 Task: Find a flat in Wels, Austria for 8 guests from July 12 to July 16 with smoking allowed, self check-in, Wifi, free parking, TV, and a price range of 10,000 to 16,000.
Action: Mouse moved to (403, 175)
Screenshot: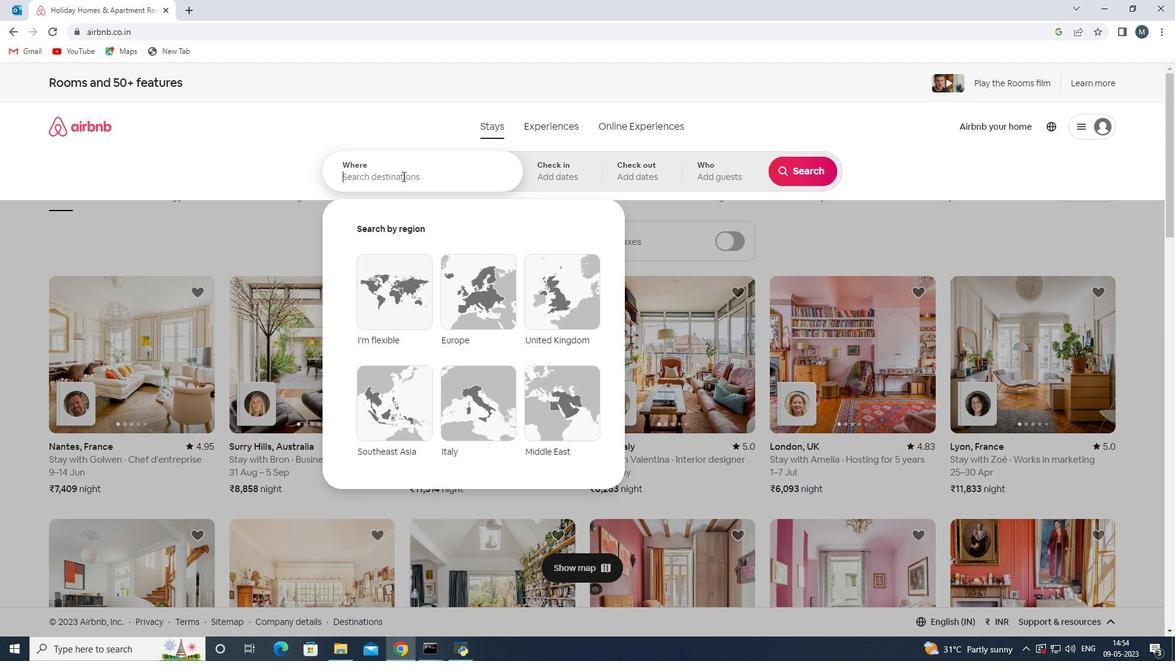 
Action: Mouse pressed left at (403, 175)
Screenshot: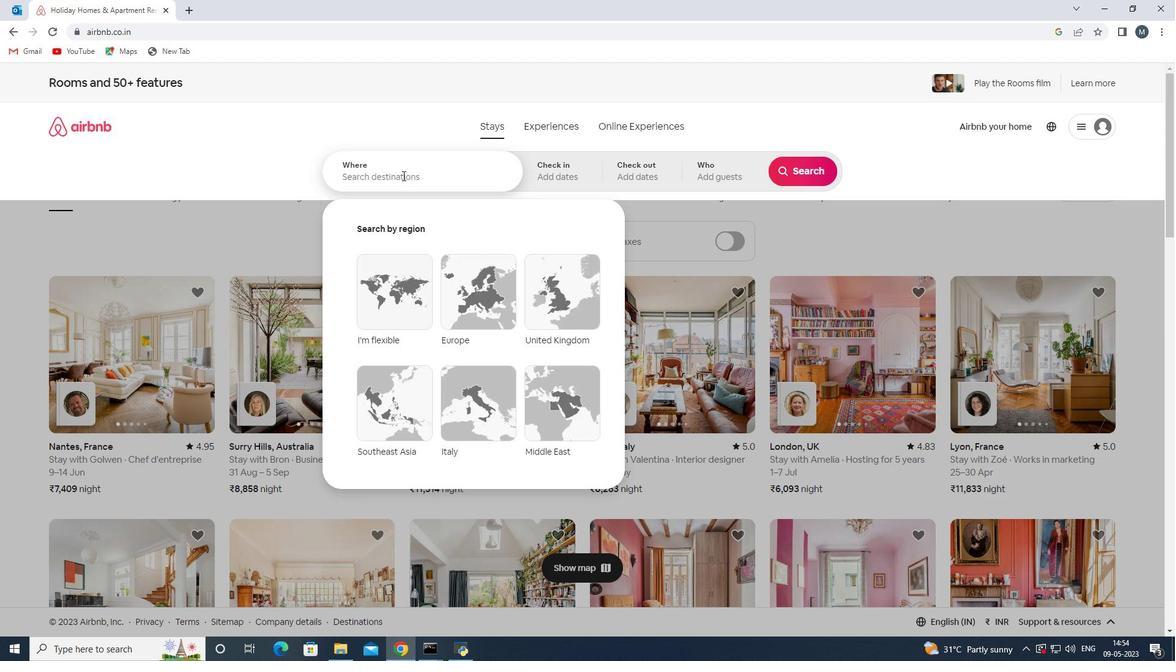 
Action: Key pressed <Key.shift><Key.shift><Key.shift><Key.shift><Key.shift><Key.shift><Key.shift>Wr<Key.backspace>els,<Key.shift>Austria
Screenshot: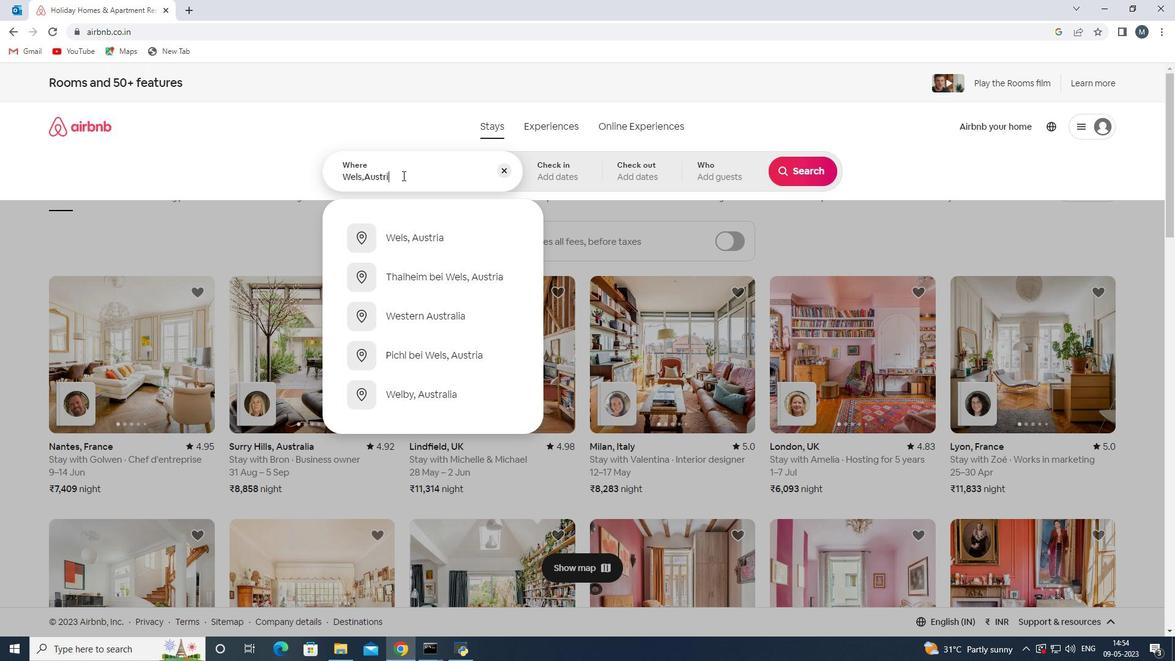 
Action: Mouse moved to (444, 233)
Screenshot: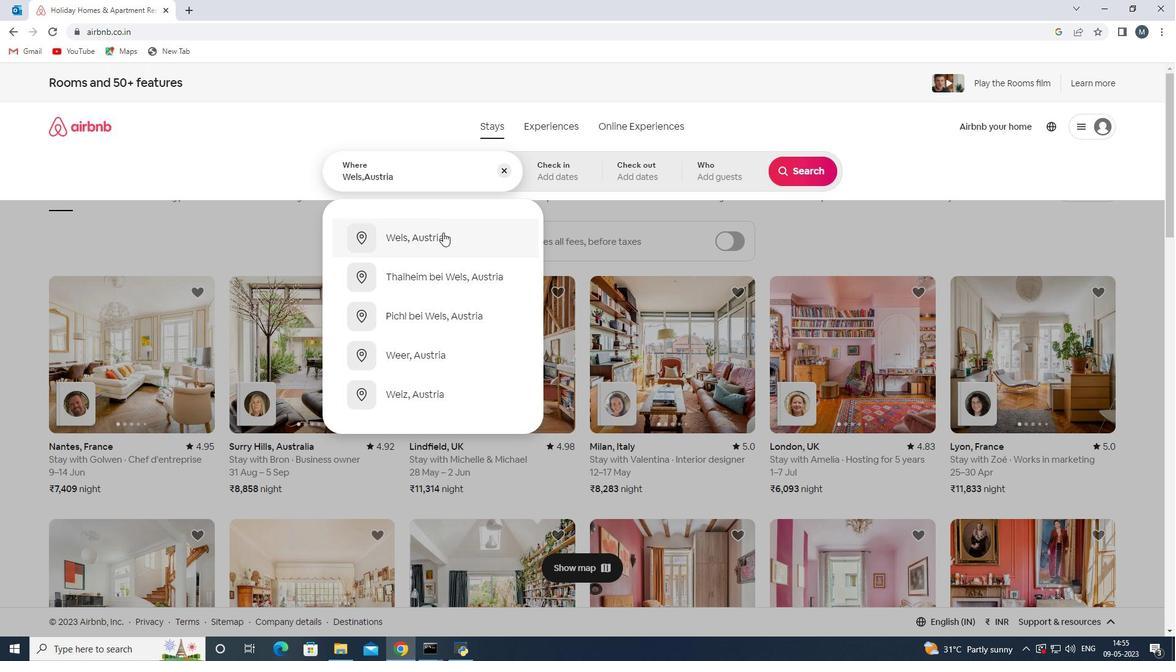 
Action: Mouse pressed left at (444, 233)
Screenshot: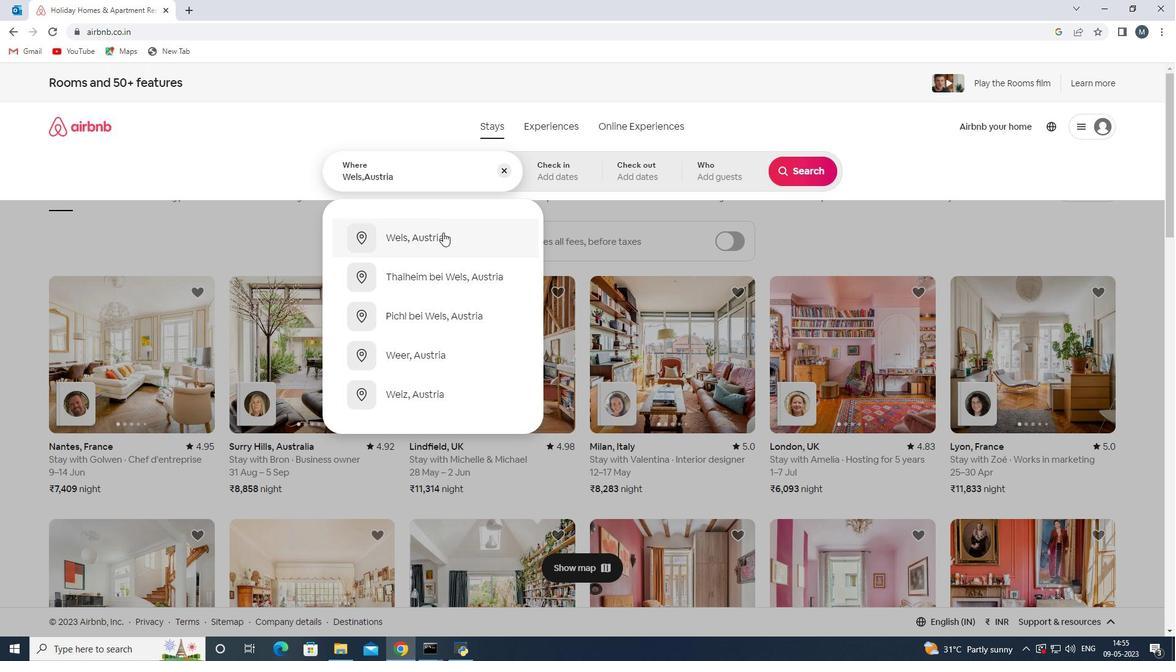 
Action: Mouse moved to (799, 270)
Screenshot: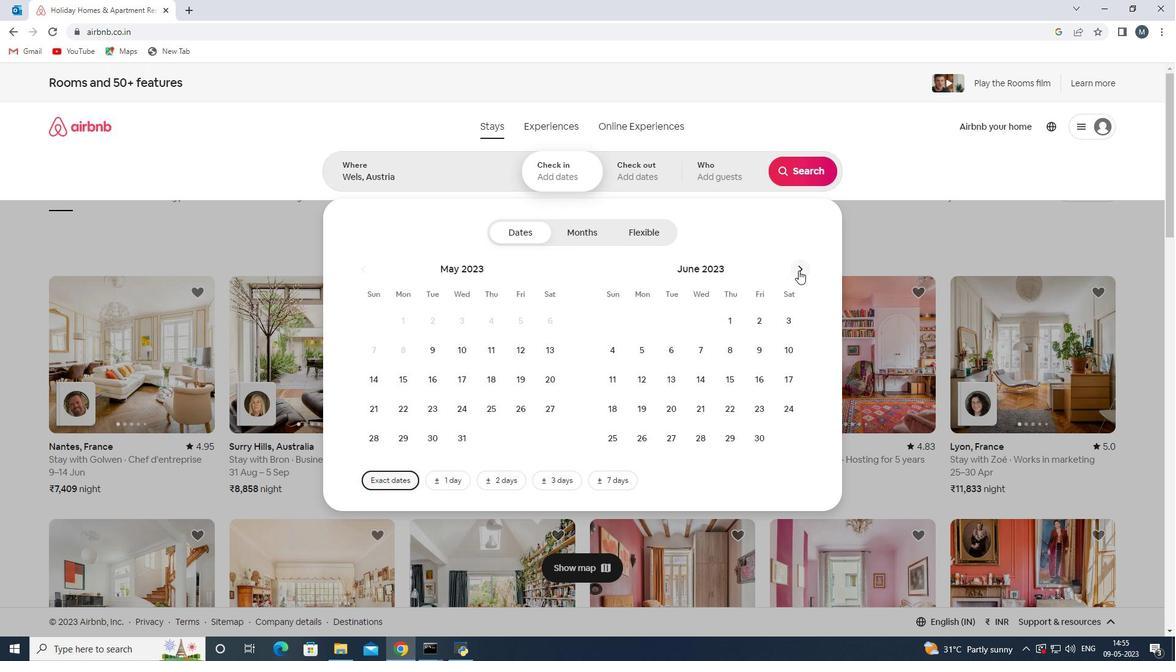 
Action: Mouse pressed left at (799, 270)
Screenshot: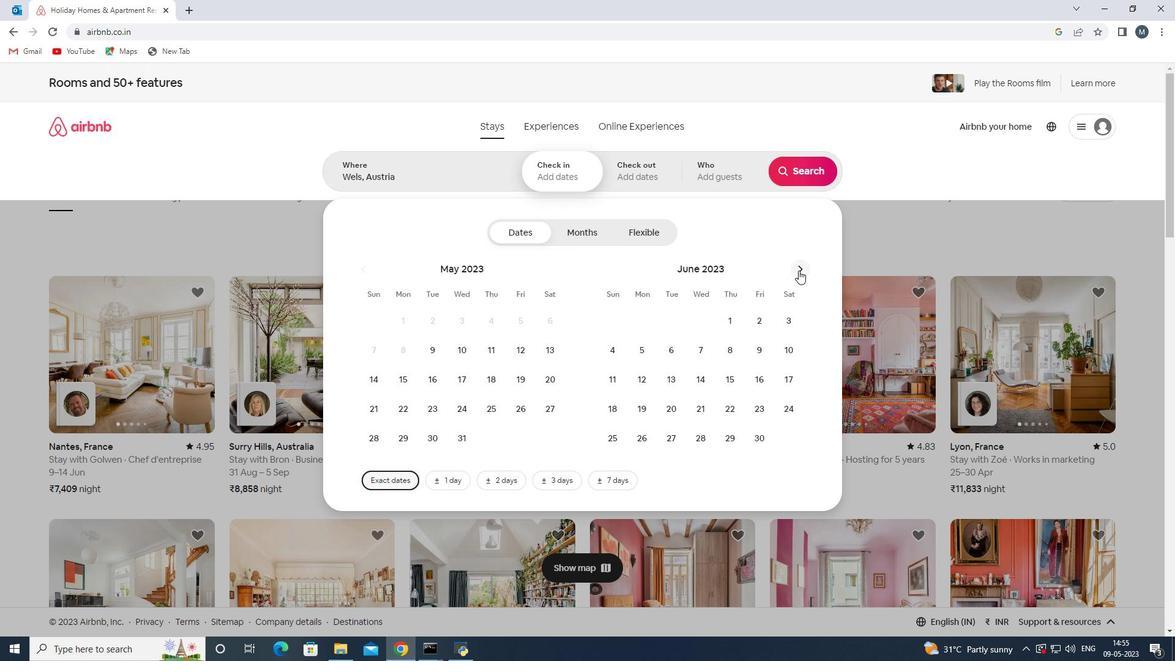 
Action: Mouse moved to (708, 373)
Screenshot: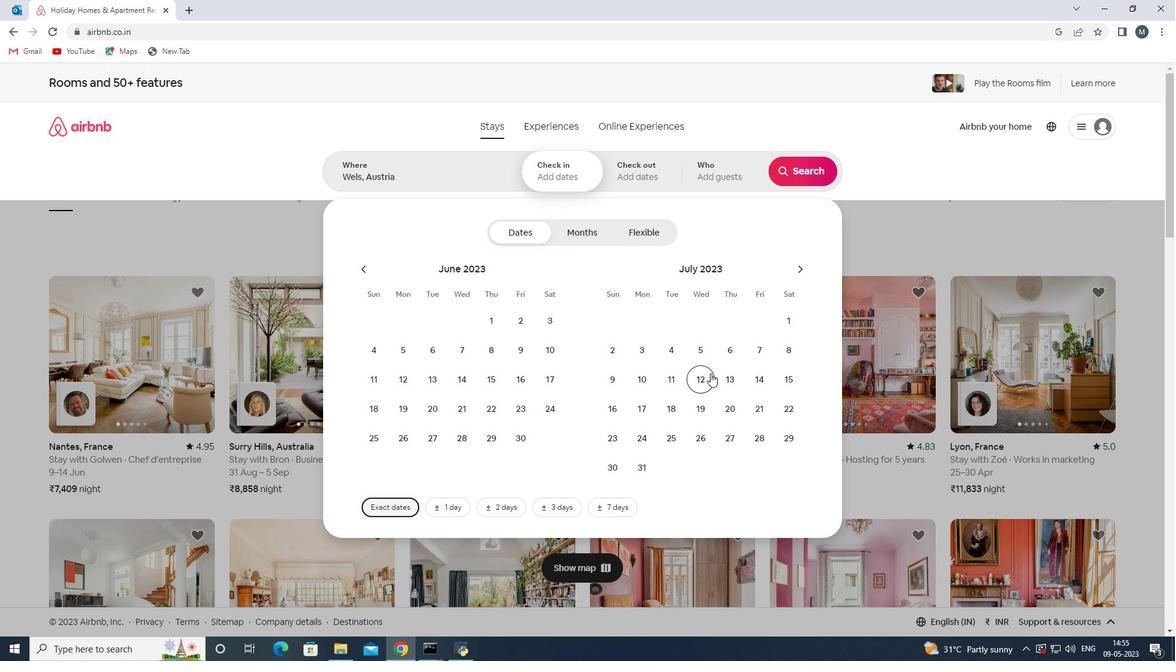 
Action: Mouse pressed left at (708, 373)
Screenshot: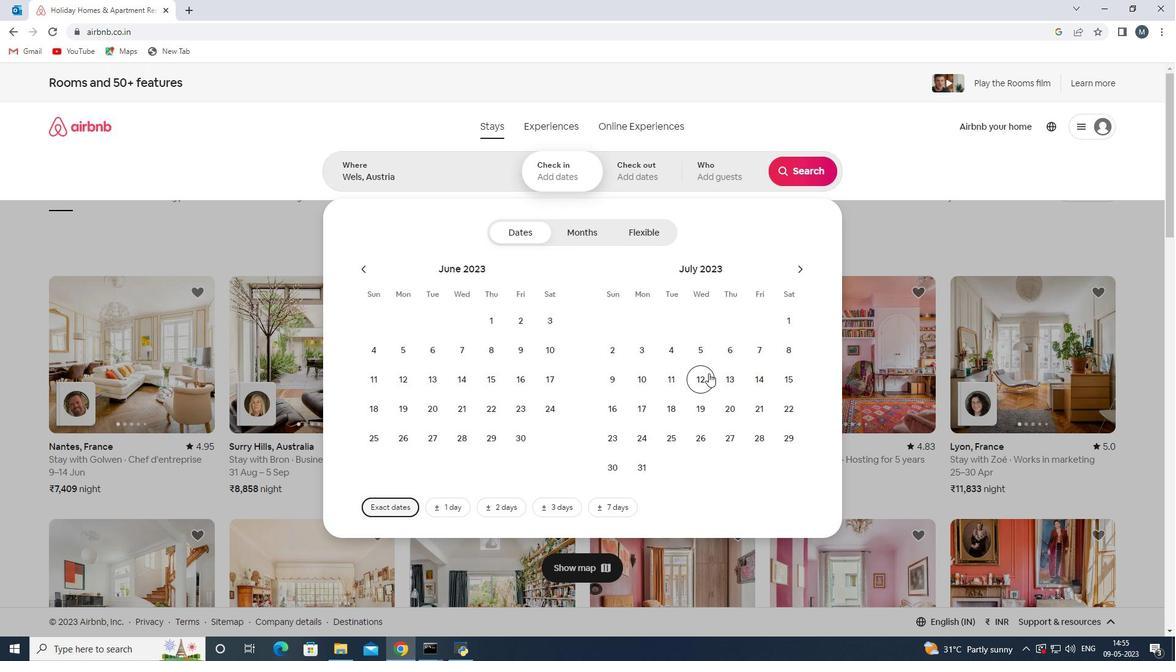 
Action: Mouse moved to (619, 399)
Screenshot: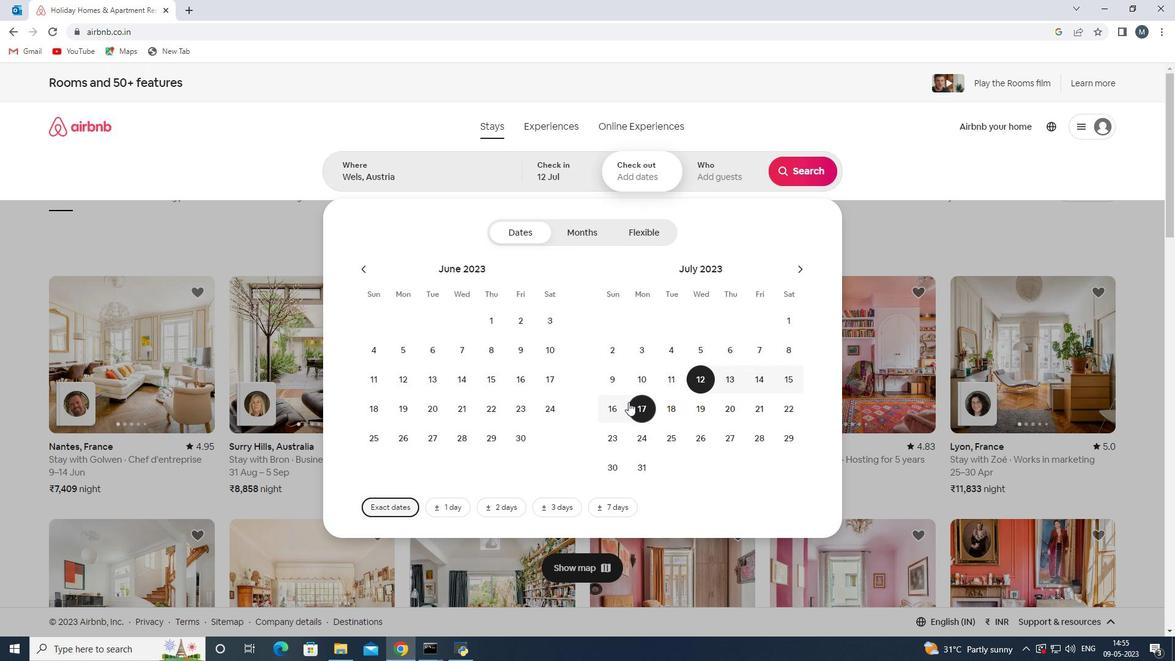 
Action: Mouse pressed left at (619, 399)
Screenshot: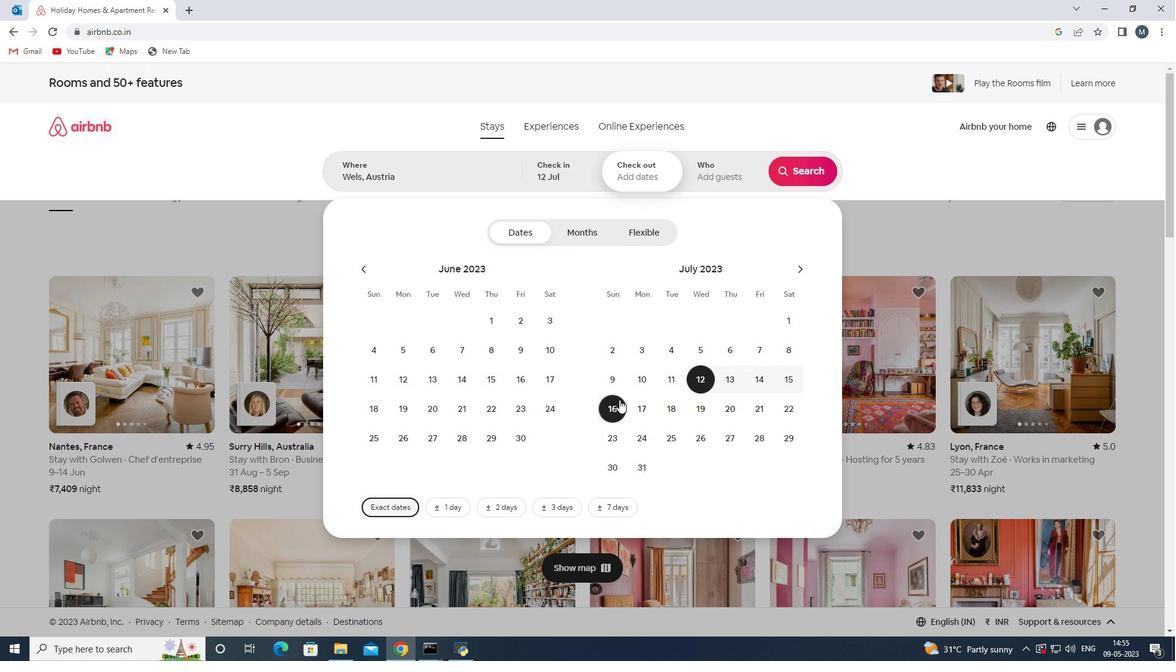 
Action: Mouse moved to (720, 180)
Screenshot: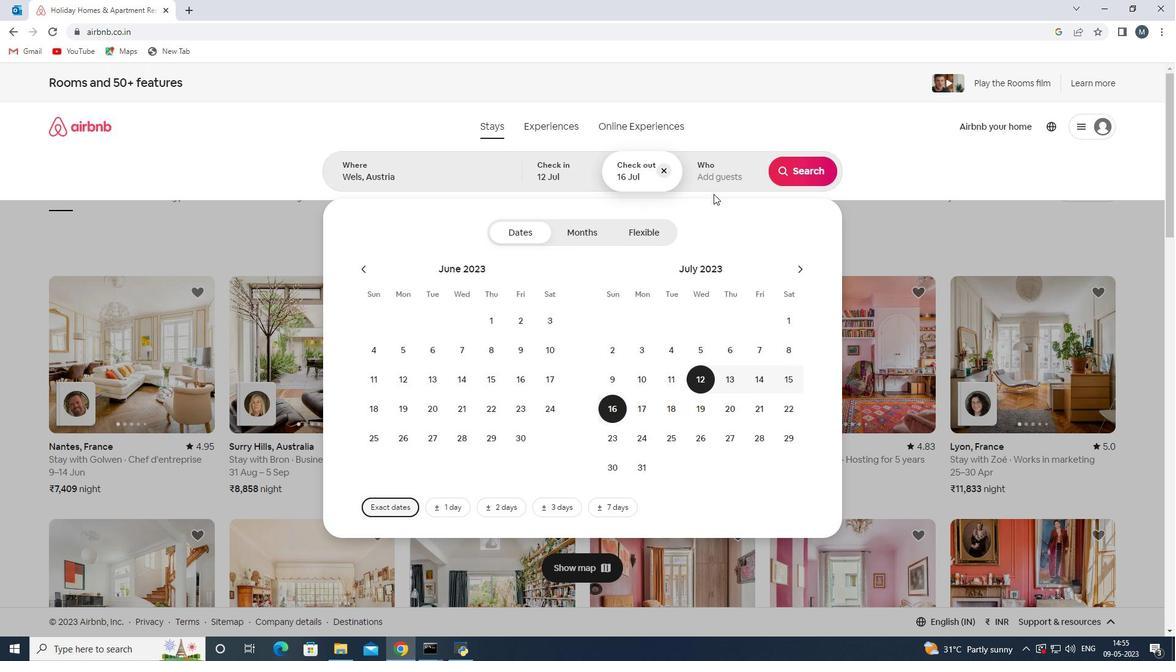 
Action: Mouse pressed left at (720, 180)
Screenshot: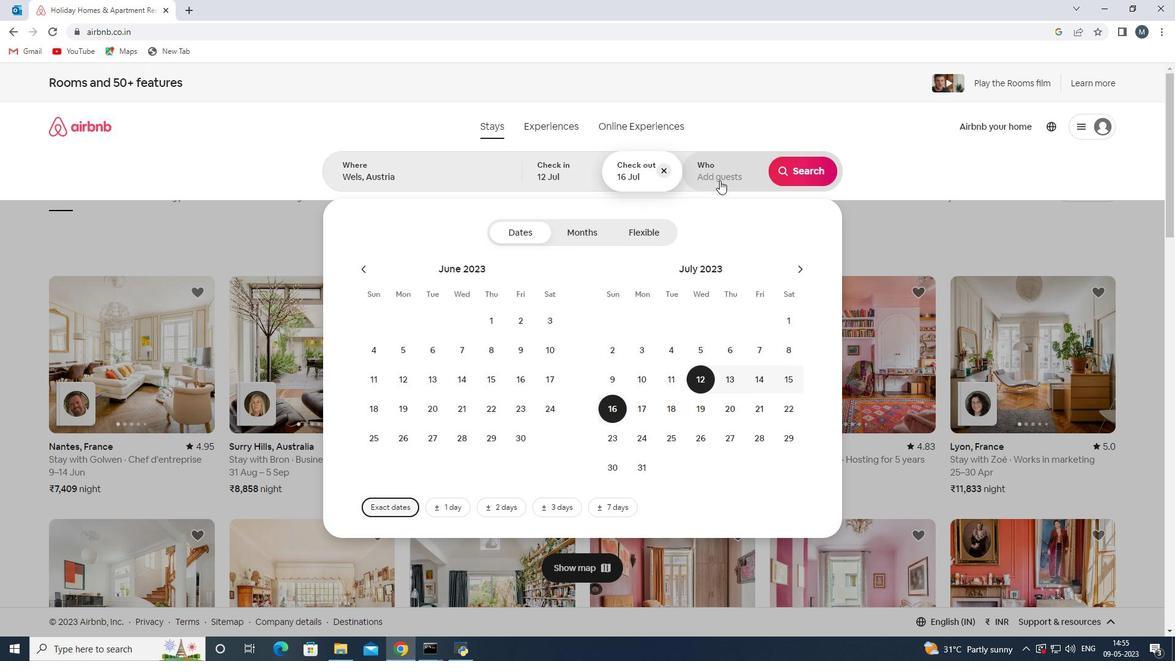 
Action: Mouse moved to (801, 230)
Screenshot: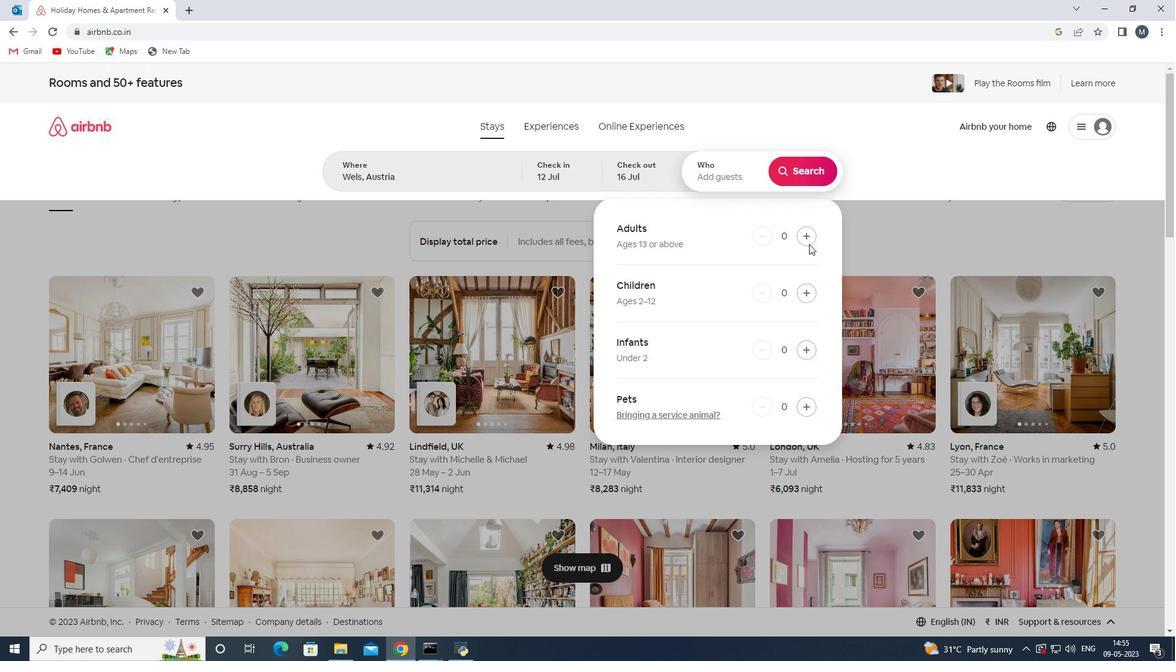 
Action: Mouse pressed left at (801, 230)
Screenshot: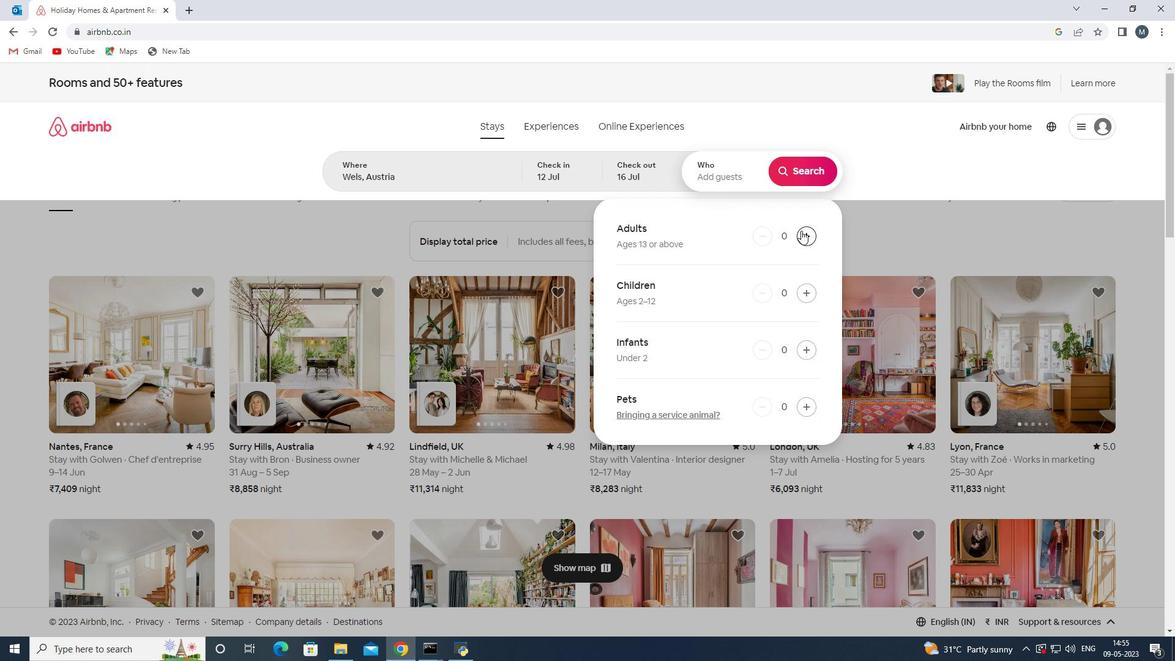 
Action: Mouse moved to (802, 230)
Screenshot: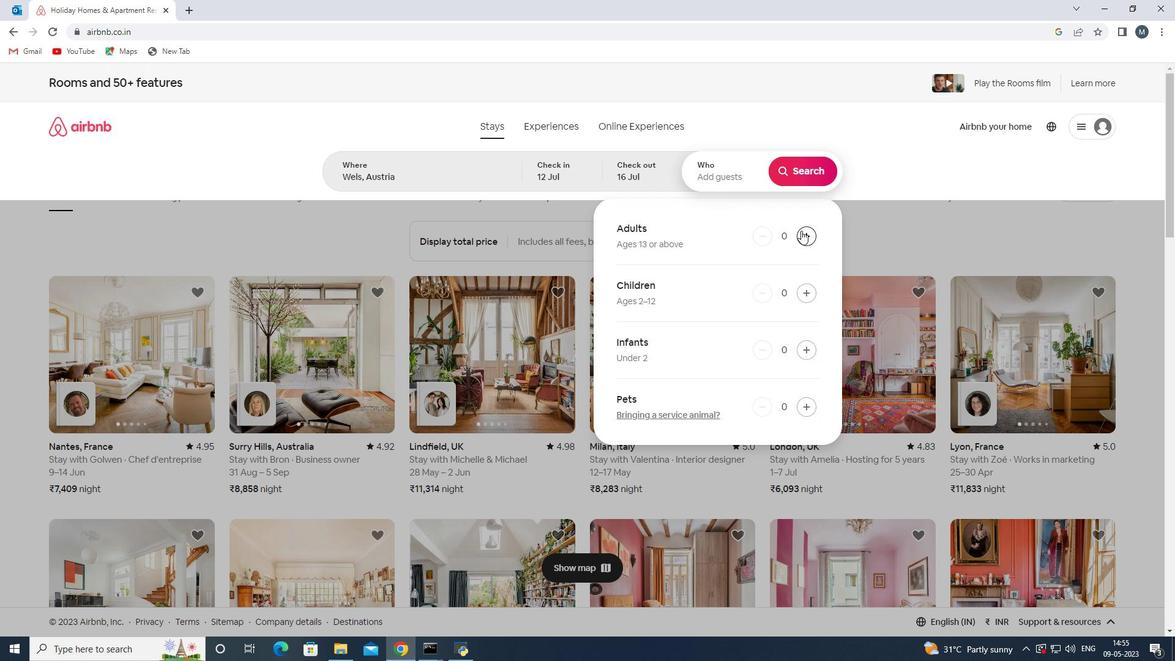 
Action: Mouse pressed left at (802, 230)
Screenshot: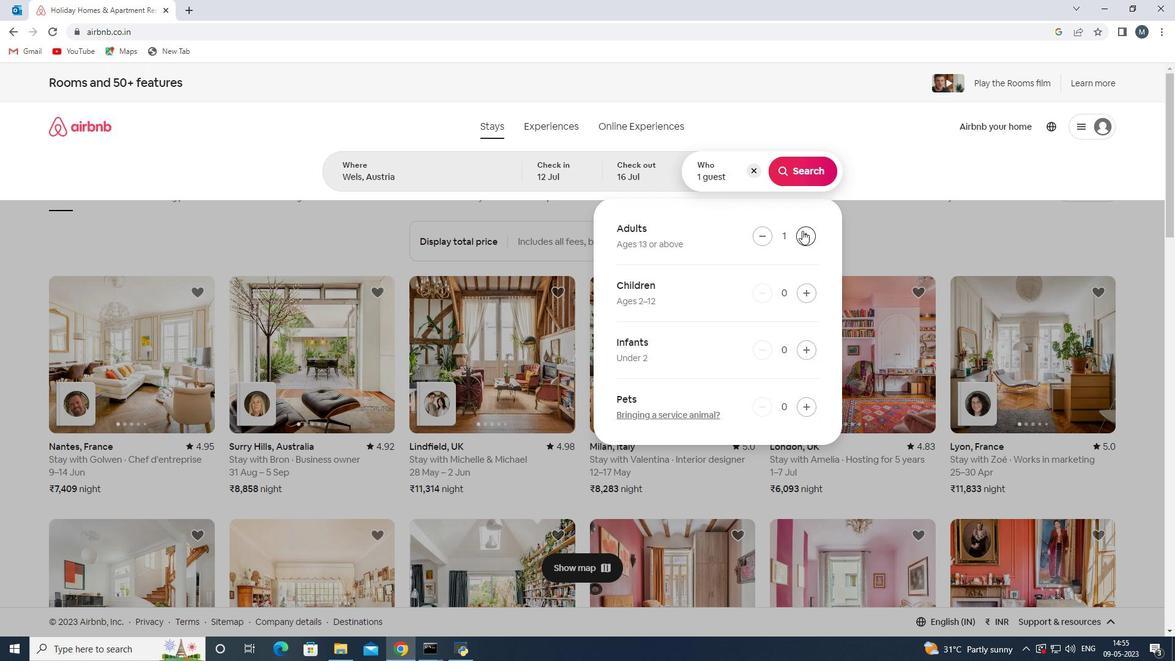 
Action: Mouse moved to (803, 230)
Screenshot: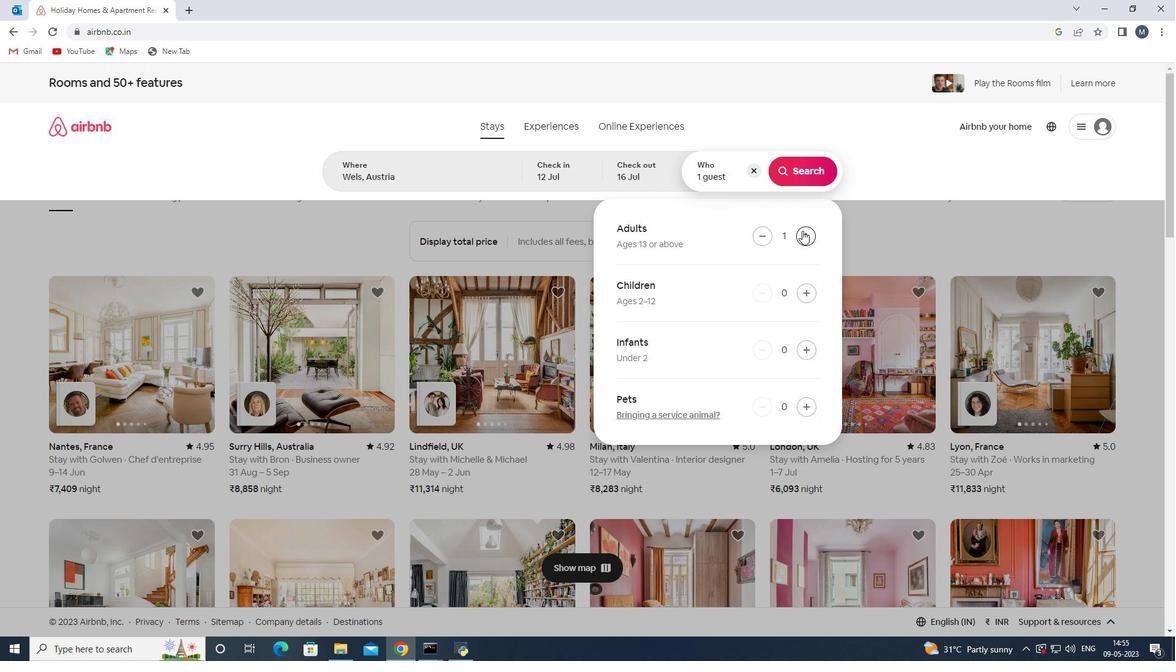 
Action: Mouse pressed left at (803, 230)
Screenshot: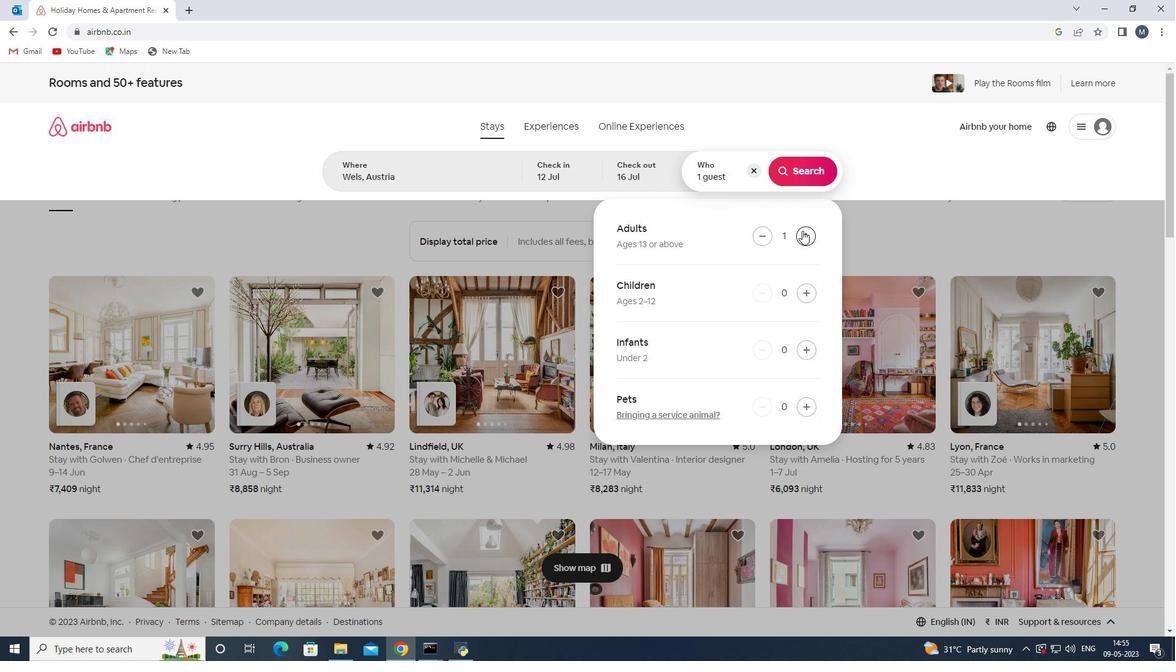 
Action: Mouse moved to (805, 230)
Screenshot: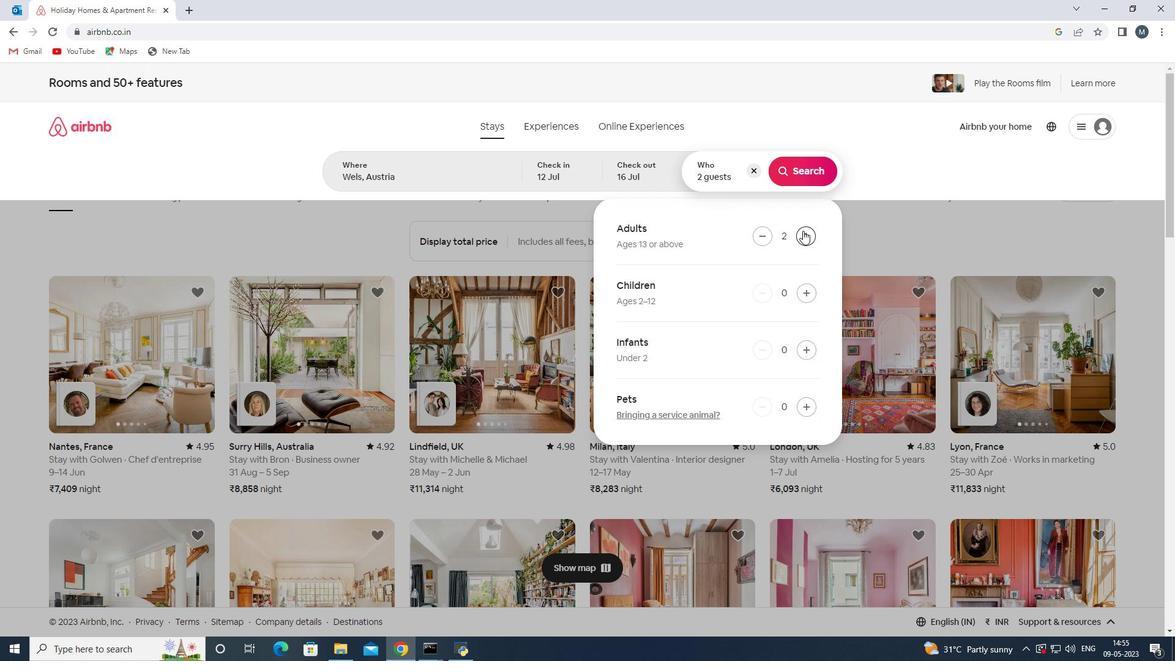 
Action: Mouse pressed left at (805, 230)
Screenshot: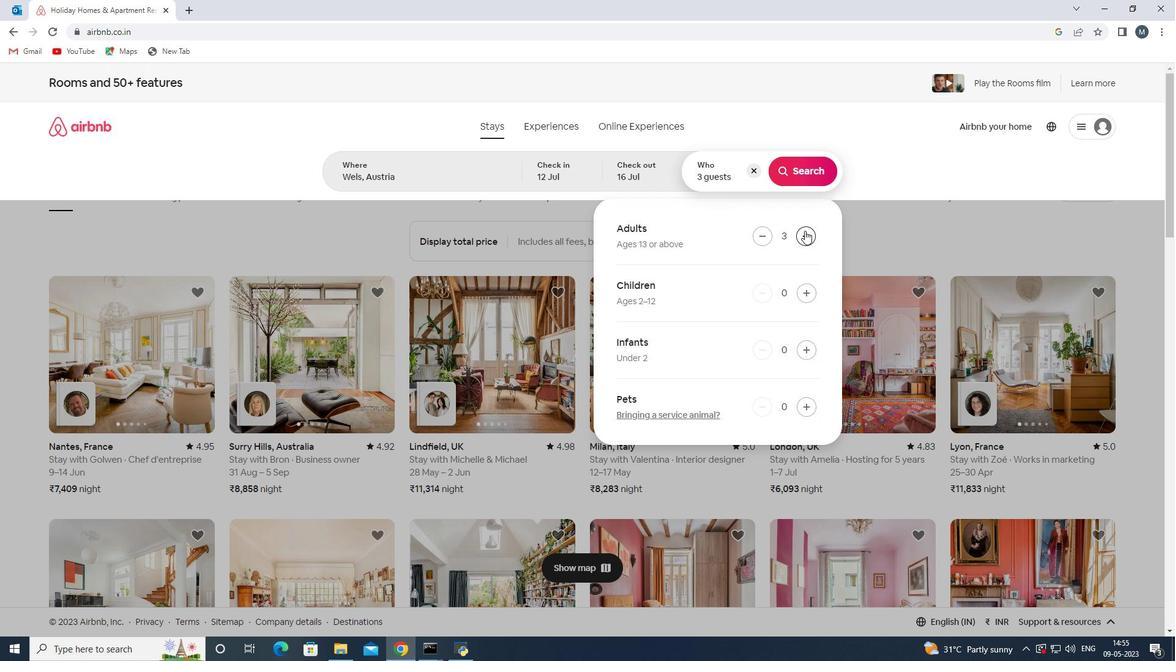 
Action: Mouse moved to (808, 233)
Screenshot: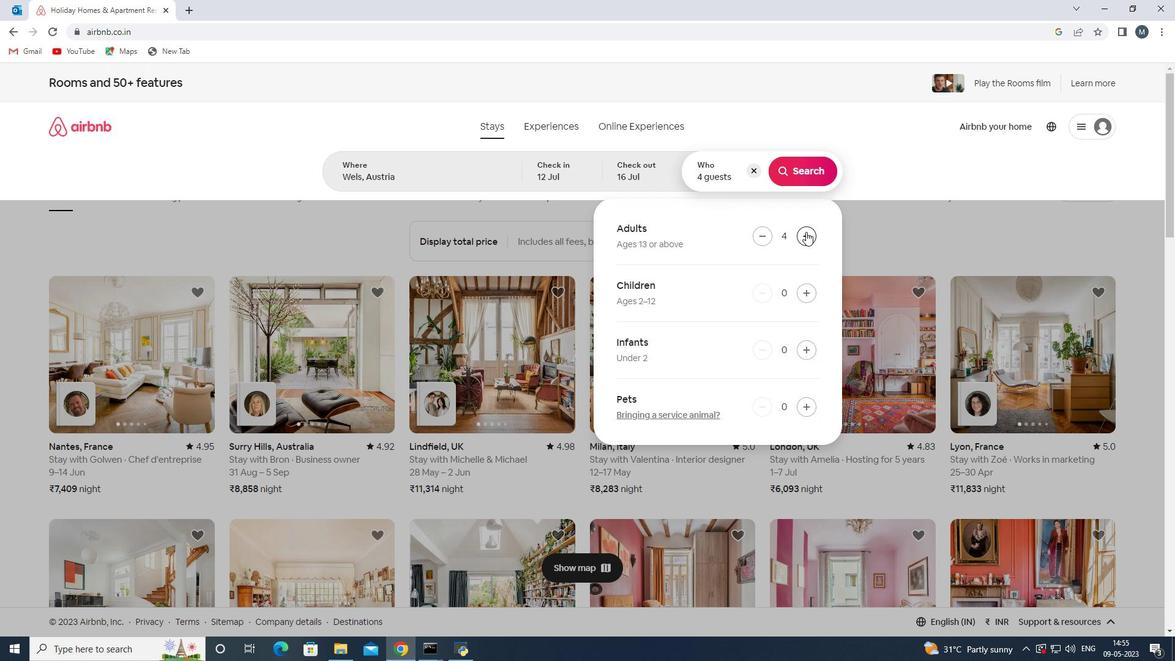 
Action: Mouse pressed left at (808, 233)
Screenshot: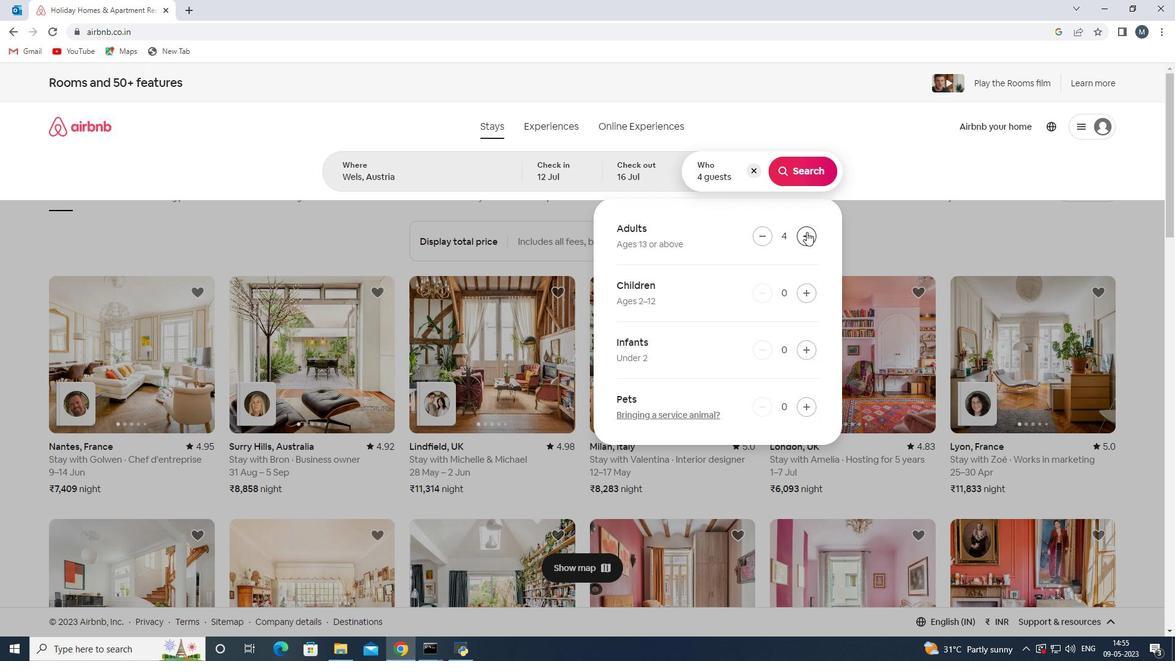 
Action: Mouse moved to (808, 234)
Screenshot: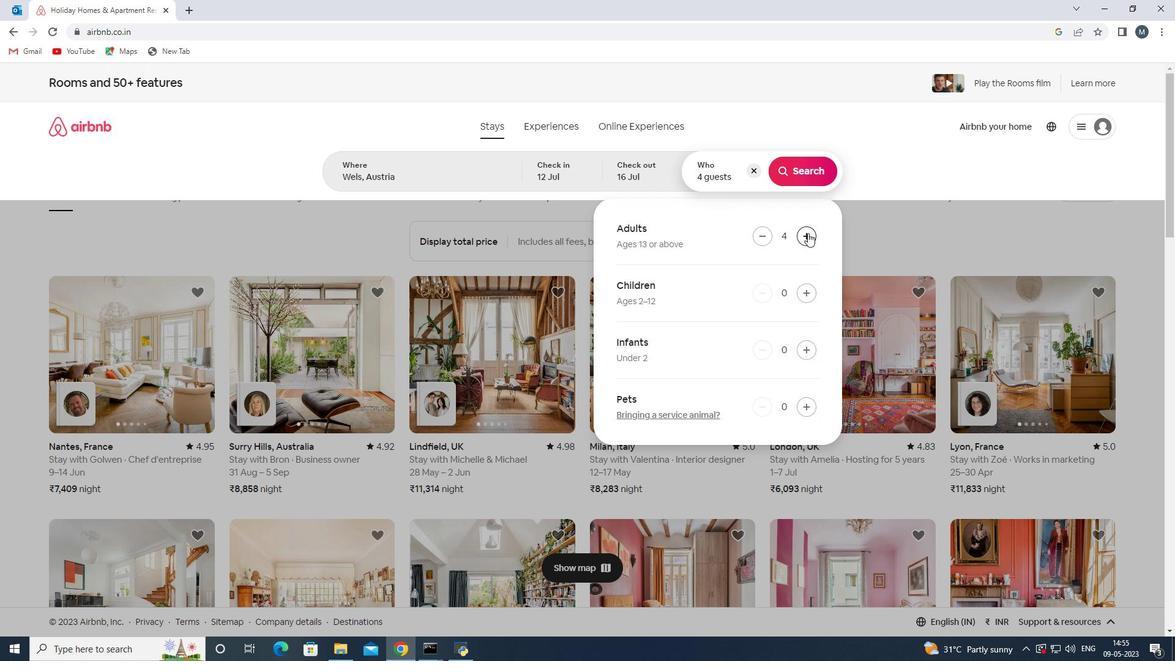 
Action: Mouse pressed left at (808, 234)
Screenshot: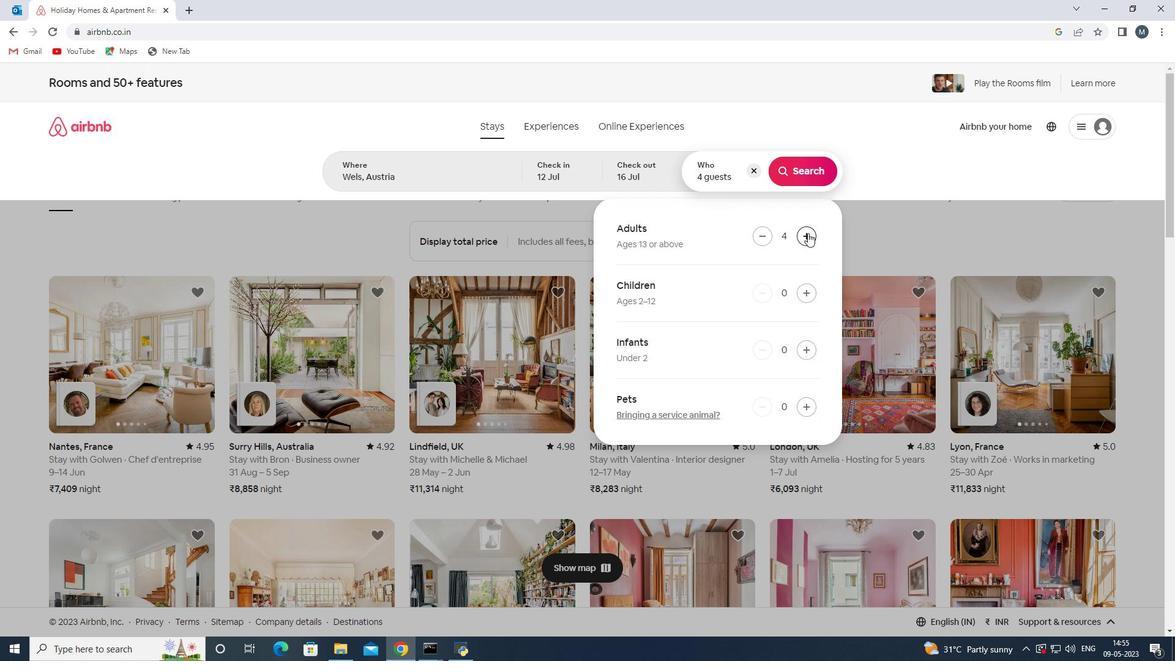 
Action: Mouse pressed left at (808, 234)
Screenshot: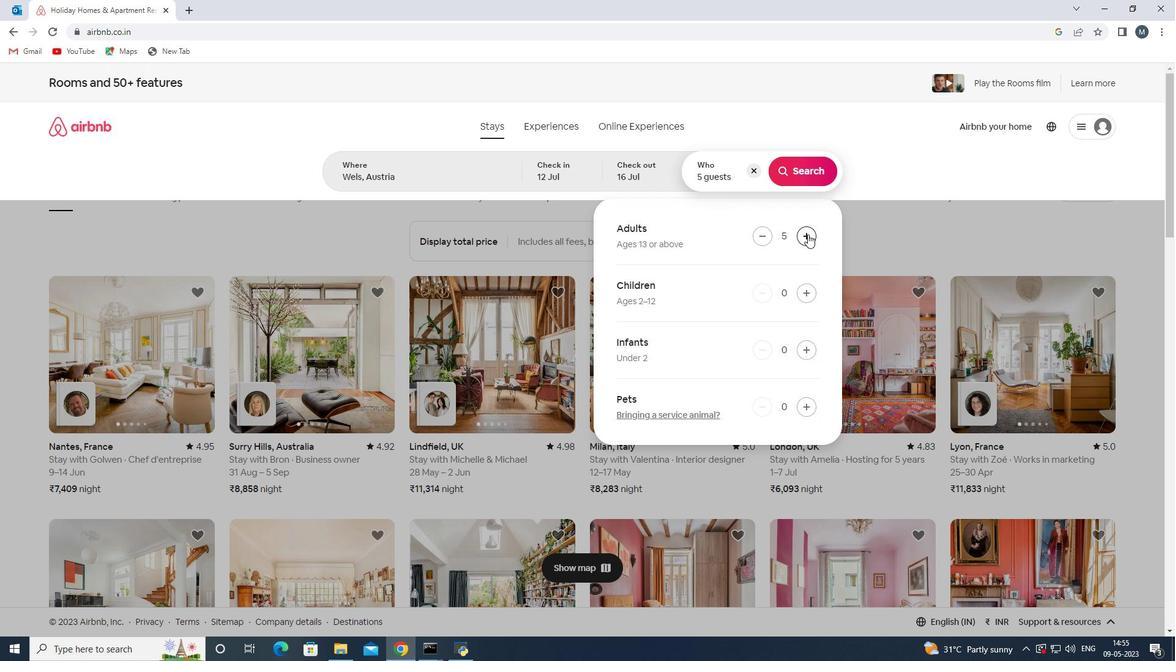 
Action: Mouse moved to (809, 235)
Screenshot: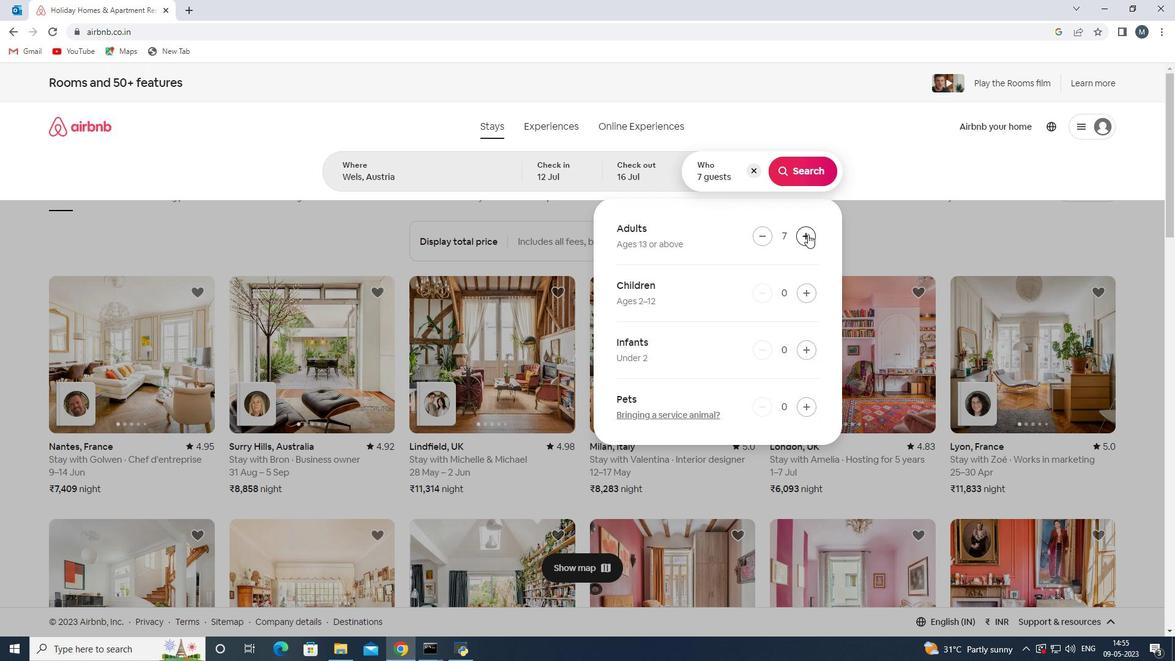 
Action: Mouse pressed left at (809, 235)
Screenshot: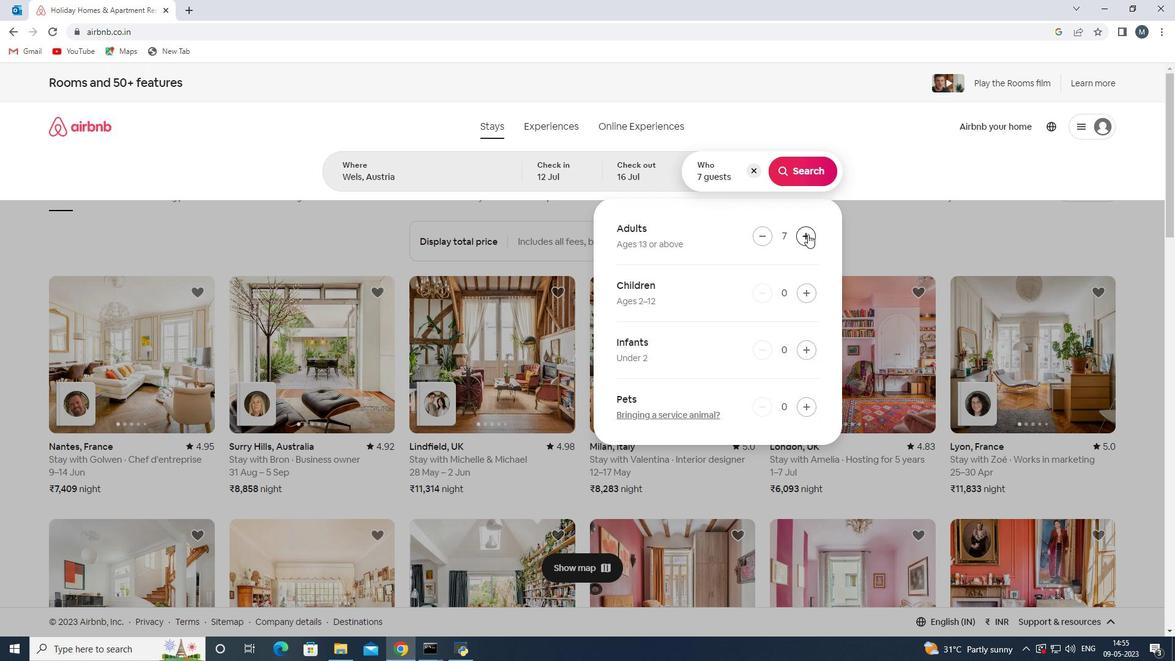 
Action: Mouse moved to (812, 174)
Screenshot: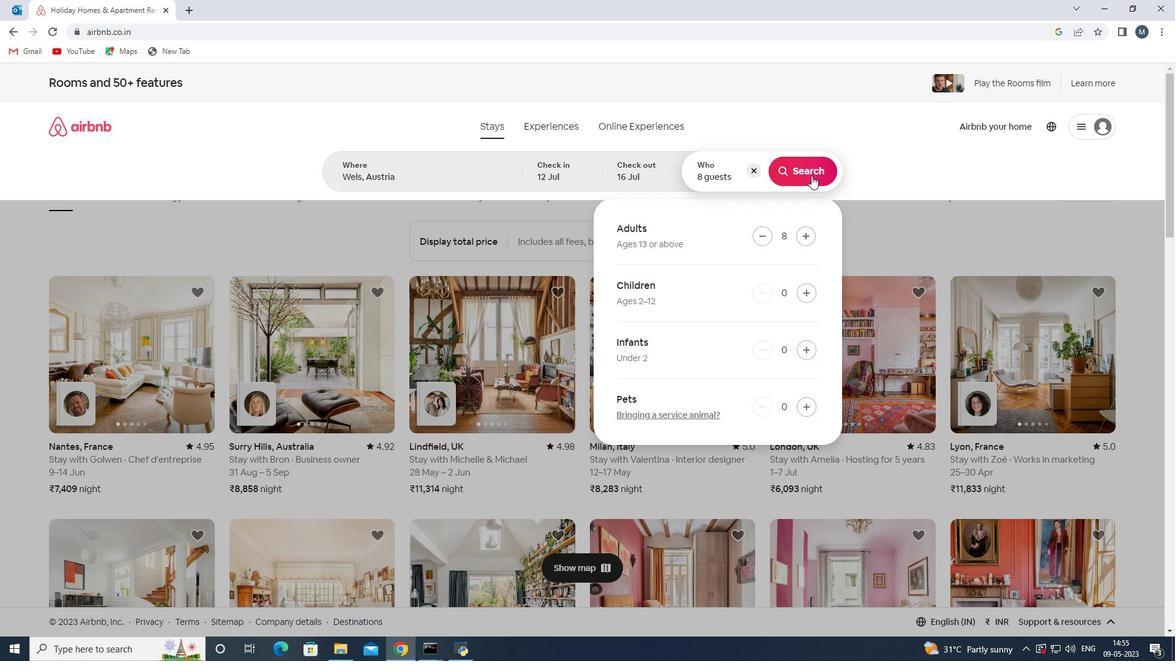 
Action: Mouse pressed left at (812, 174)
Screenshot: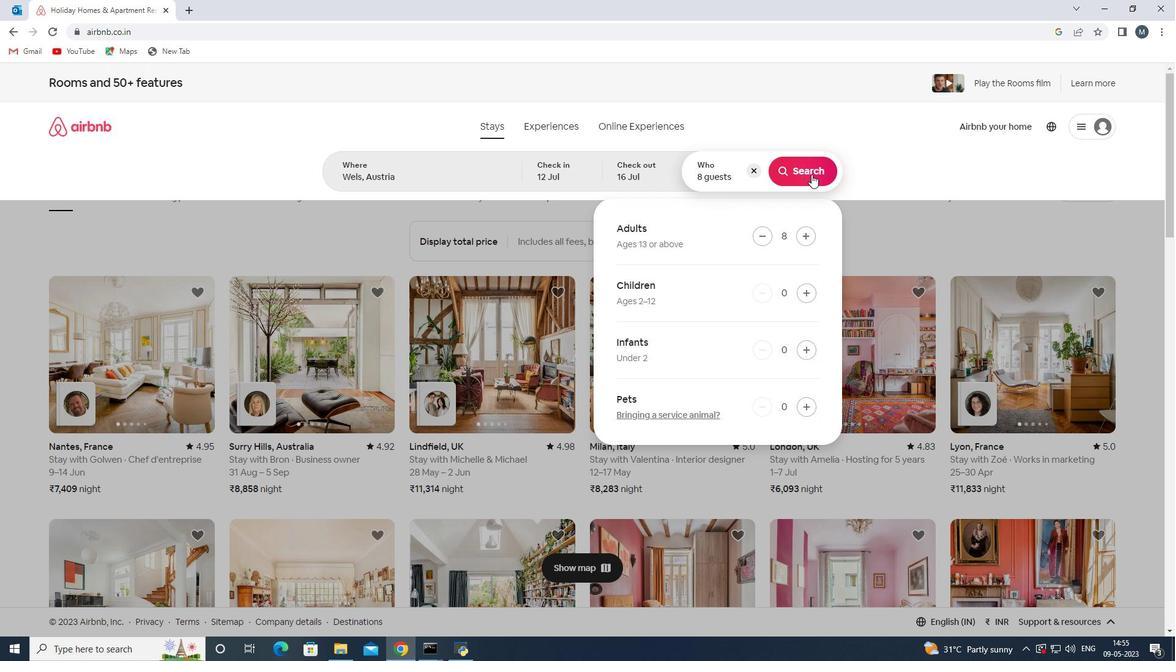 
Action: Mouse moved to (1114, 140)
Screenshot: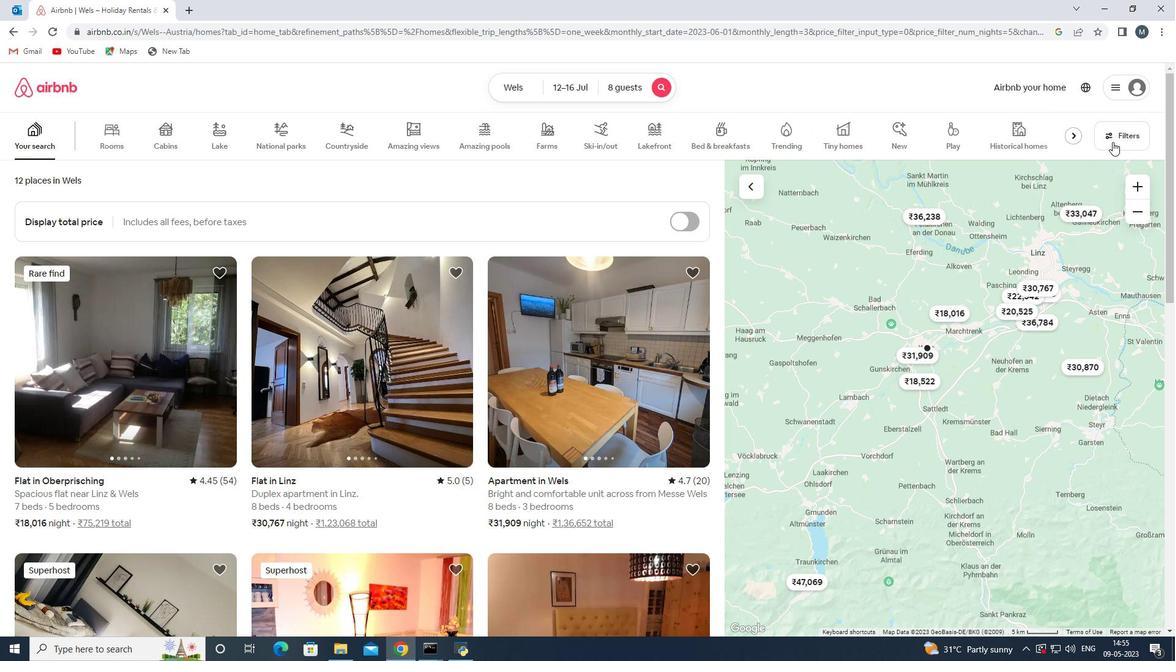 
Action: Mouse pressed left at (1114, 140)
Screenshot: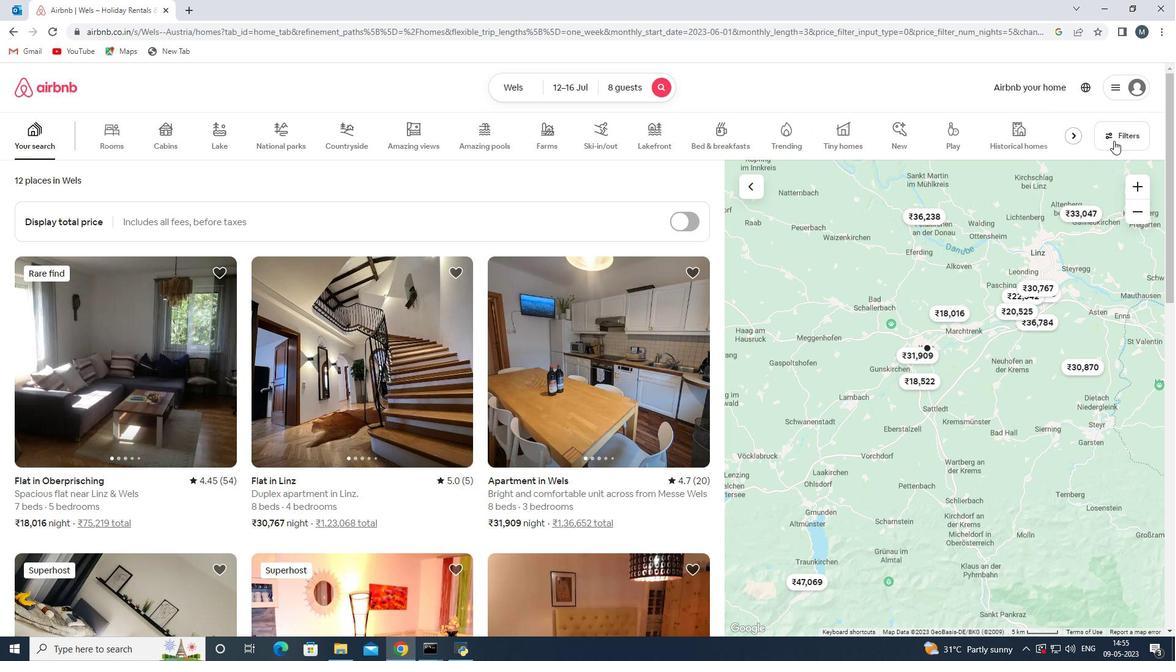 
Action: Mouse moved to (478, 393)
Screenshot: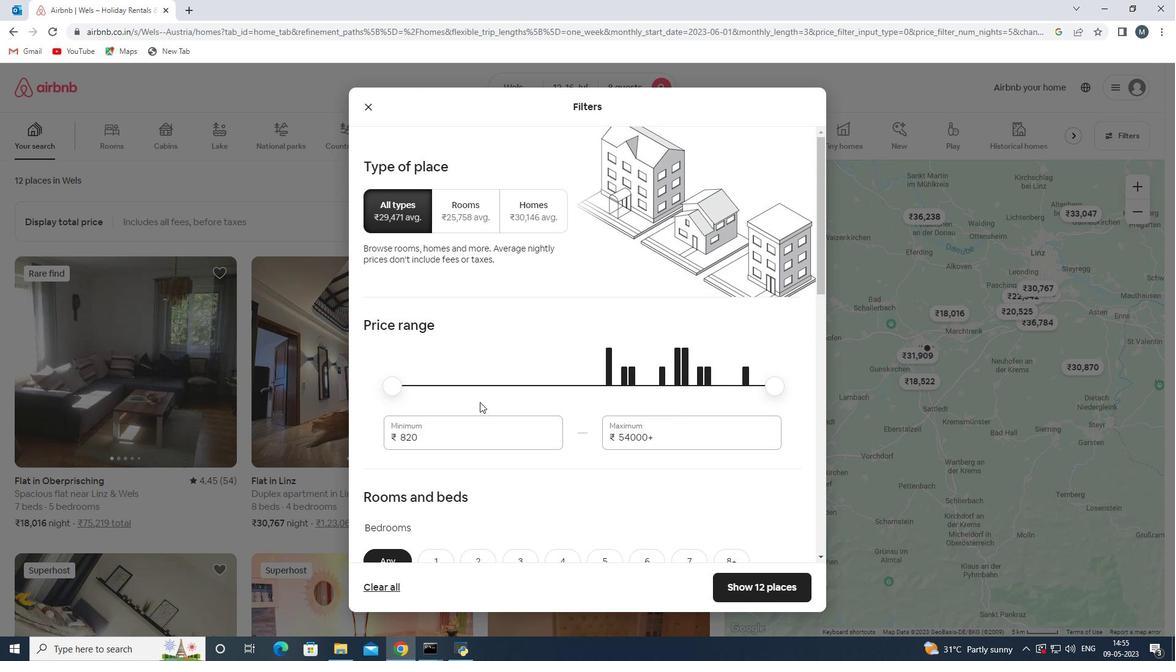 
Action: Mouse scrolled (478, 392) with delta (0, 0)
Screenshot: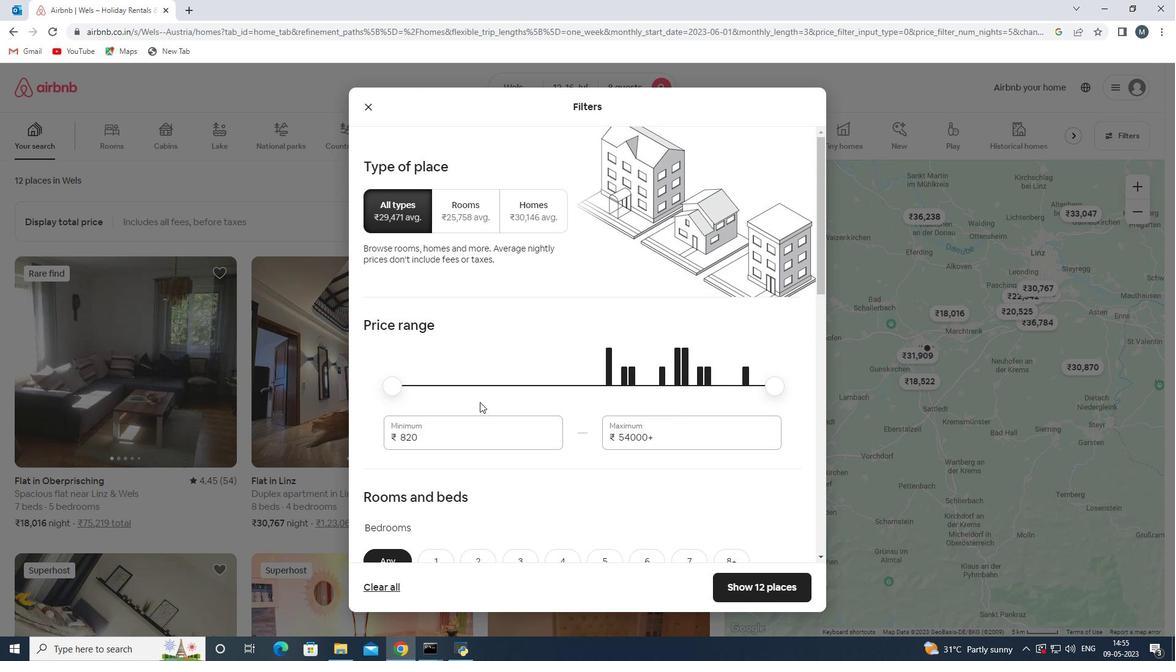 
Action: Mouse moved to (477, 373)
Screenshot: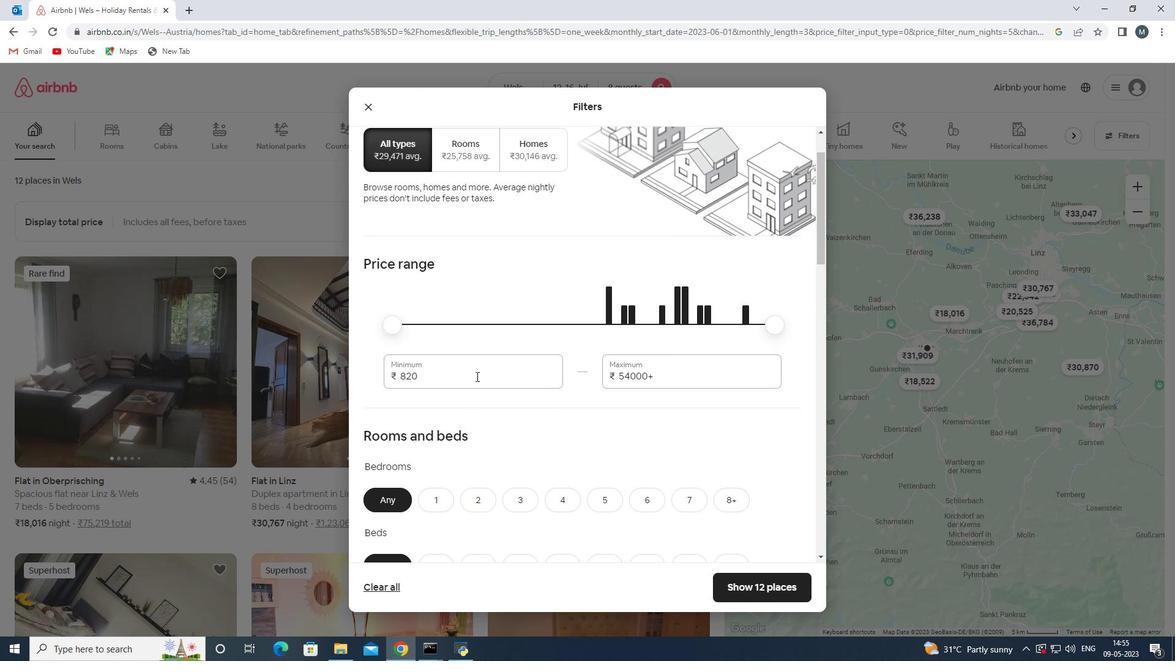 
Action: Mouse pressed left at (477, 373)
Screenshot: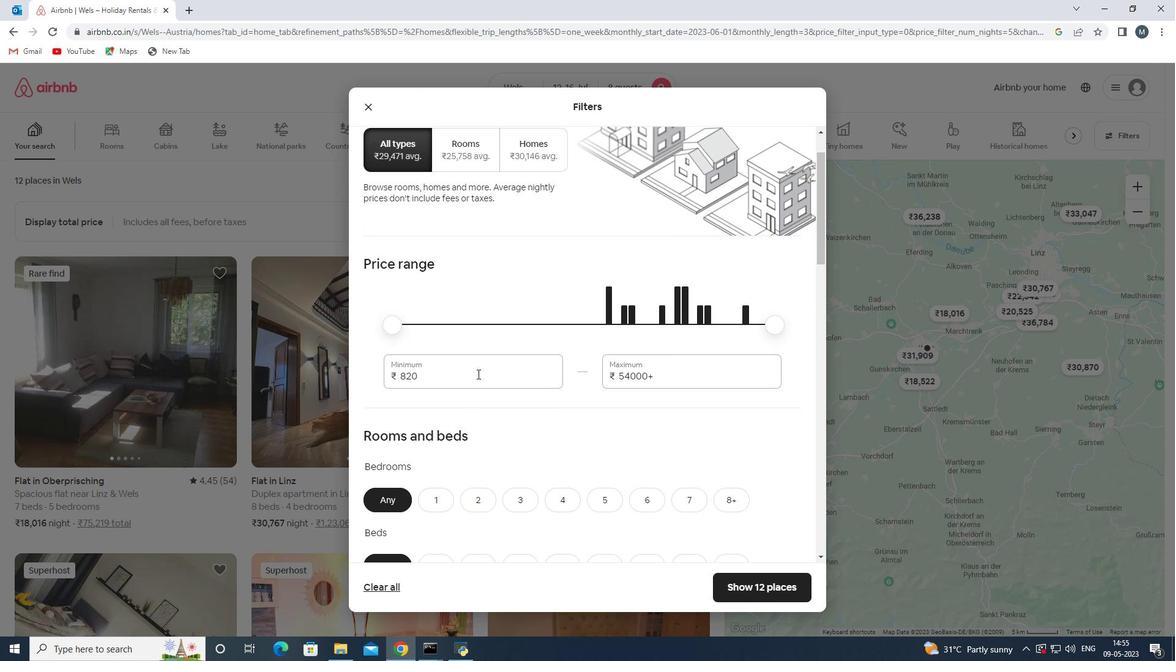 
Action: Mouse moved to (472, 374)
Screenshot: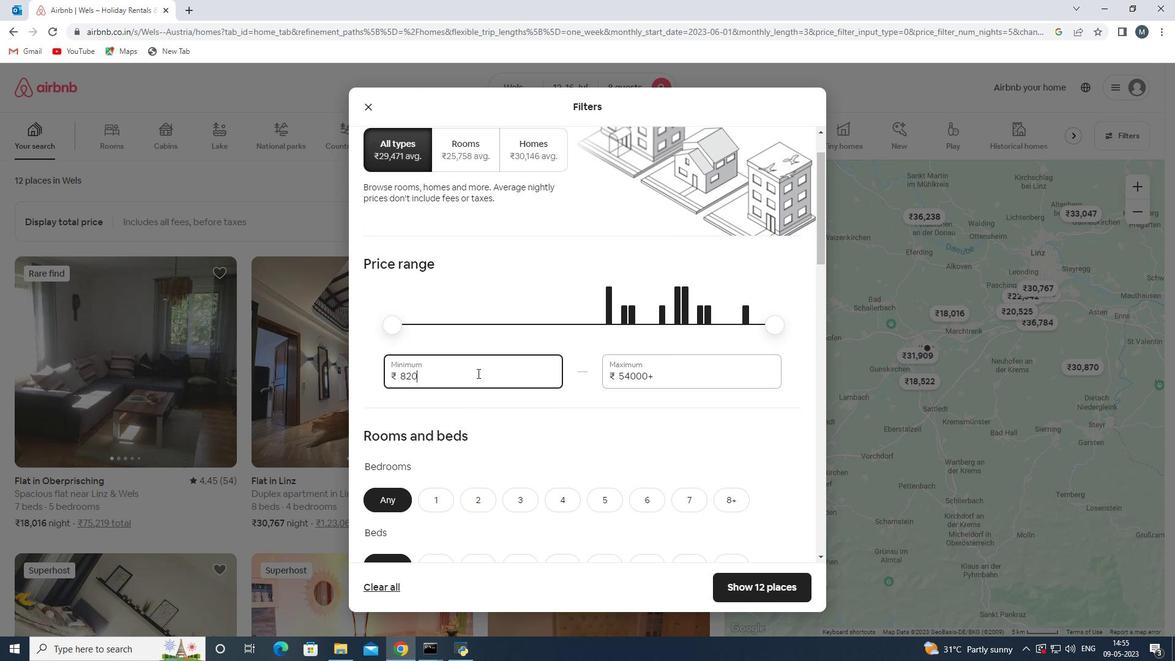 
Action: Mouse pressed left at (472, 374)
Screenshot: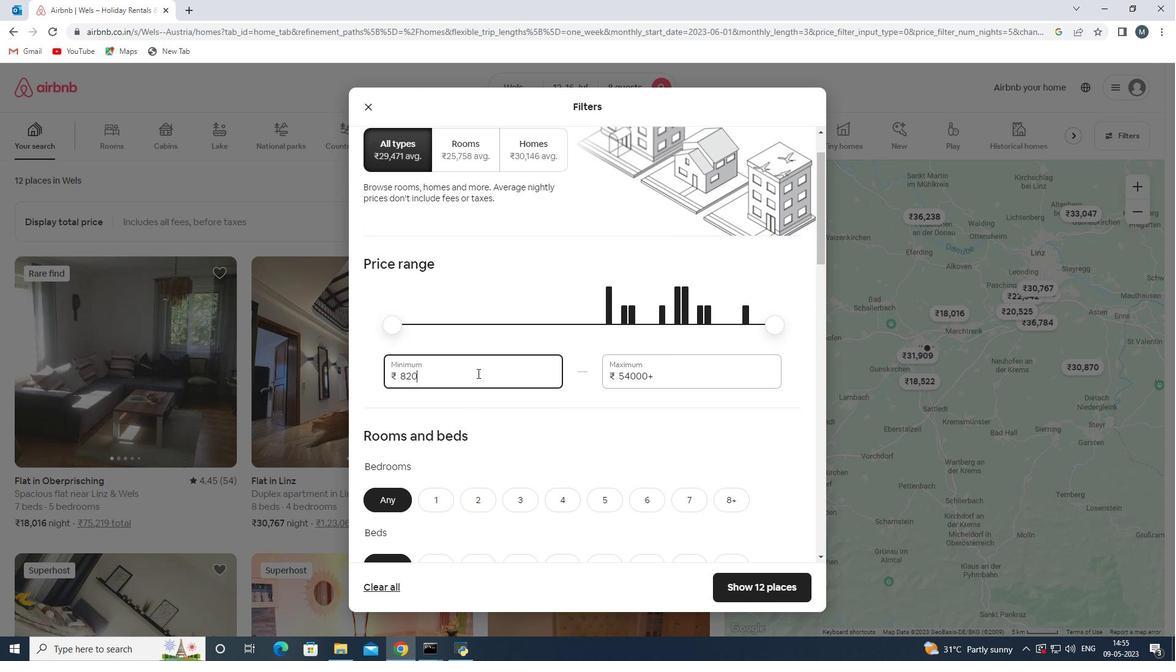 
Action: Mouse moved to (478, 384)
Screenshot: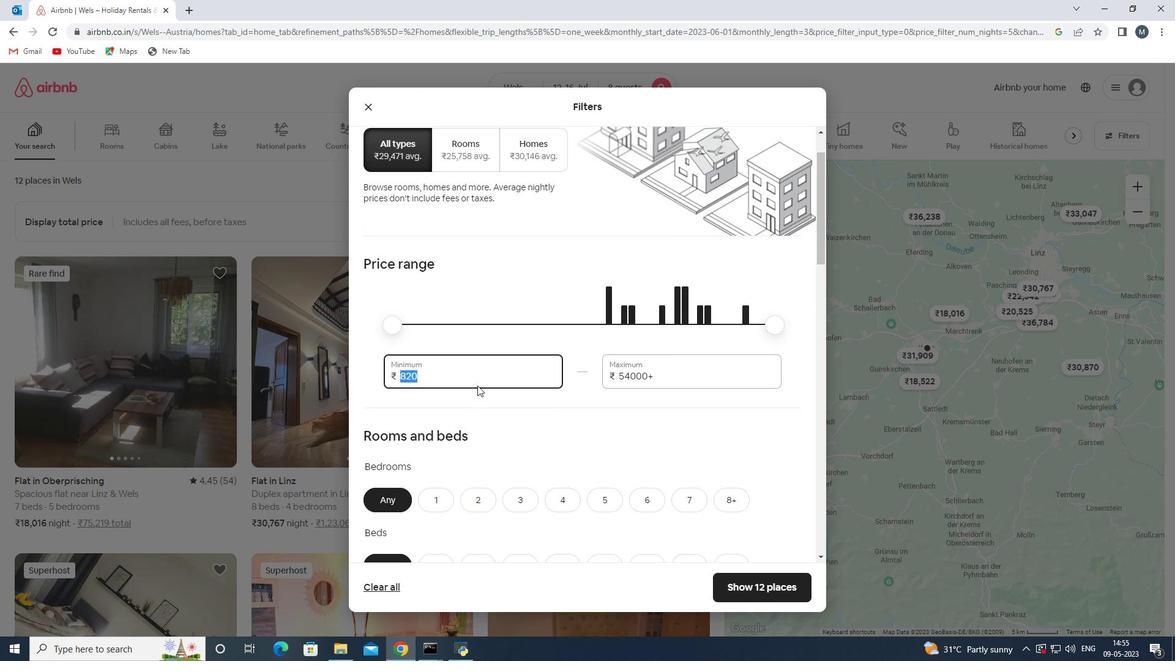 
Action: Key pressed 10
Screenshot: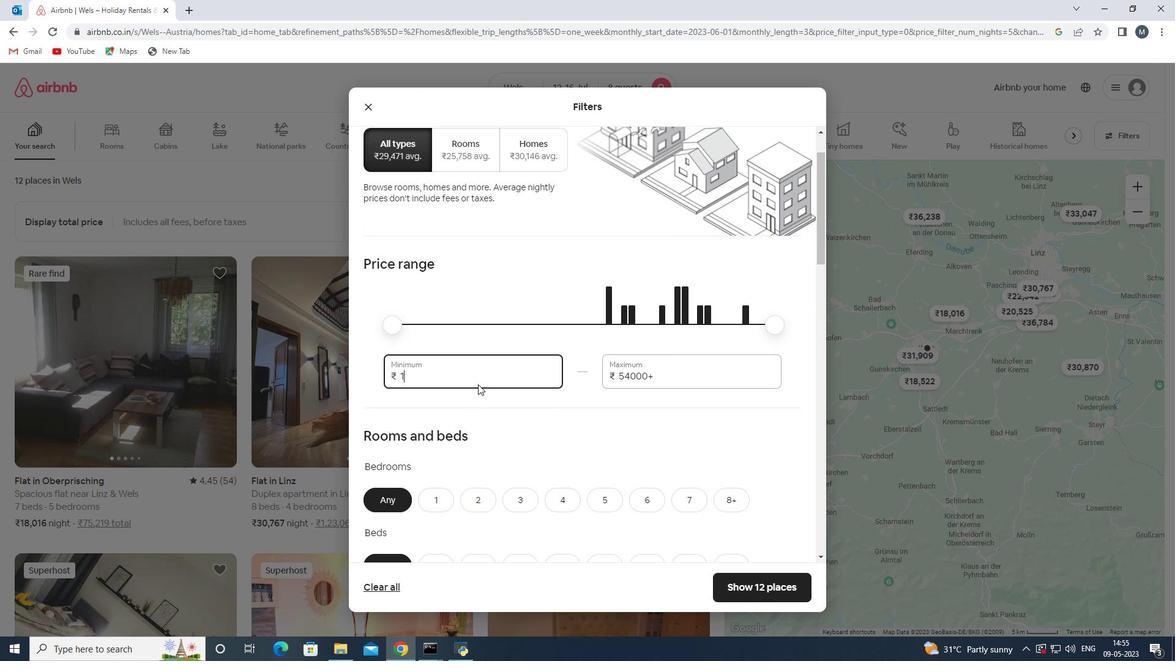 
Action: Mouse moved to (477, 384)
Screenshot: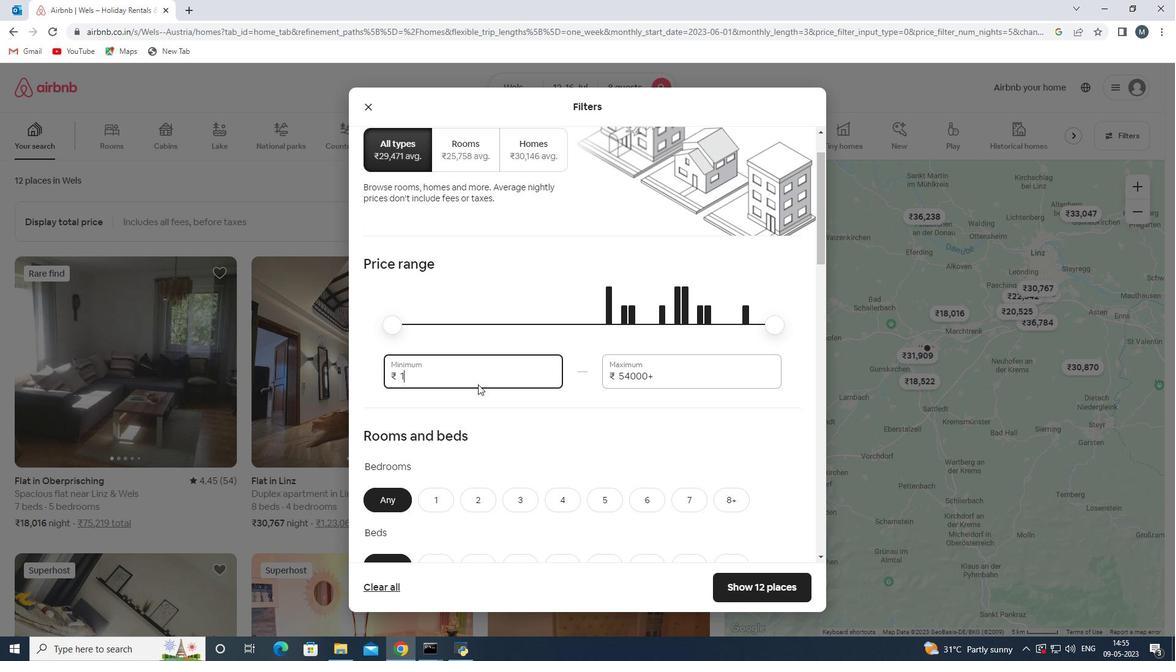 
Action: Key pressed 000
Screenshot: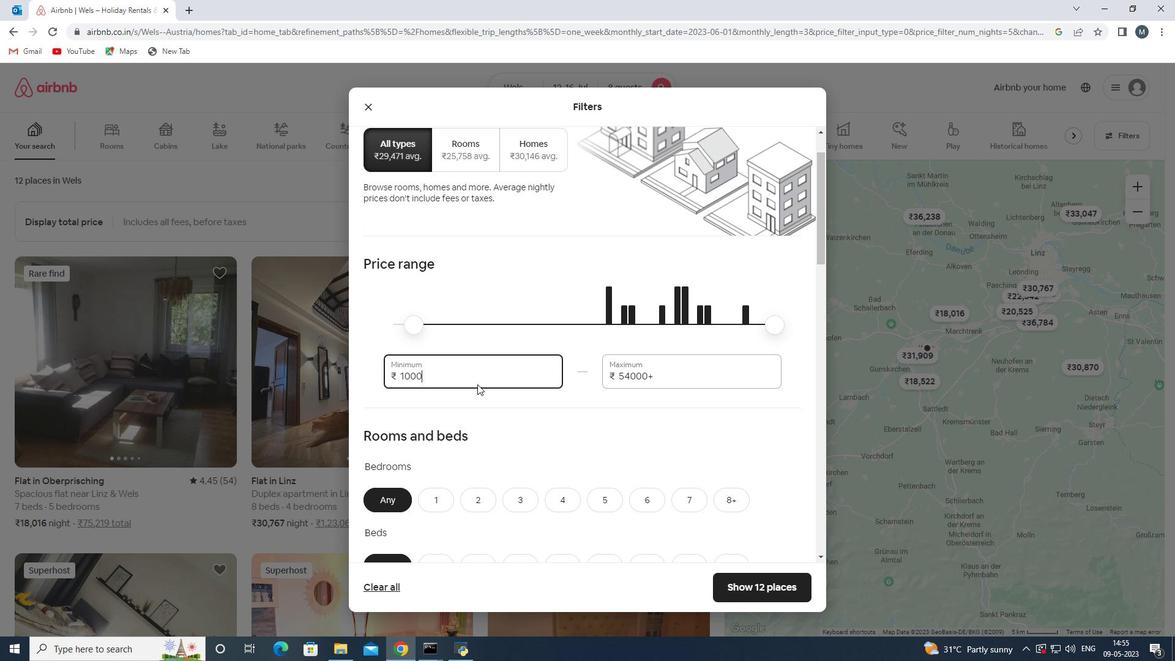 
Action: Mouse moved to (673, 373)
Screenshot: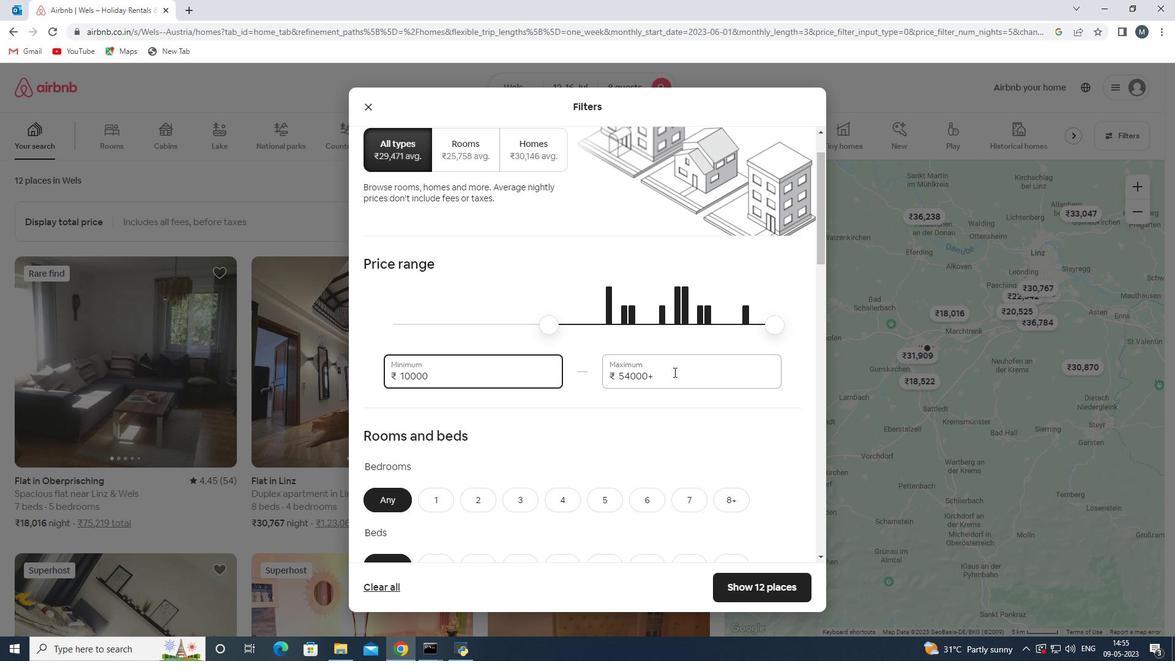 
Action: Mouse pressed left at (673, 373)
Screenshot: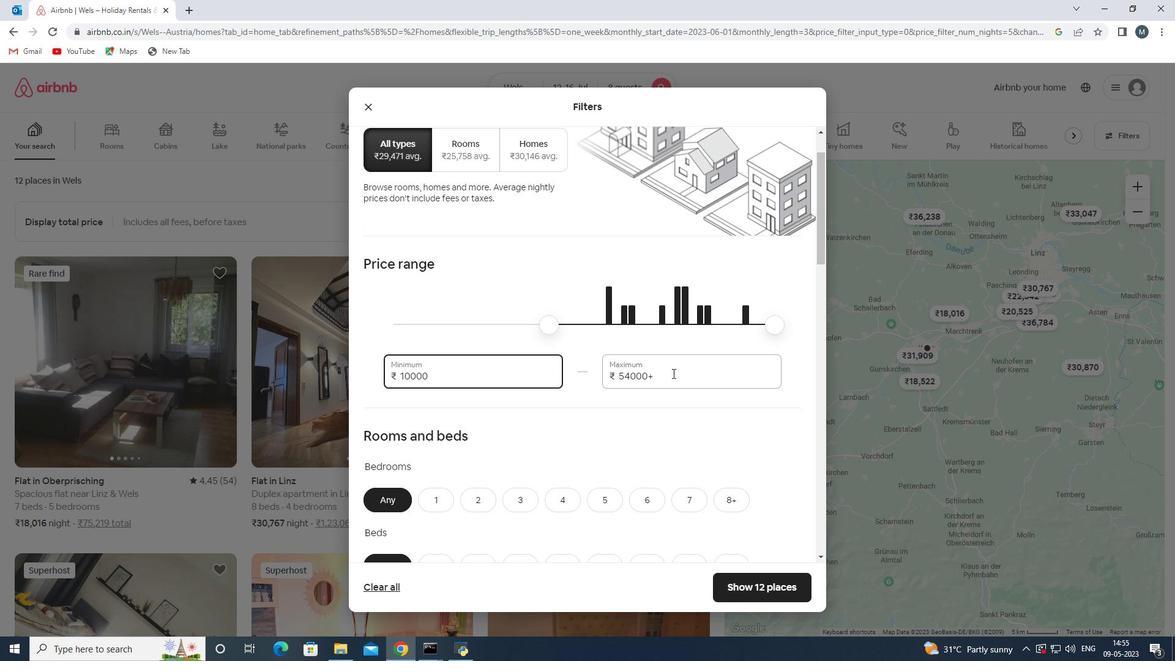
Action: Mouse moved to (564, 369)
Screenshot: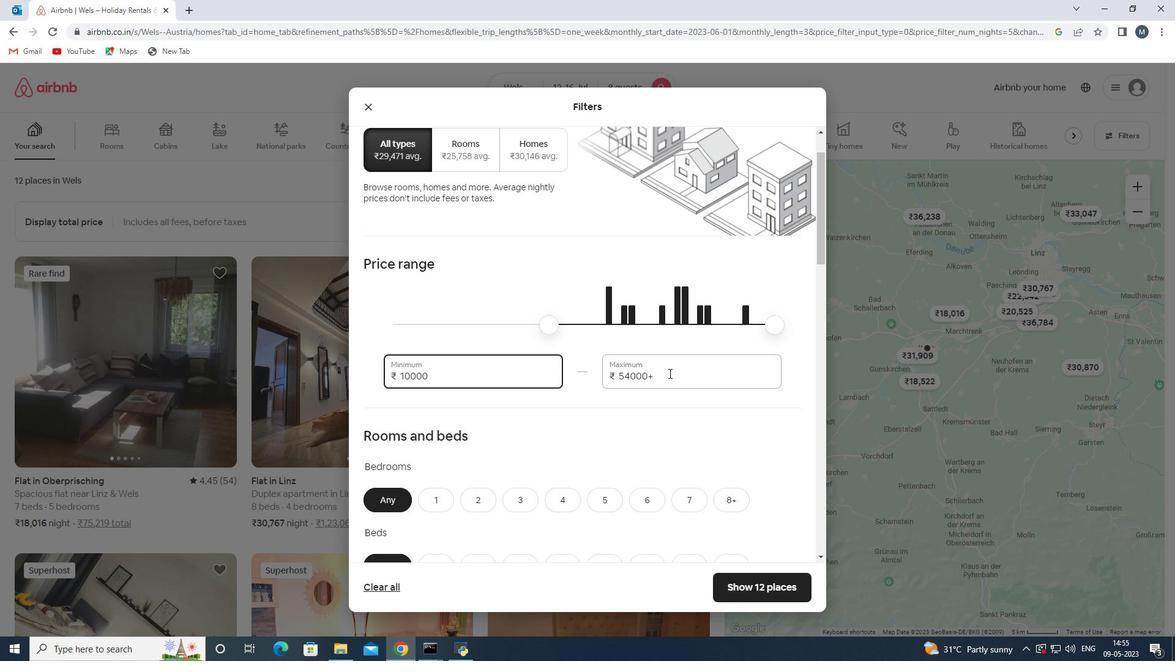 
Action: Key pressed 16000
Screenshot: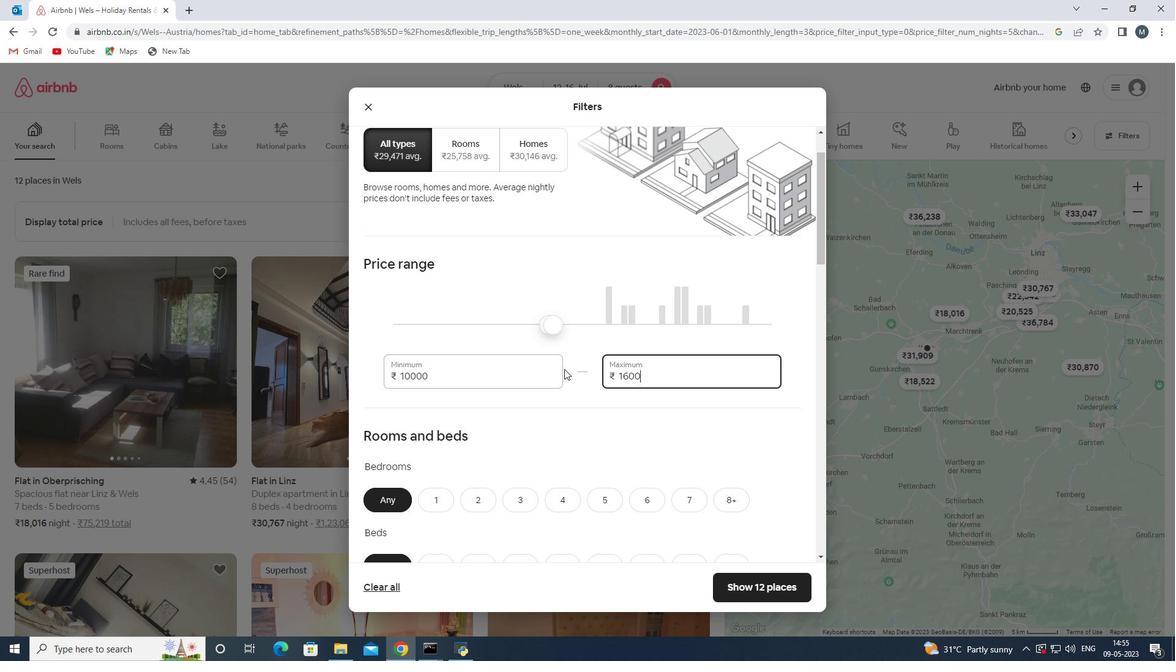 
Action: Mouse moved to (575, 331)
Screenshot: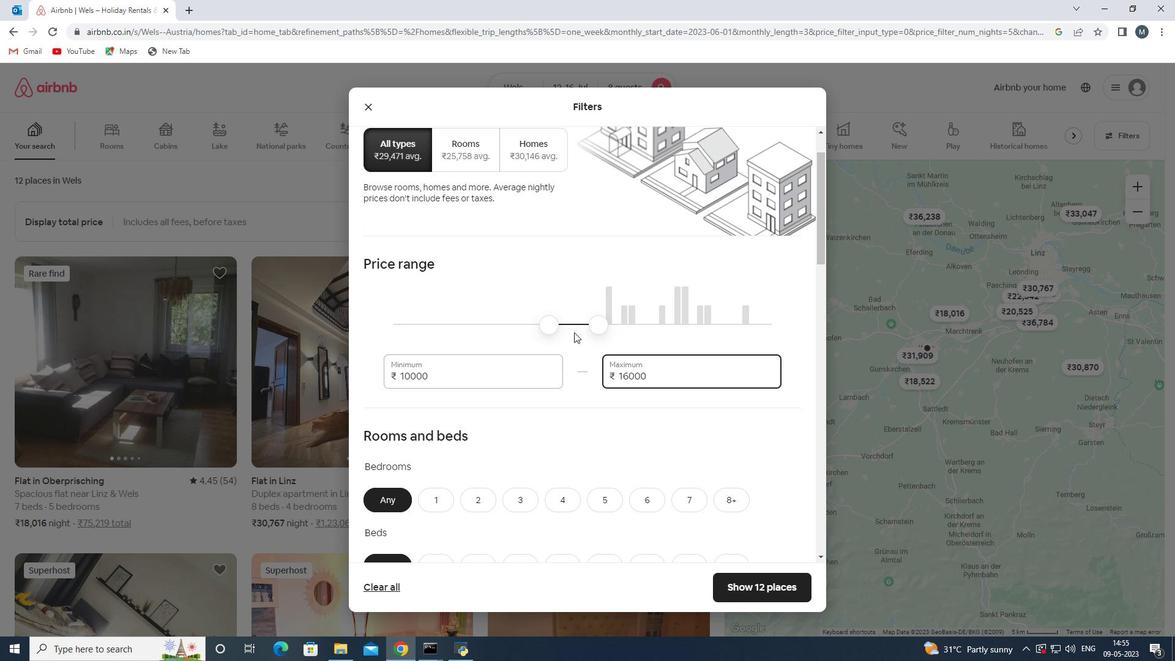 
Action: Mouse scrolled (575, 330) with delta (0, 0)
Screenshot: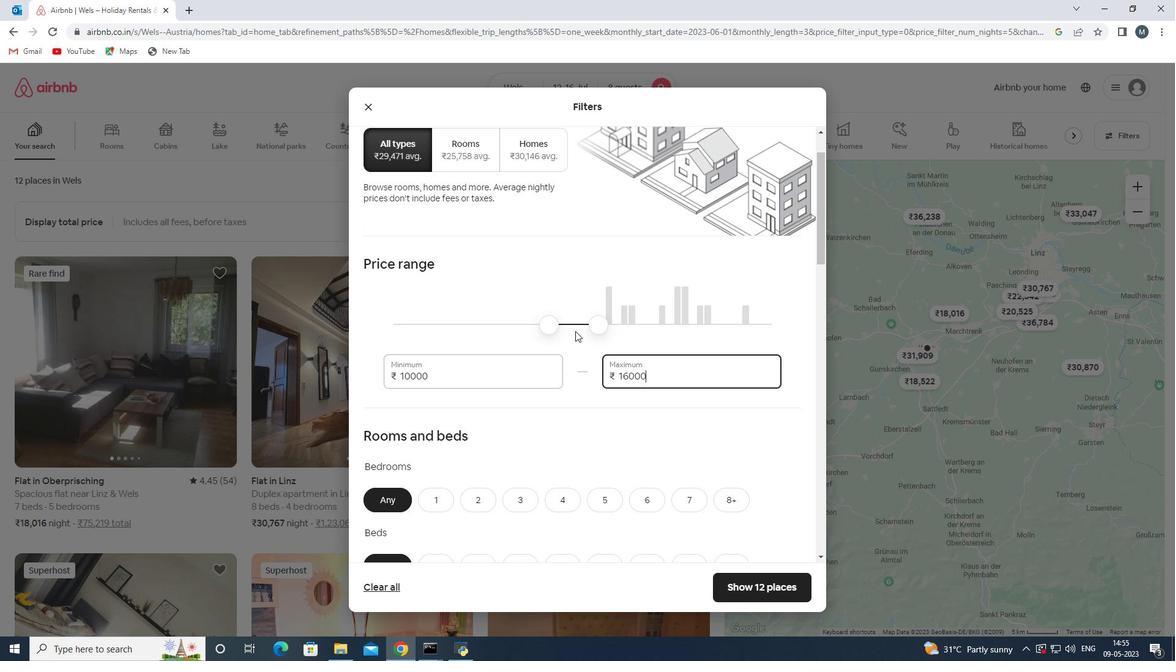 
Action: Mouse moved to (558, 330)
Screenshot: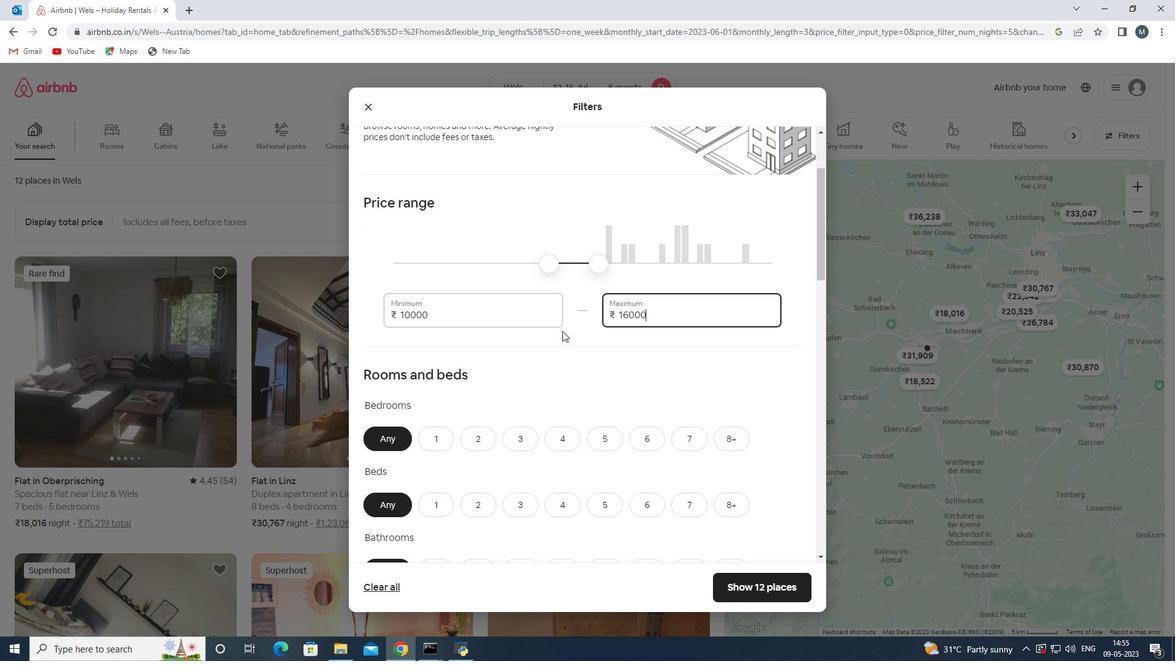 
Action: Mouse scrolled (558, 330) with delta (0, 0)
Screenshot: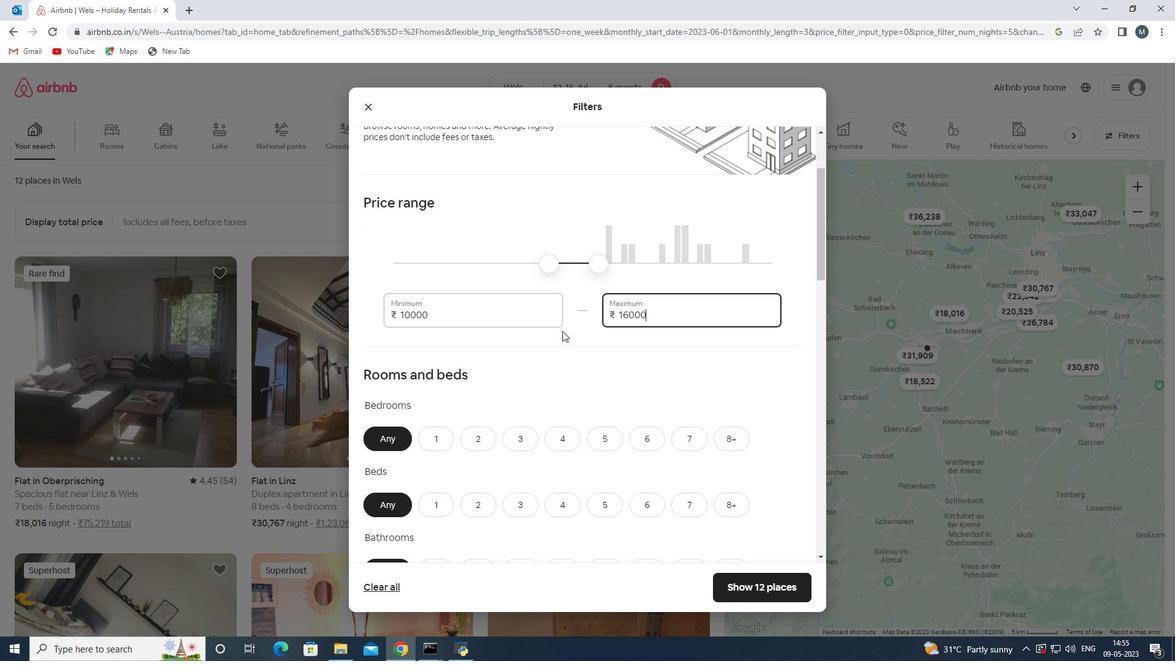 
Action: Mouse moved to (730, 382)
Screenshot: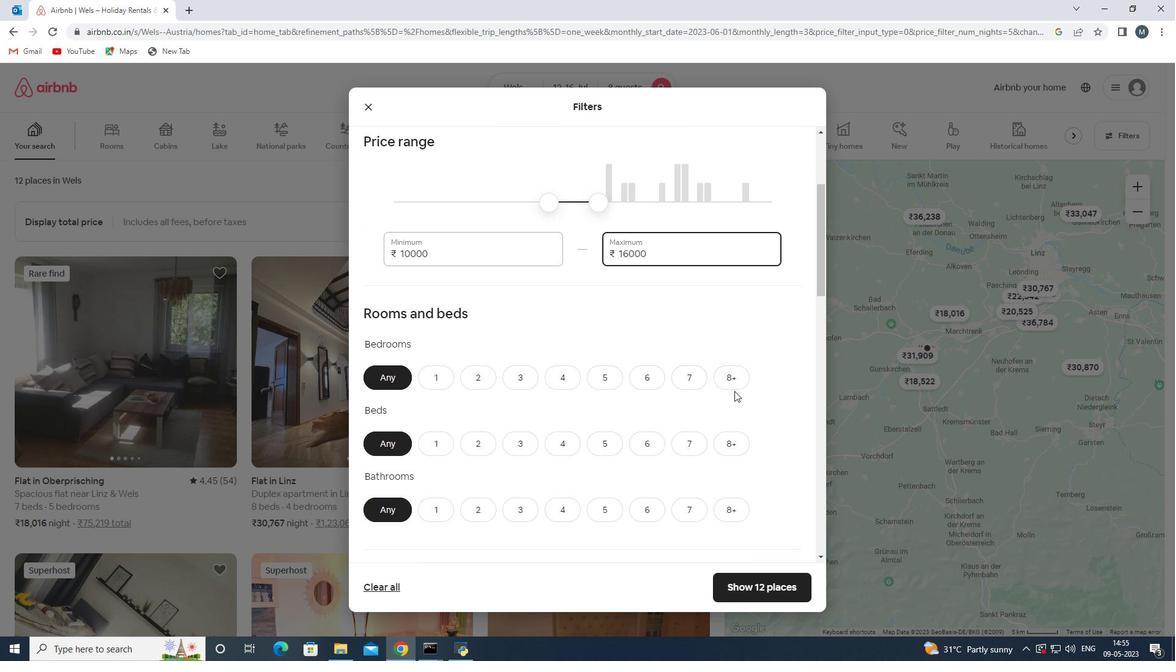 
Action: Mouse pressed left at (730, 382)
Screenshot: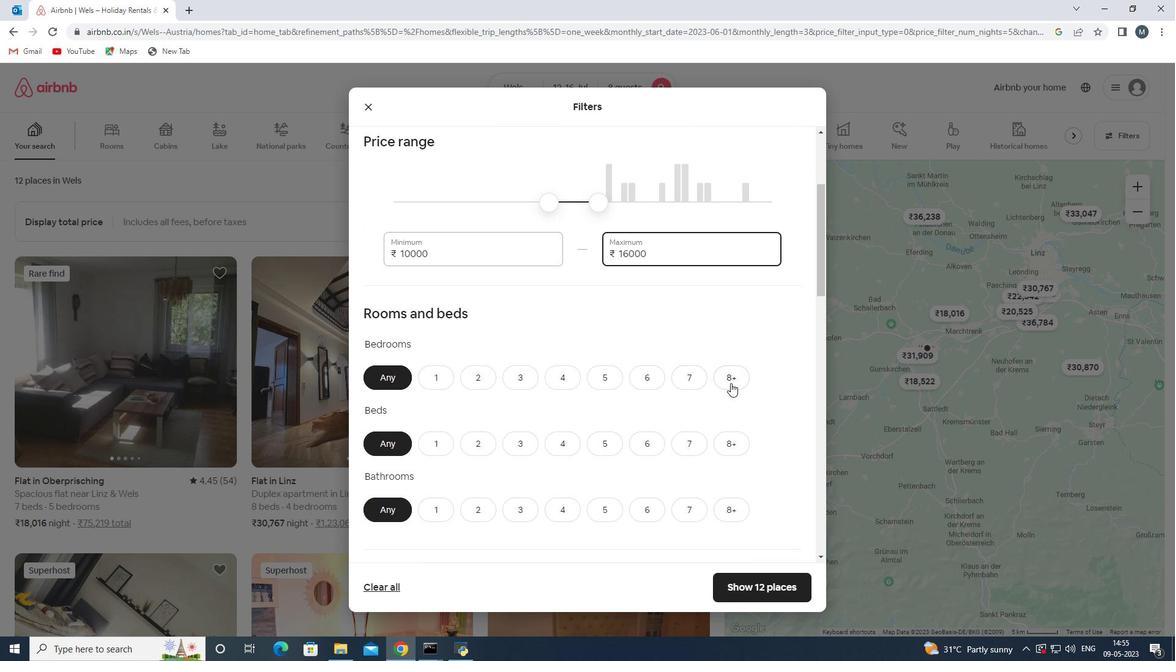 
Action: Mouse moved to (731, 437)
Screenshot: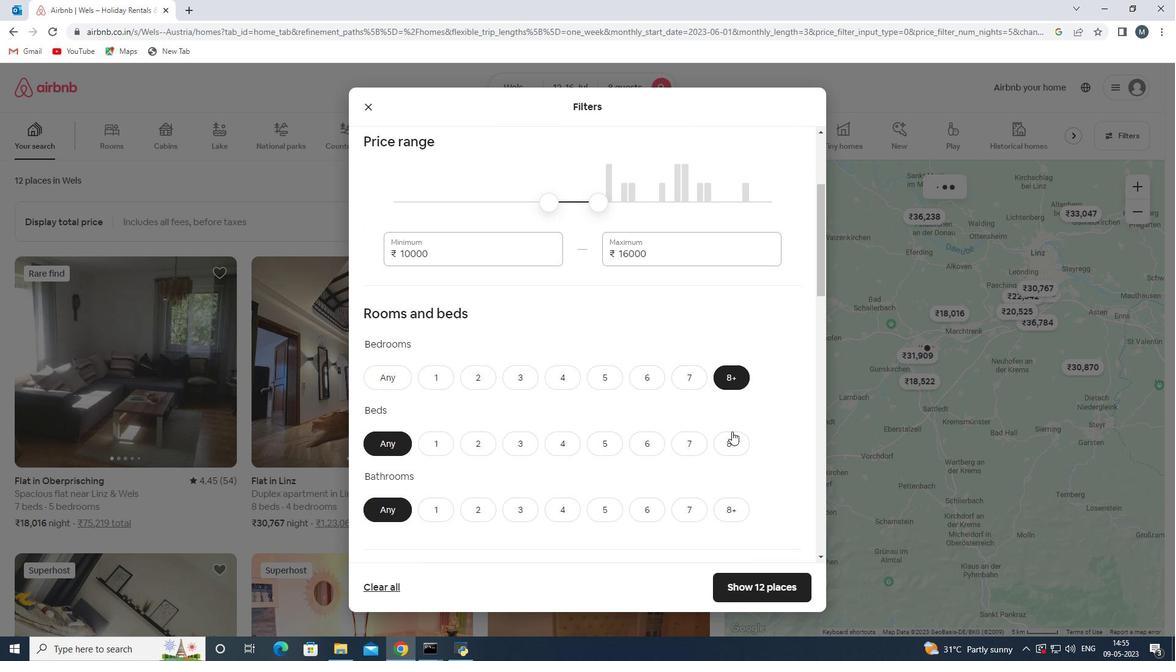 
Action: Mouse pressed left at (731, 437)
Screenshot: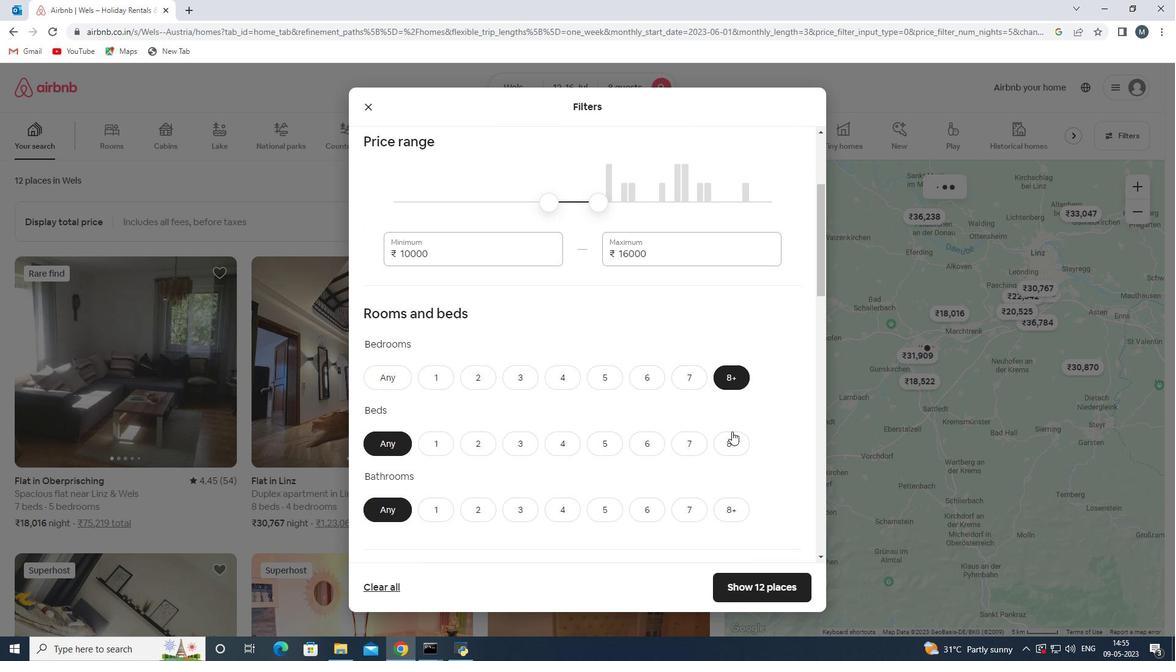
Action: Mouse moved to (717, 386)
Screenshot: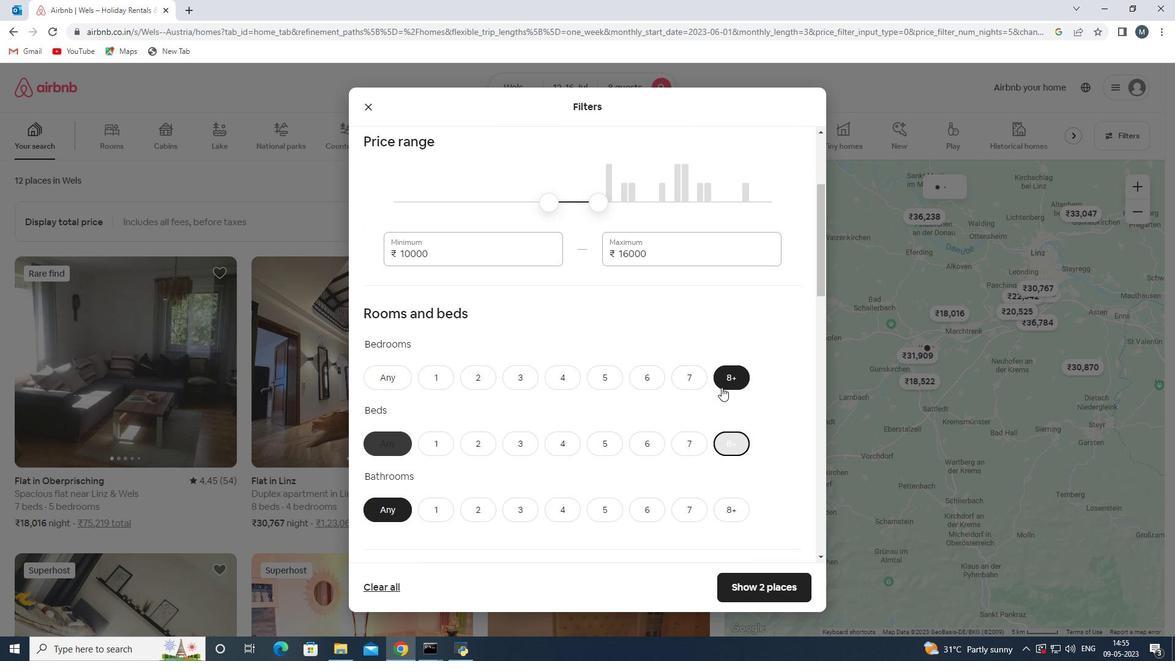 
Action: Mouse scrolled (717, 385) with delta (0, 0)
Screenshot: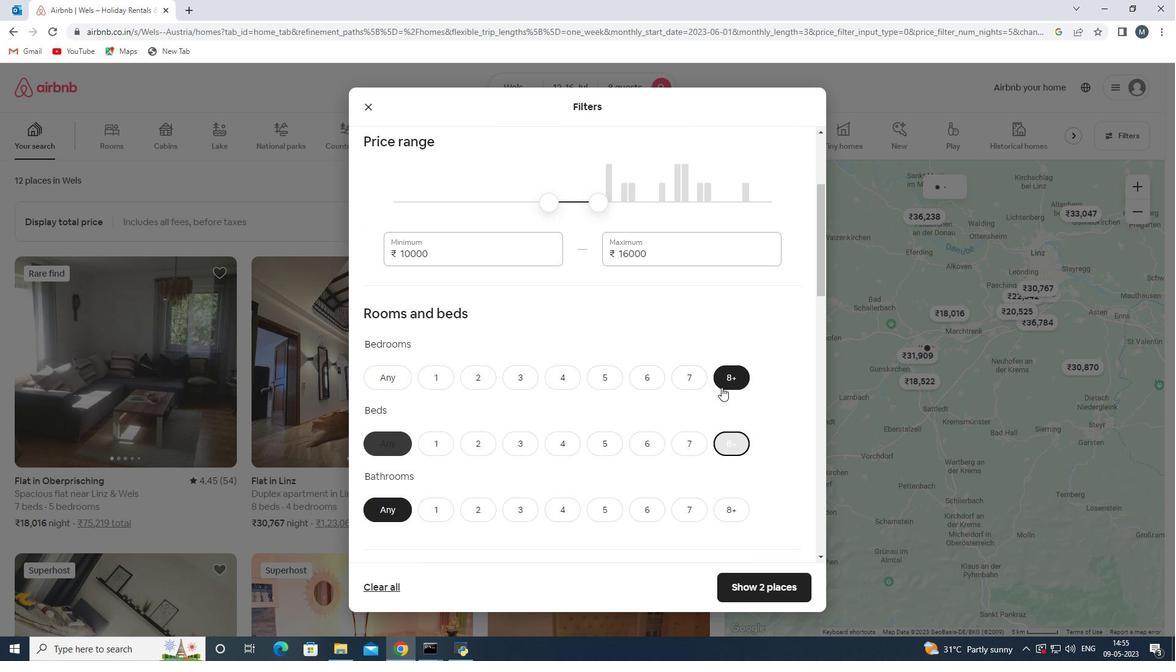 
Action: Mouse moved to (714, 387)
Screenshot: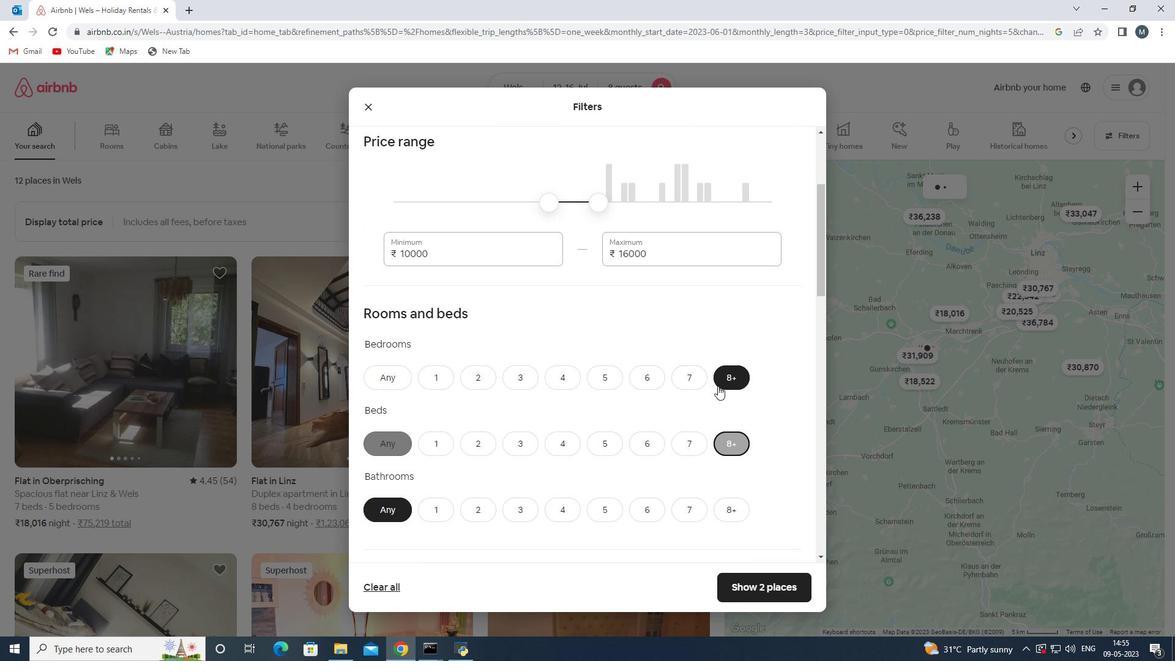 
Action: Mouse scrolled (714, 386) with delta (0, 0)
Screenshot: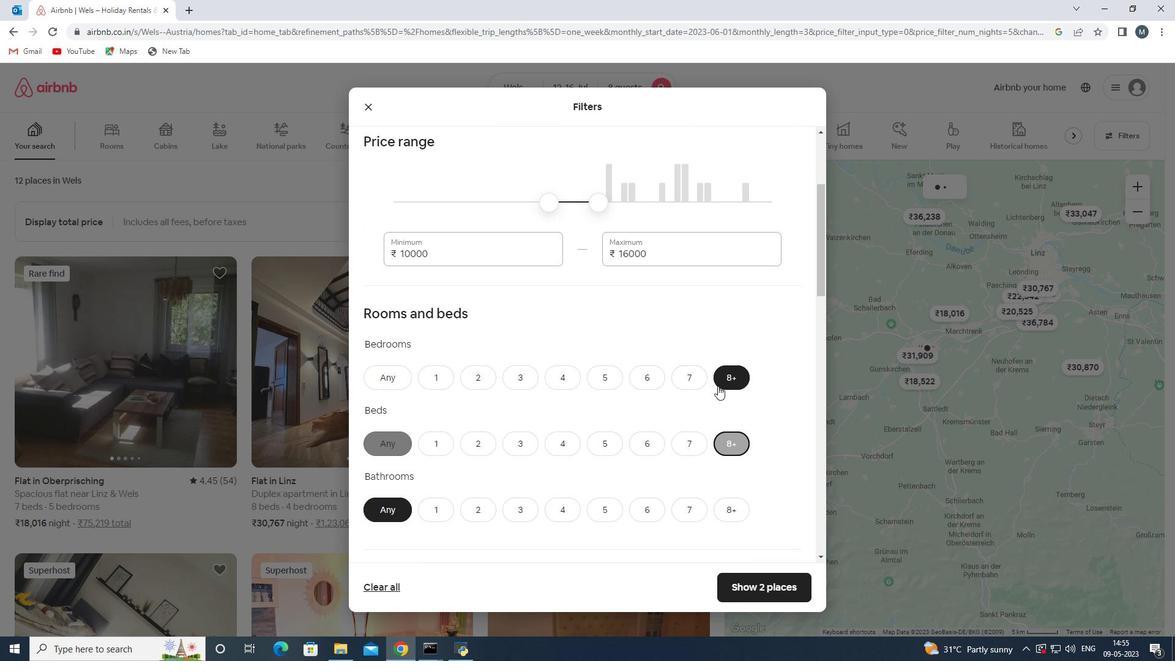 
Action: Mouse moved to (739, 391)
Screenshot: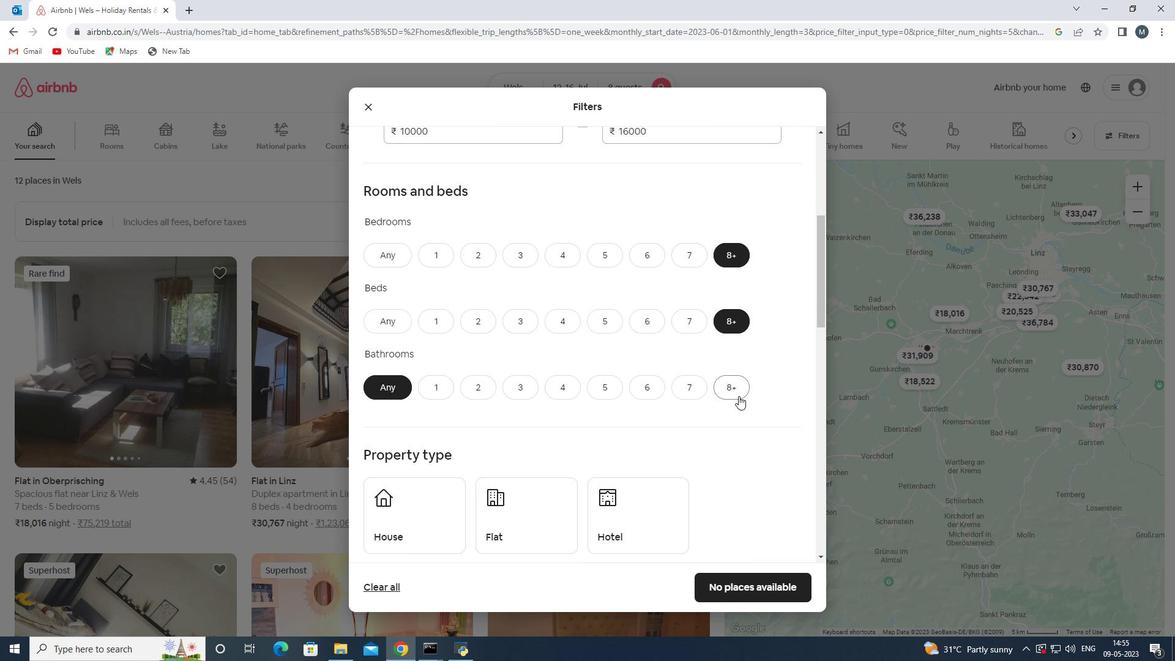 
Action: Mouse pressed left at (739, 391)
Screenshot: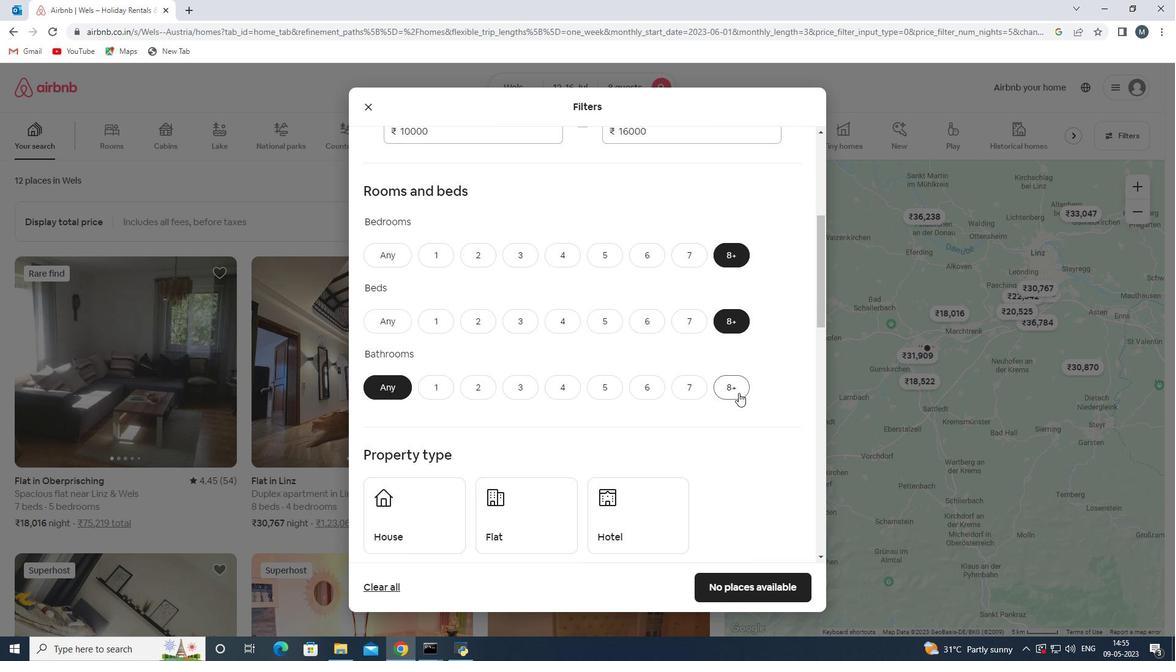 
Action: Mouse moved to (641, 360)
Screenshot: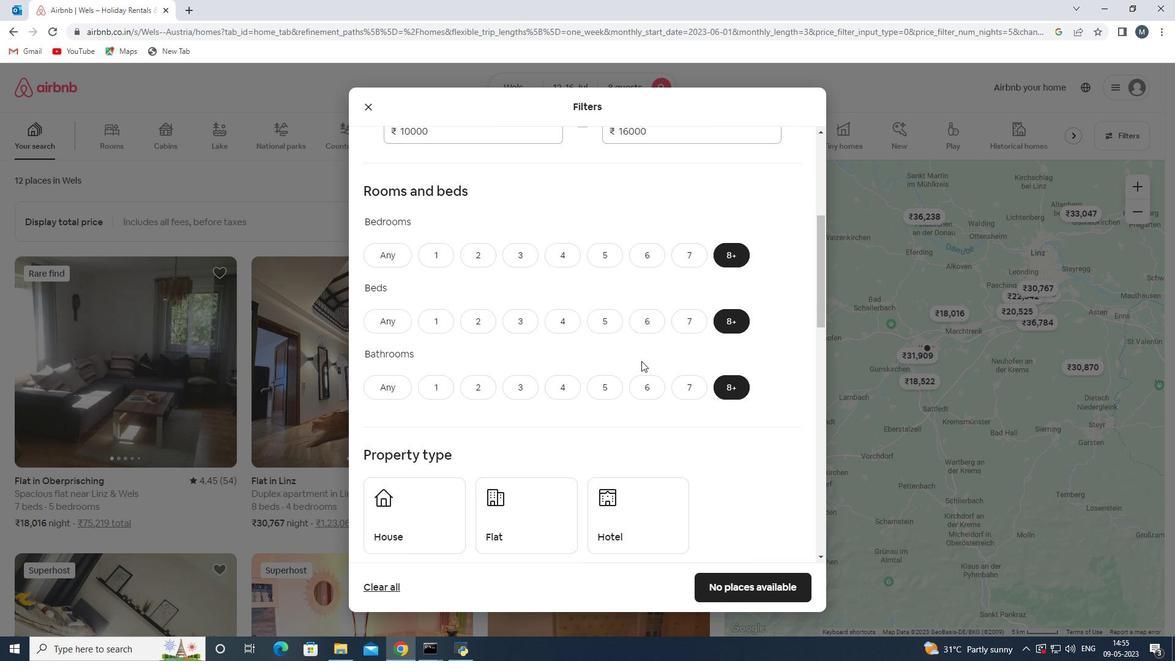 
Action: Mouse scrolled (641, 360) with delta (0, 0)
Screenshot: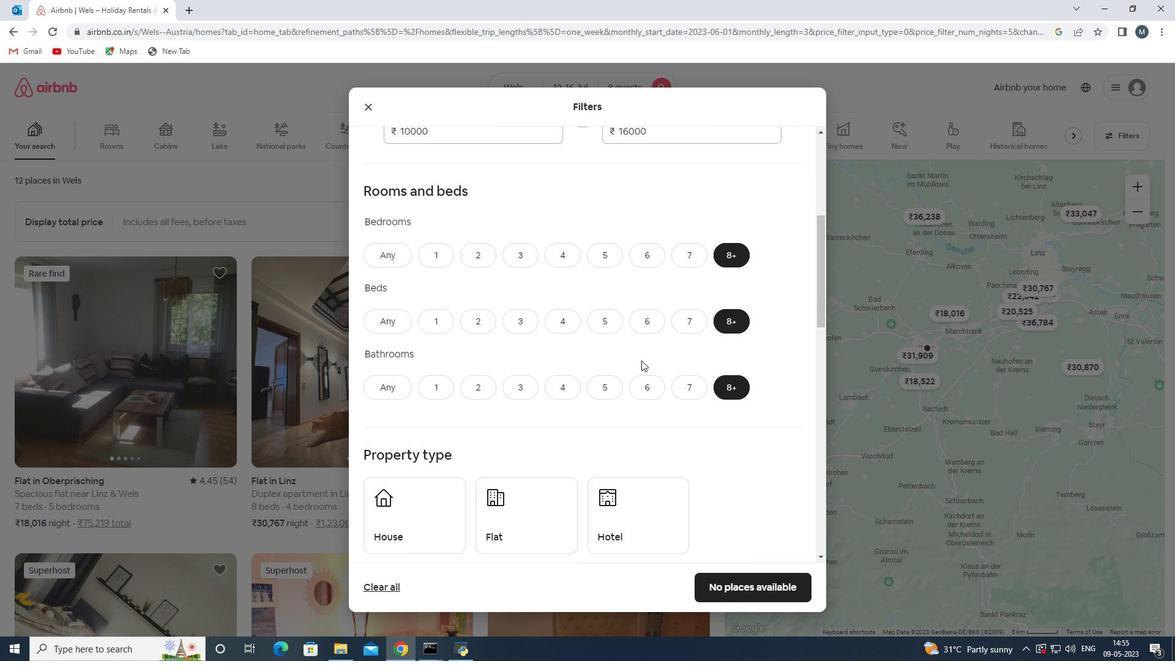 
Action: Mouse moved to (550, 389)
Screenshot: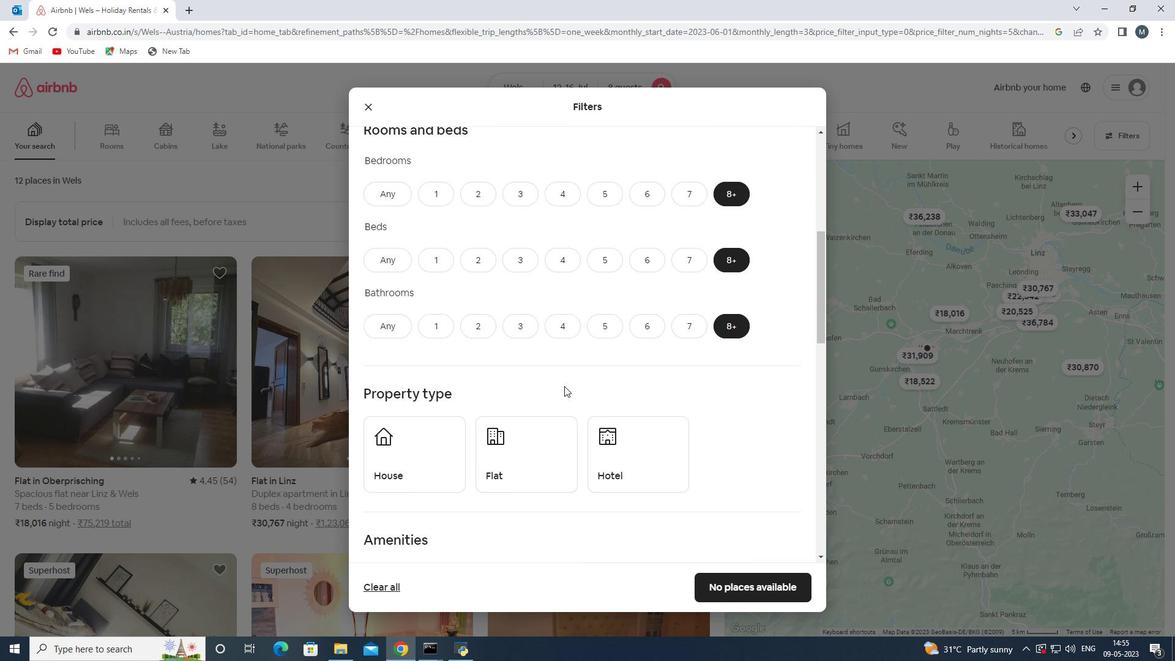 
Action: Mouse scrolled (550, 388) with delta (0, 0)
Screenshot: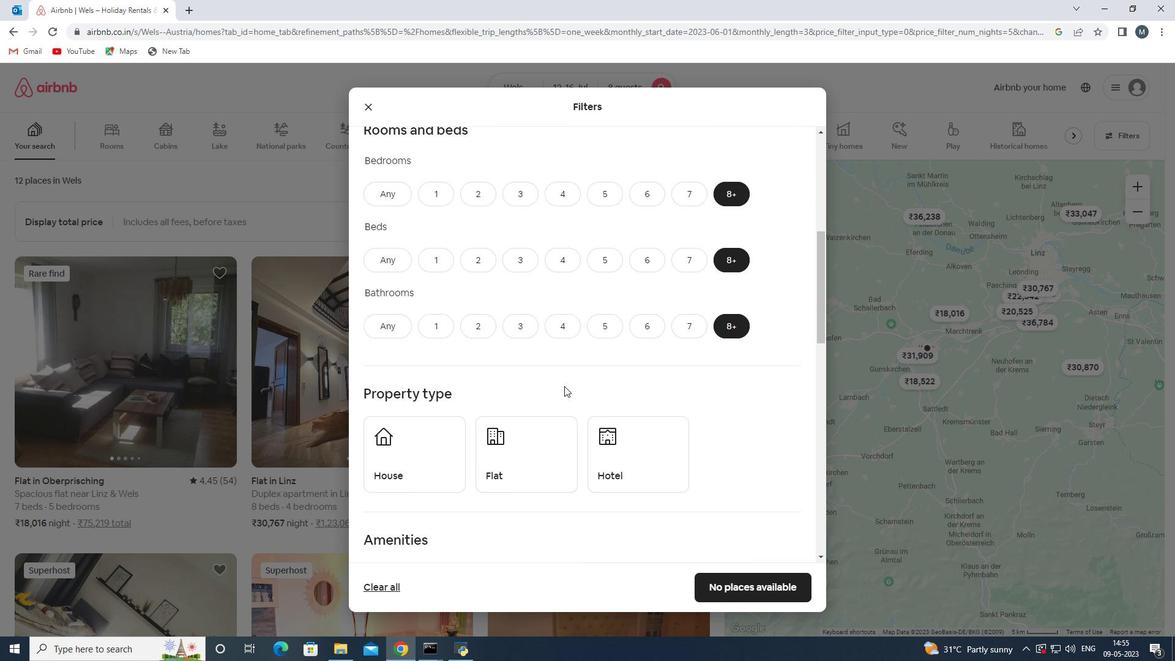 
Action: Mouse moved to (434, 395)
Screenshot: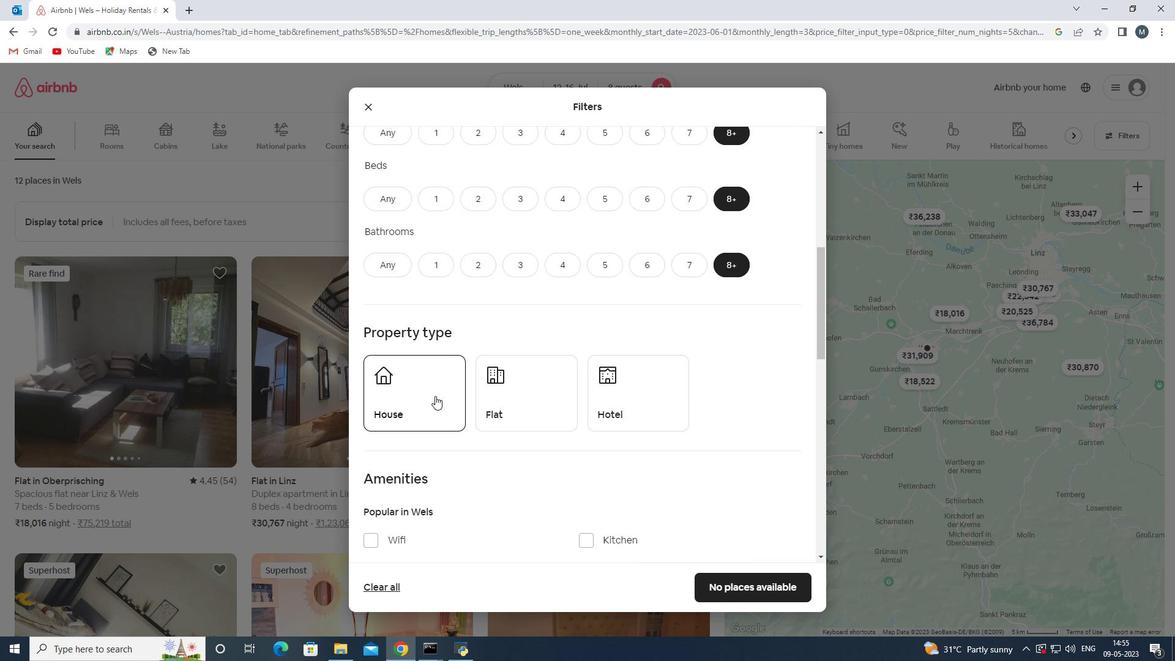 
Action: Mouse pressed left at (434, 395)
Screenshot: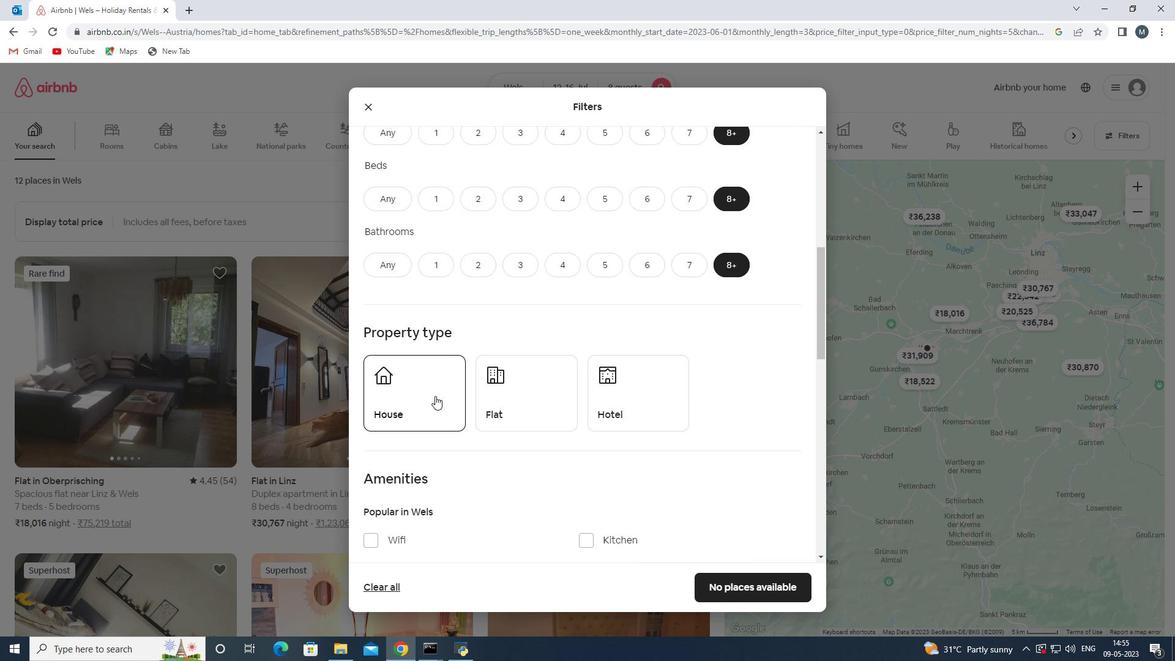 
Action: Mouse moved to (498, 395)
Screenshot: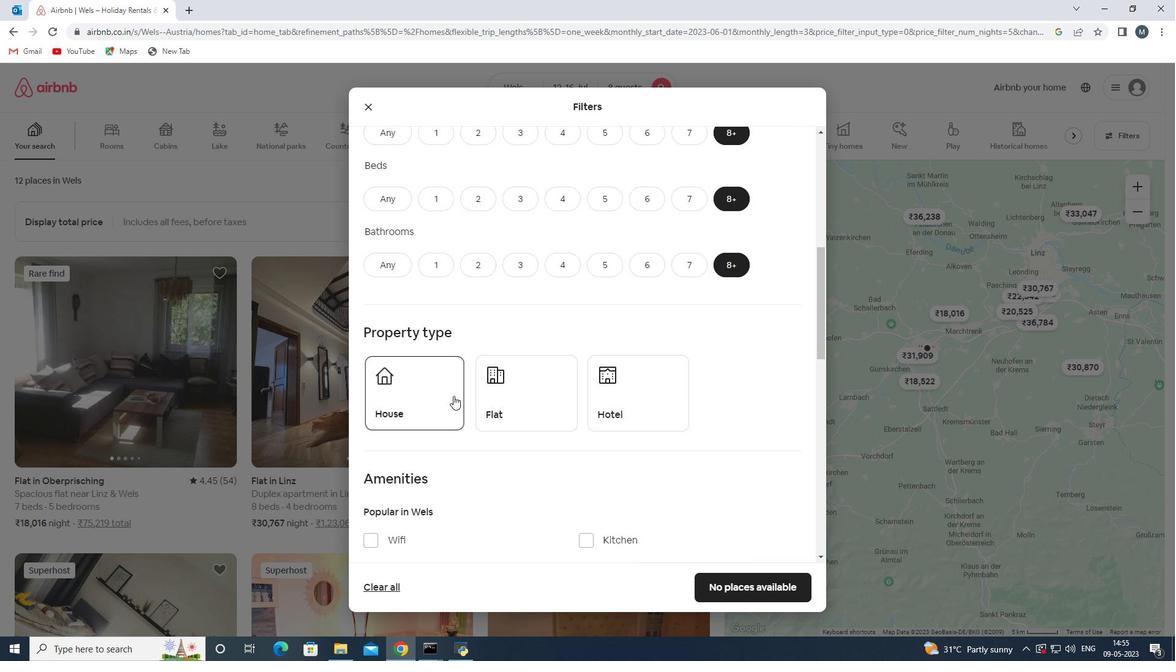 
Action: Mouse pressed left at (498, 395)
Screenshot: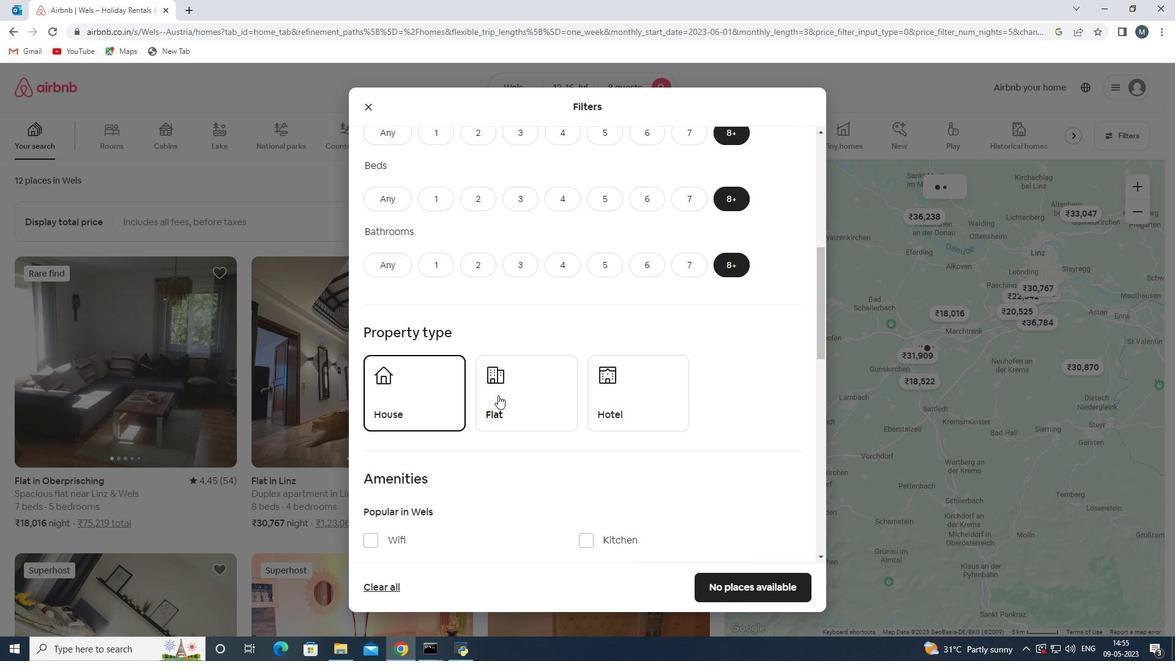 
Action: Mouse moved to (607, 393)
Screenshot: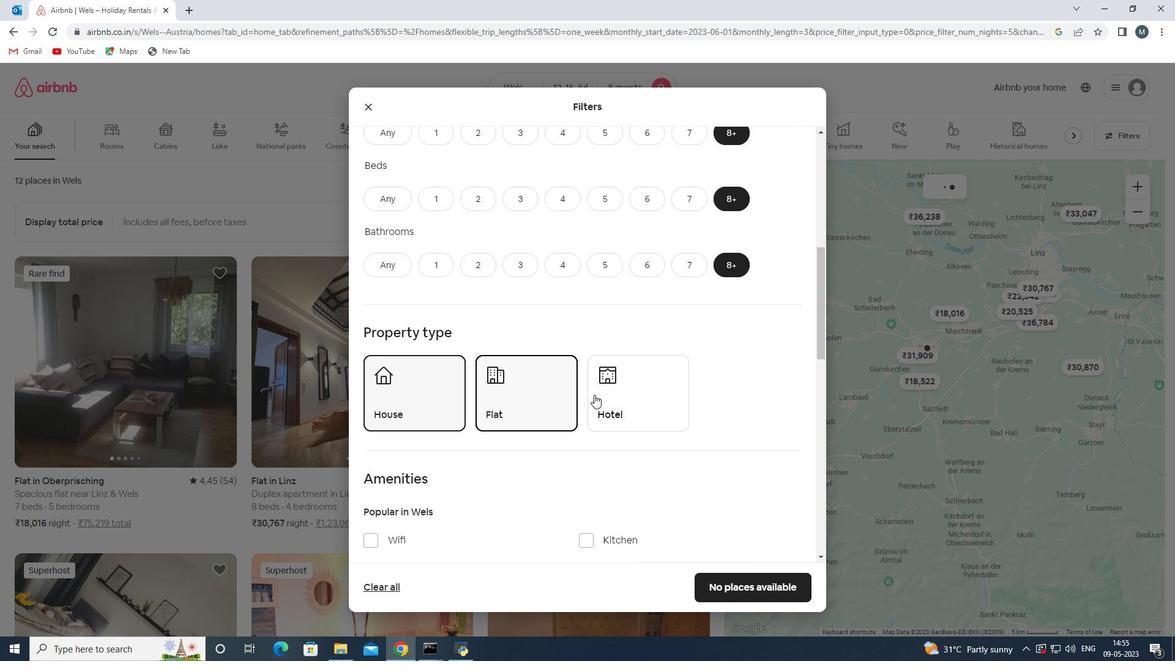 
Action: Mouse pressed left at (607, 393)
Screenshot: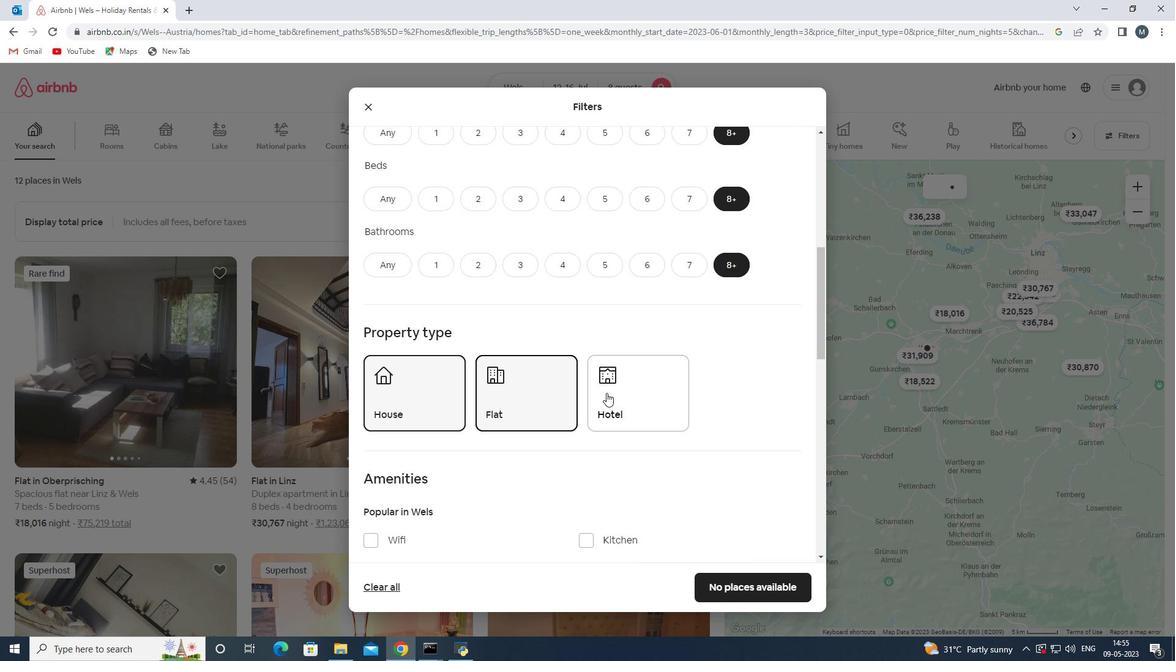 
Action: Mouse moved to (542, 384)
Screenshot: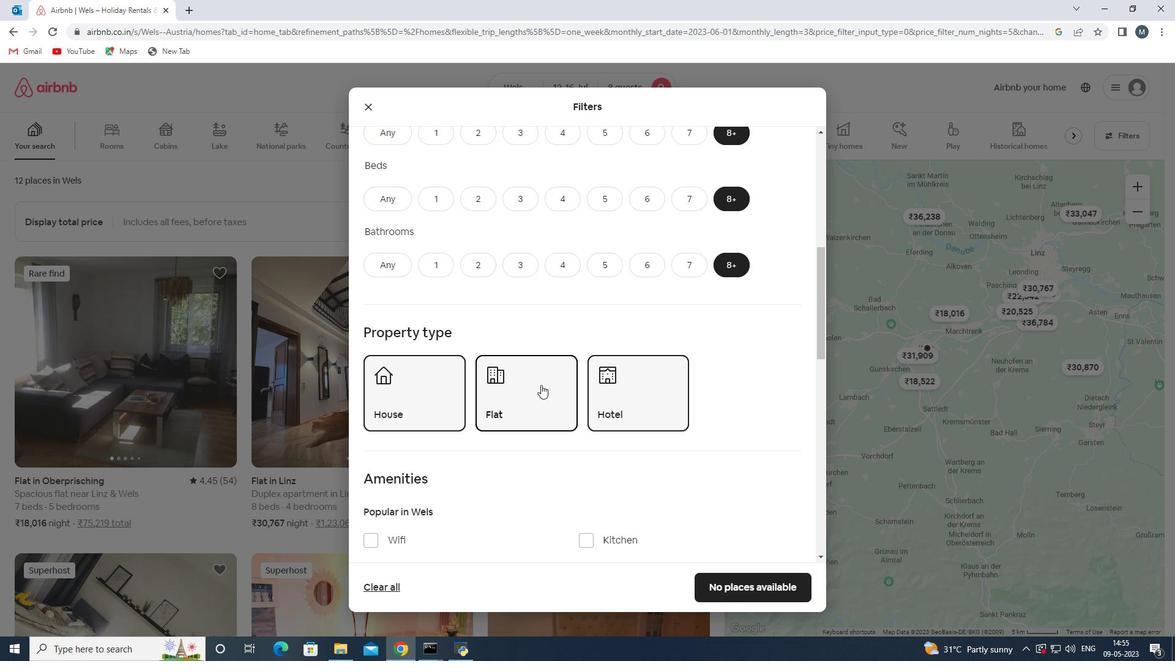 
Action: Mouse scrolled (542, 384) with delta (0, 0)
Screenshot: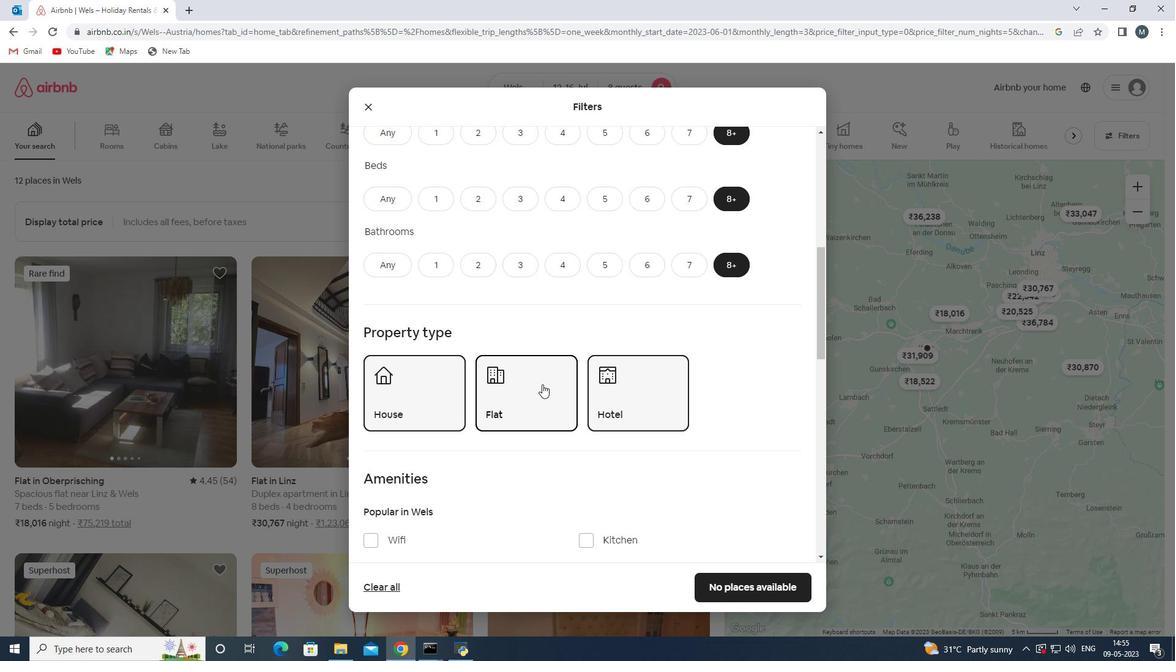 
Action: Mouse moved to (542, 384)
Screenshot: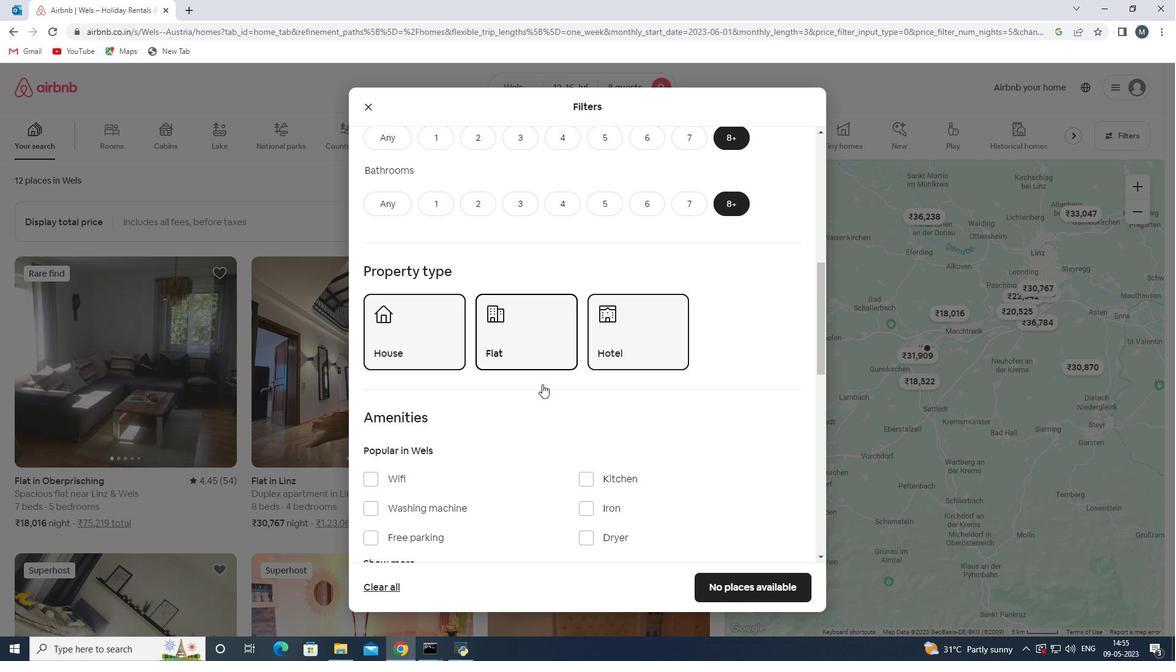 
Action: Mouse scrolled (542, 384) with delta (0, 0)
Screenshot: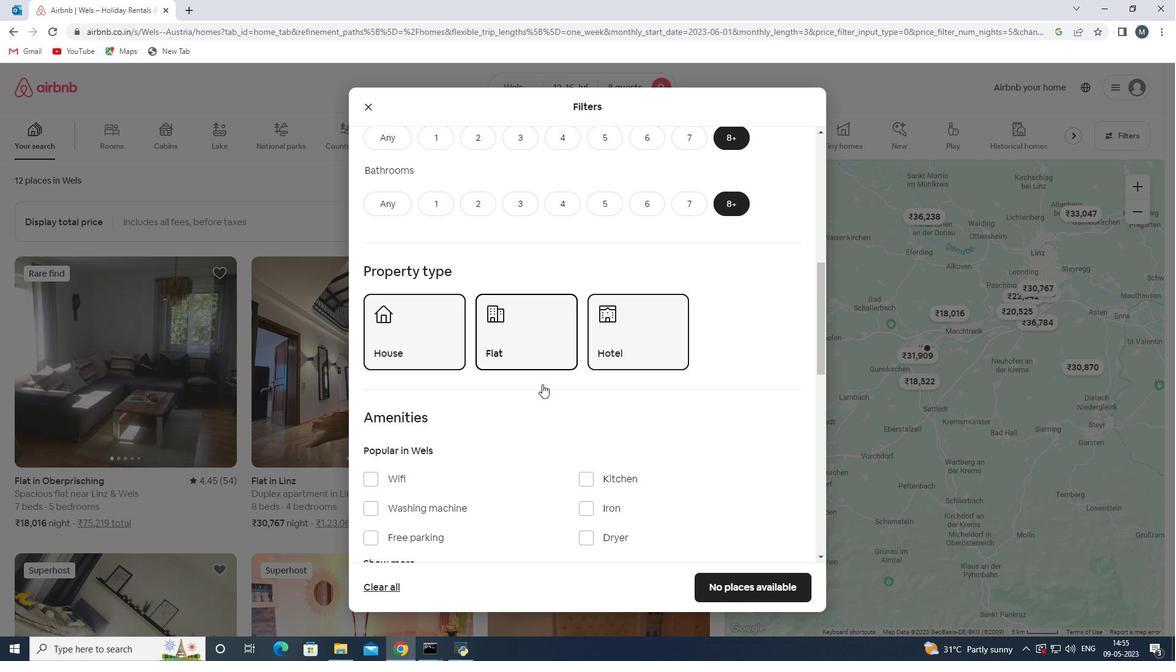 
Action: Mouse moved to (526, 389)
Screenshot: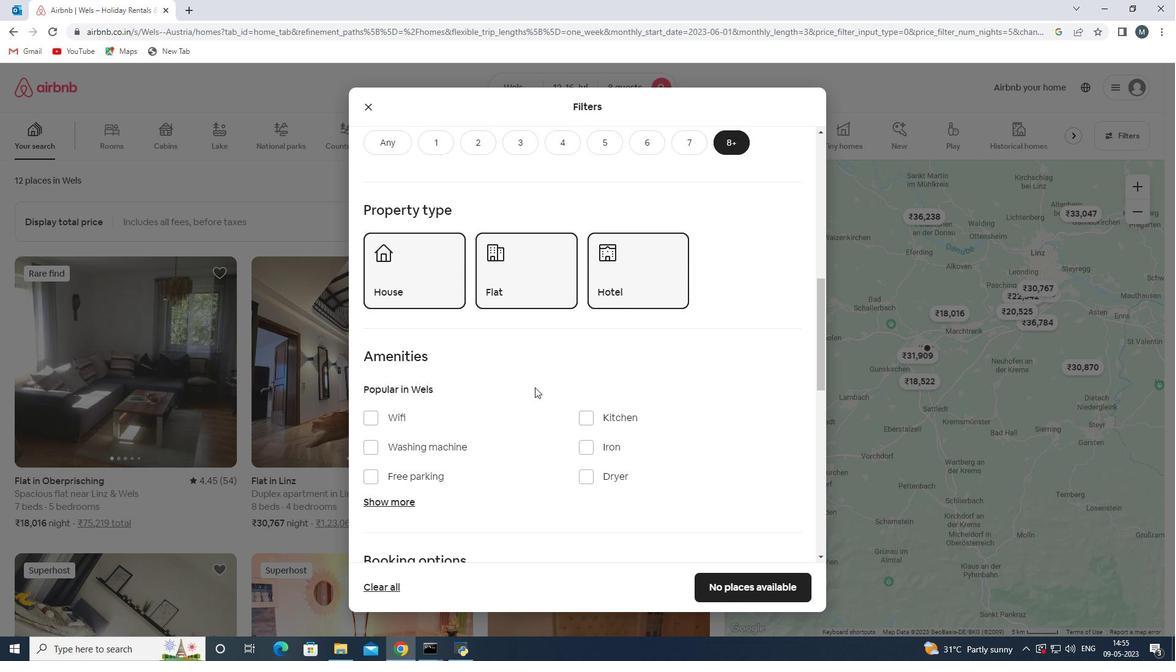 
Action: Mouse scrolled (526, 388) with delta (0, 0)
Screenshot: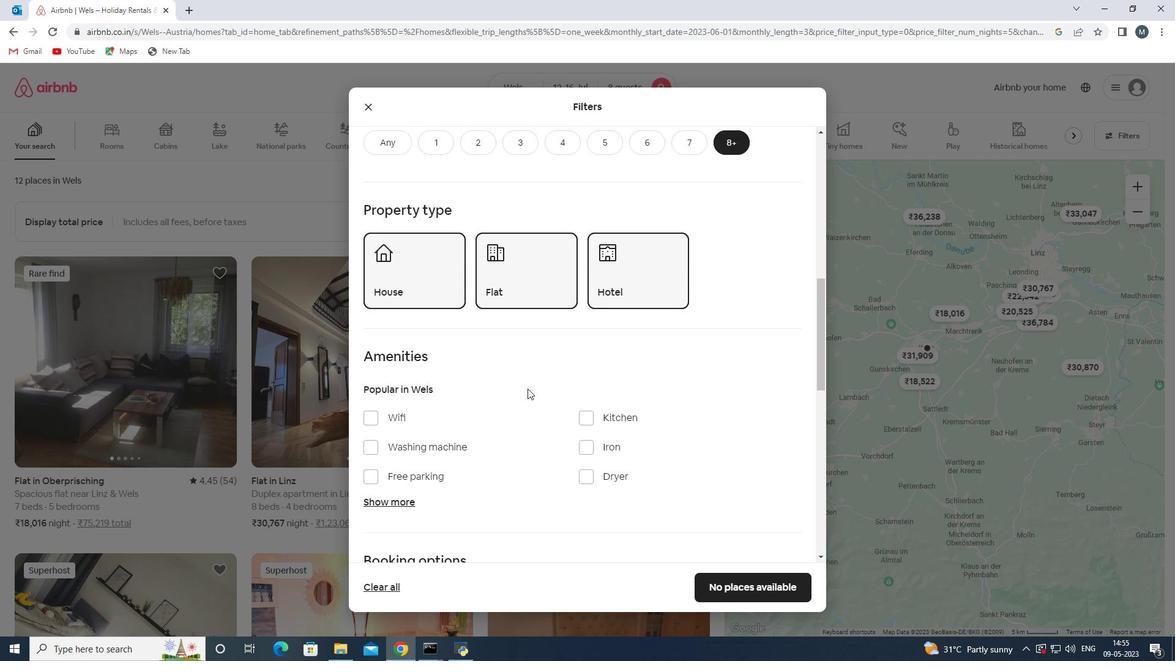 
Action: Mouse moved to (508, 363)
Screenshot: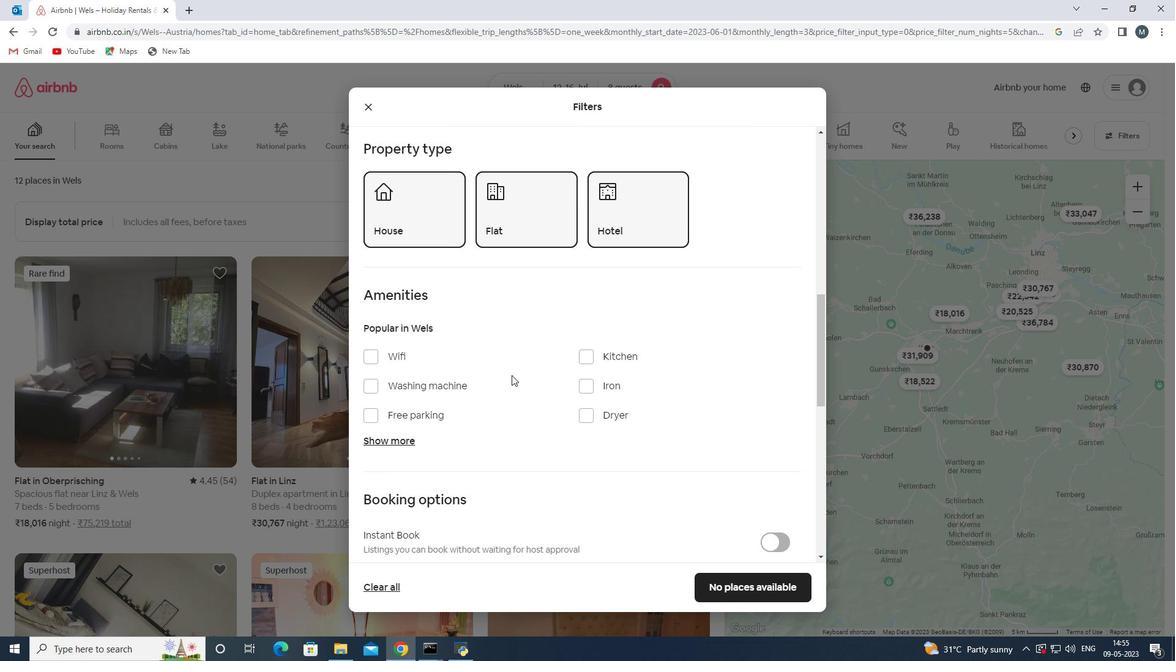 
Action: Mouse pressed left at (508, 363)
Screenshot: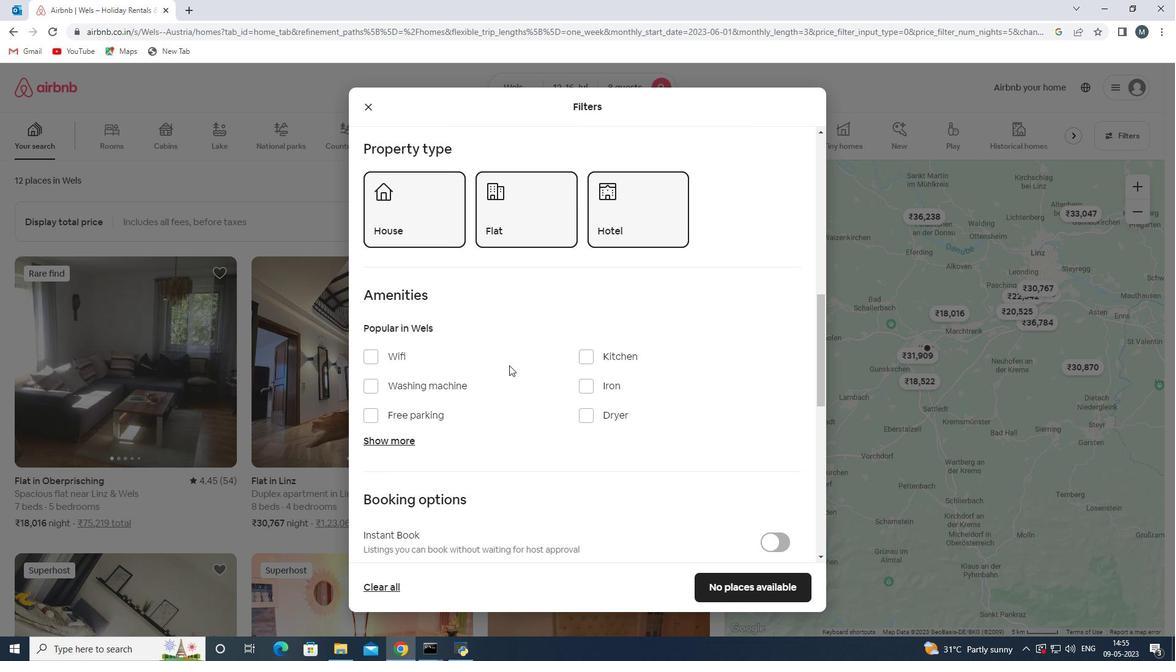 
Action: Mouse moved to (458, 411)
Screenshot: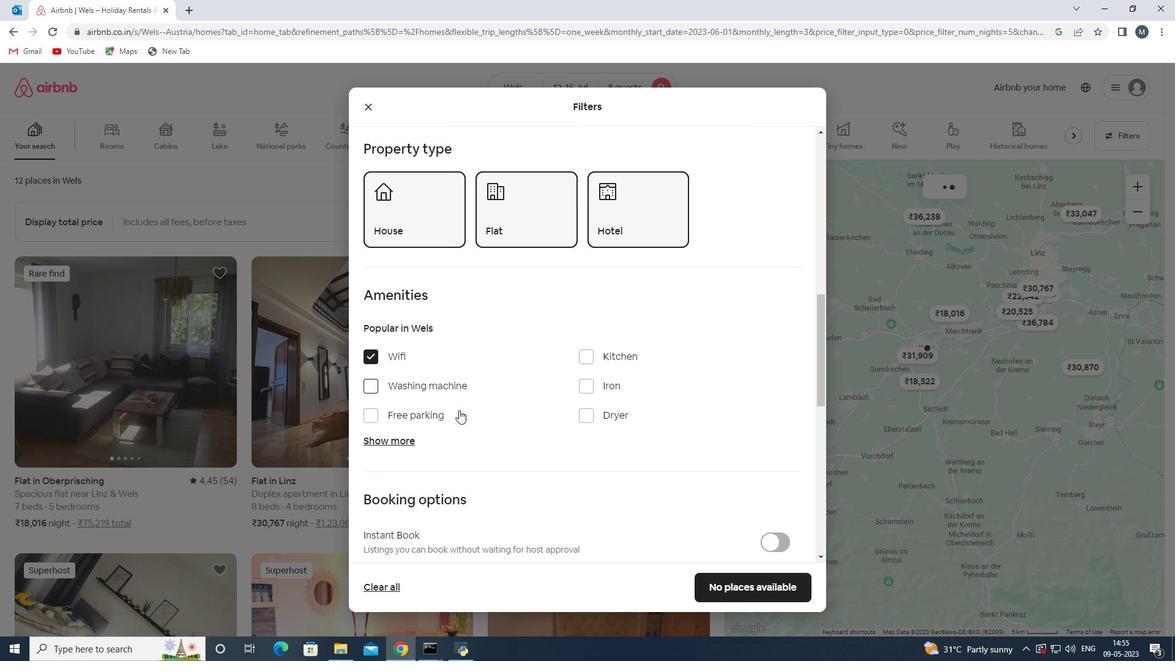 
Action: Mouse pressed left at (458, 411)
Screenshot: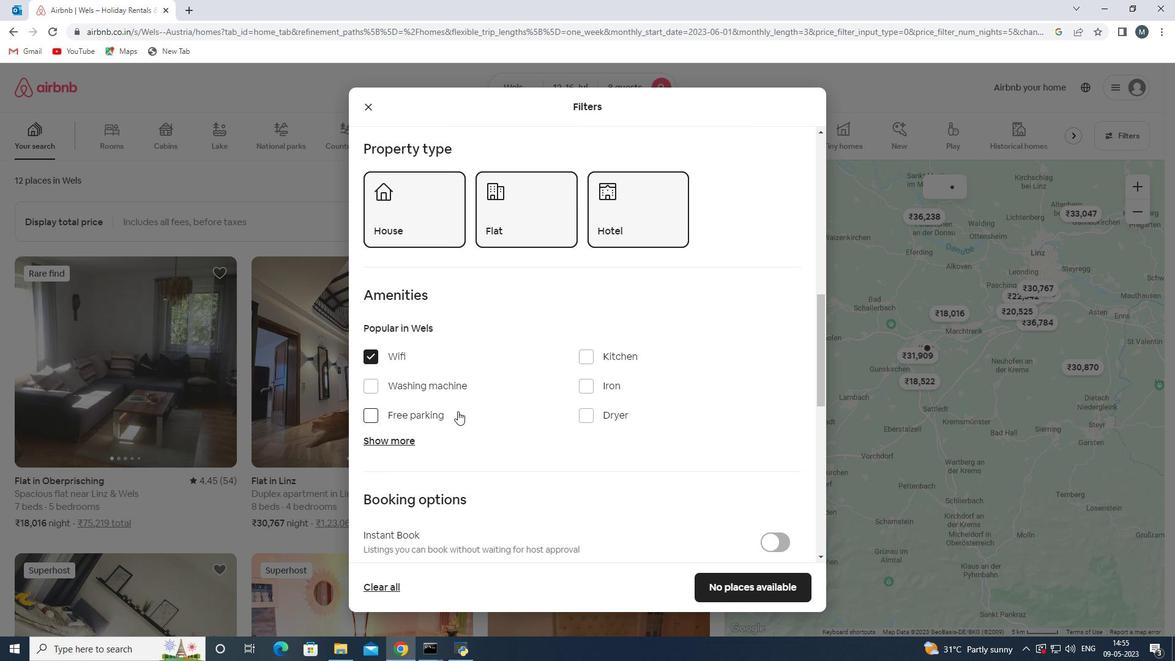 
Action: Mouse moved to (423, 439)
Screenshot: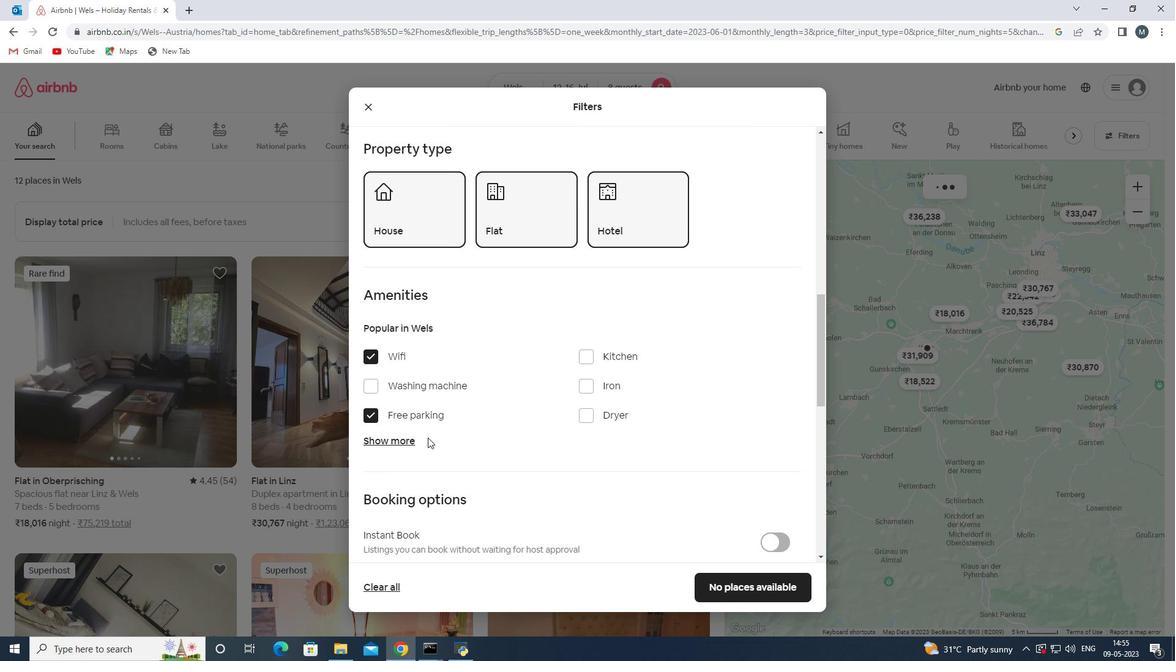 
Action: Mouse pressed left at (423, 439)
Screenshot: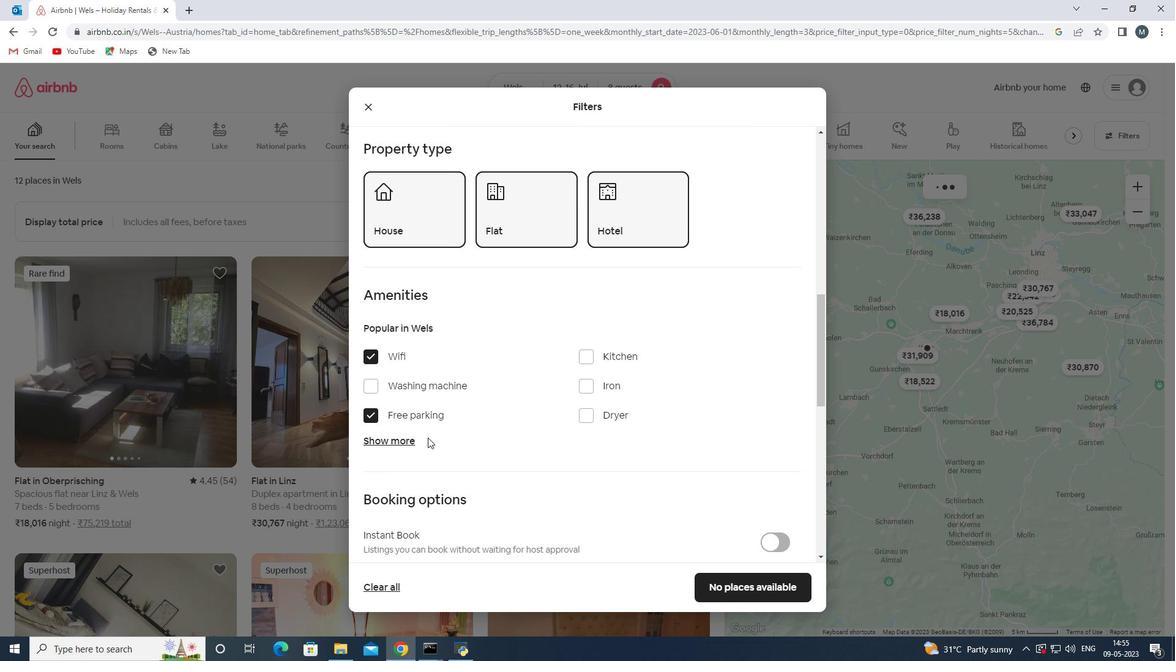 
Action: Mouse moved to (462, 394)
Screenshot: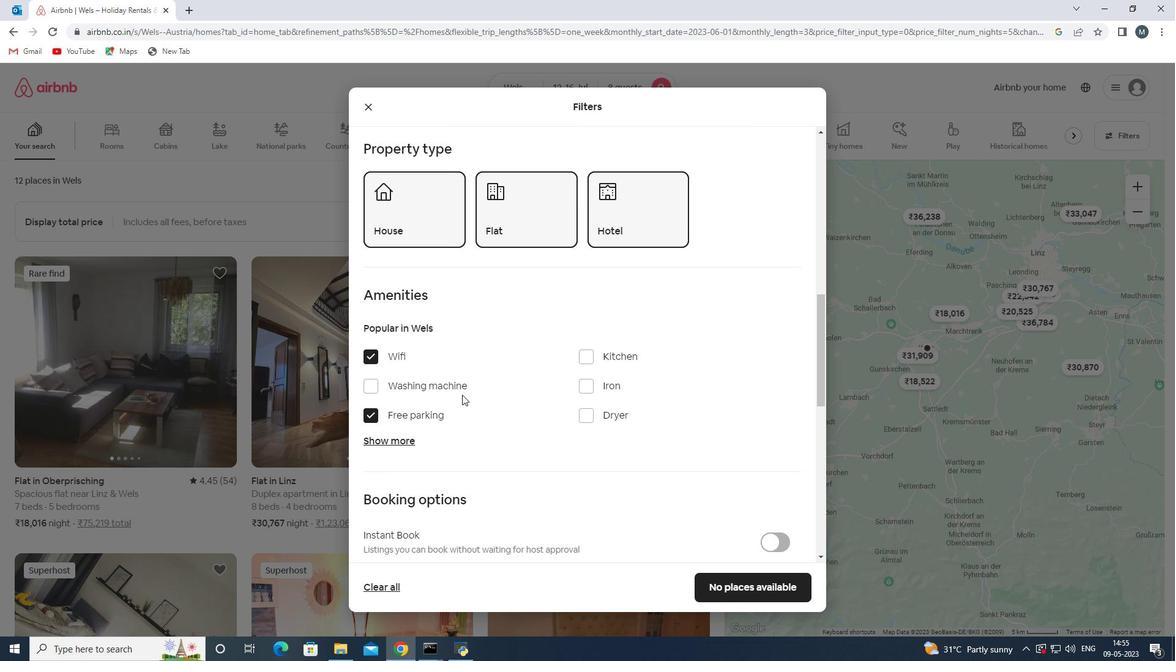
Action: Mouse scrolled (462, 393) with delta (0, 0)
Screenshot: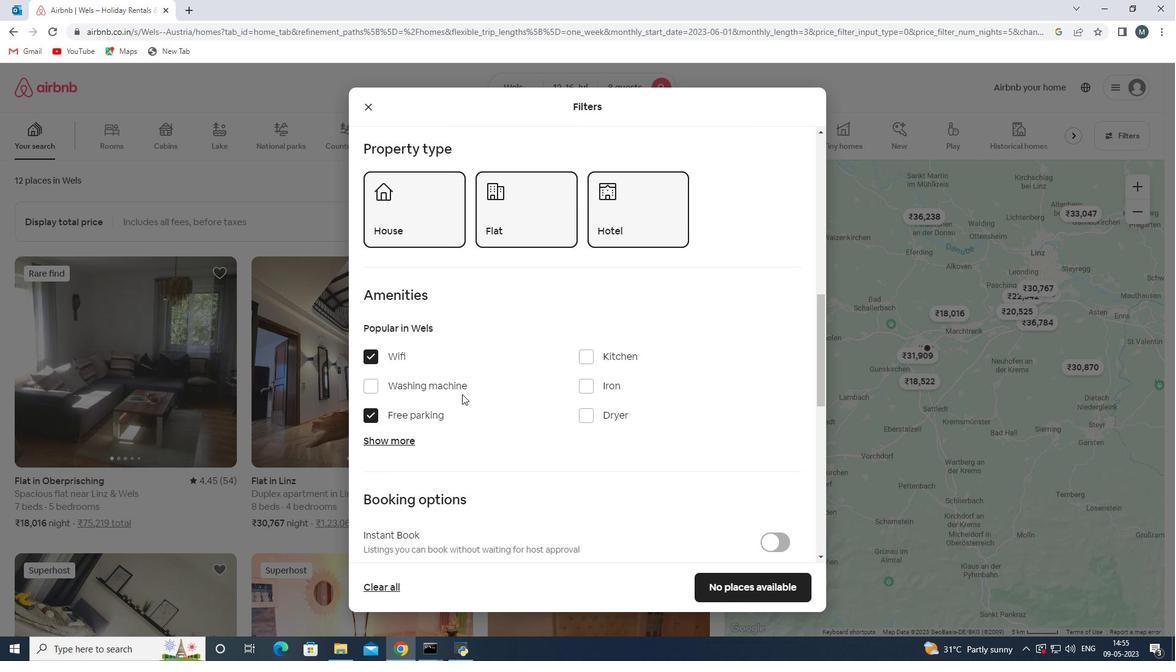 
Action: Mouse moved to (402, 382)
Screenshot: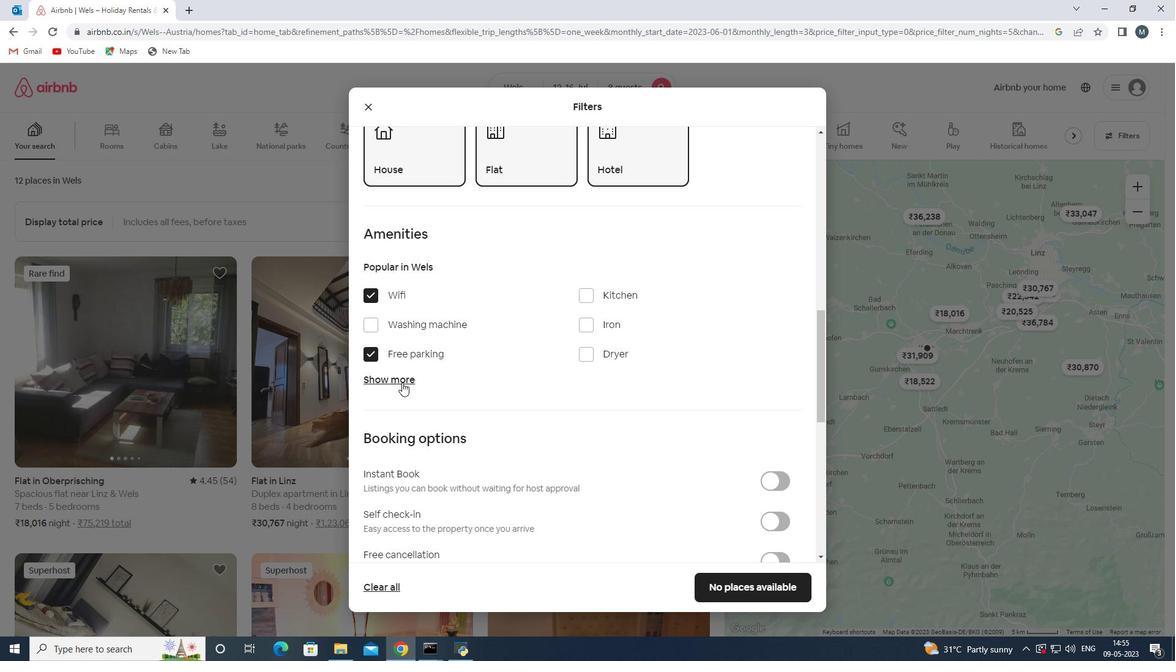 
Action: Mouse pressed left at (402, 382)
Screenshot: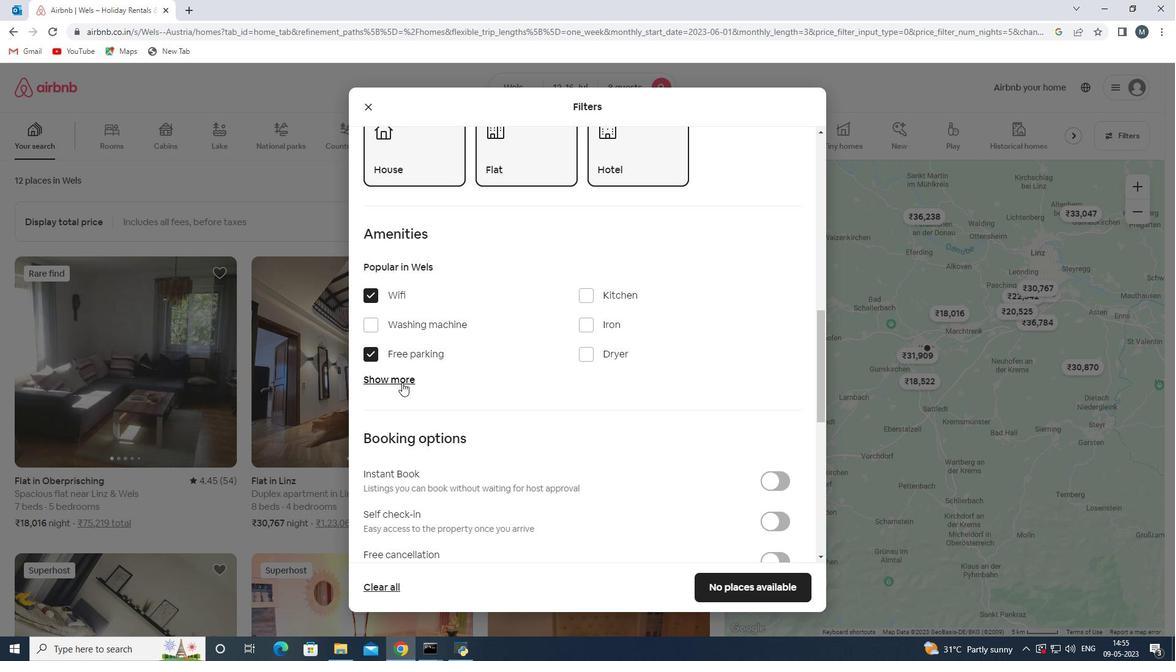 
Action: Mouse moved to (443, 377)
Screenshot: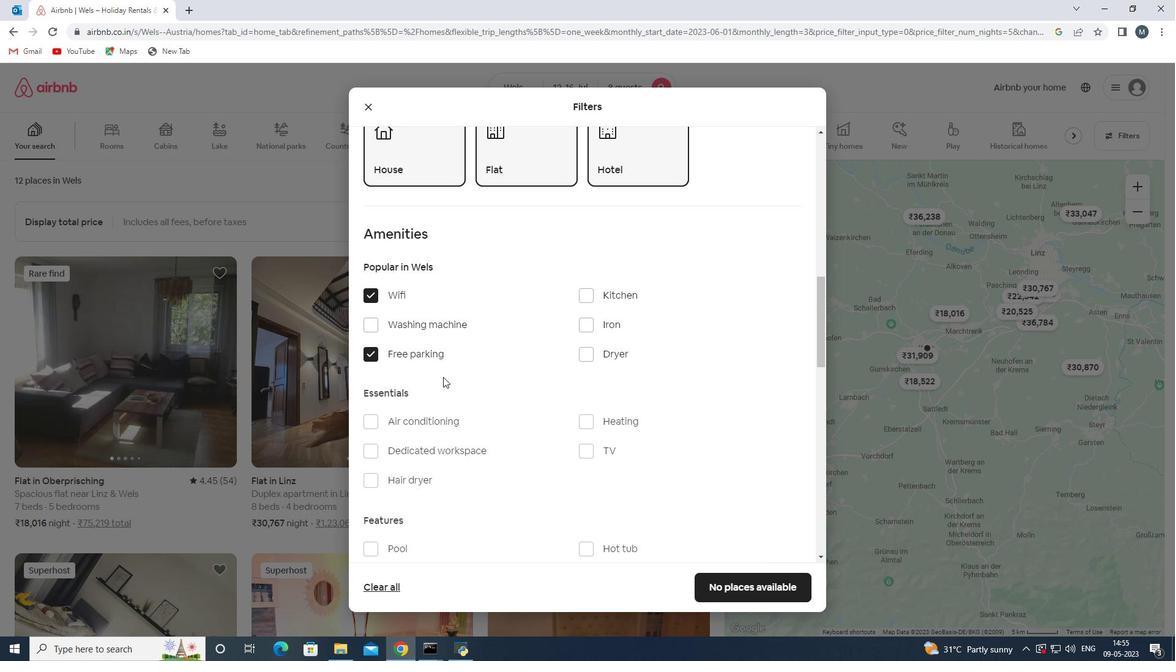
Action: Mouse scrolled (443, 376) with delta (0, 0)
Screenshot: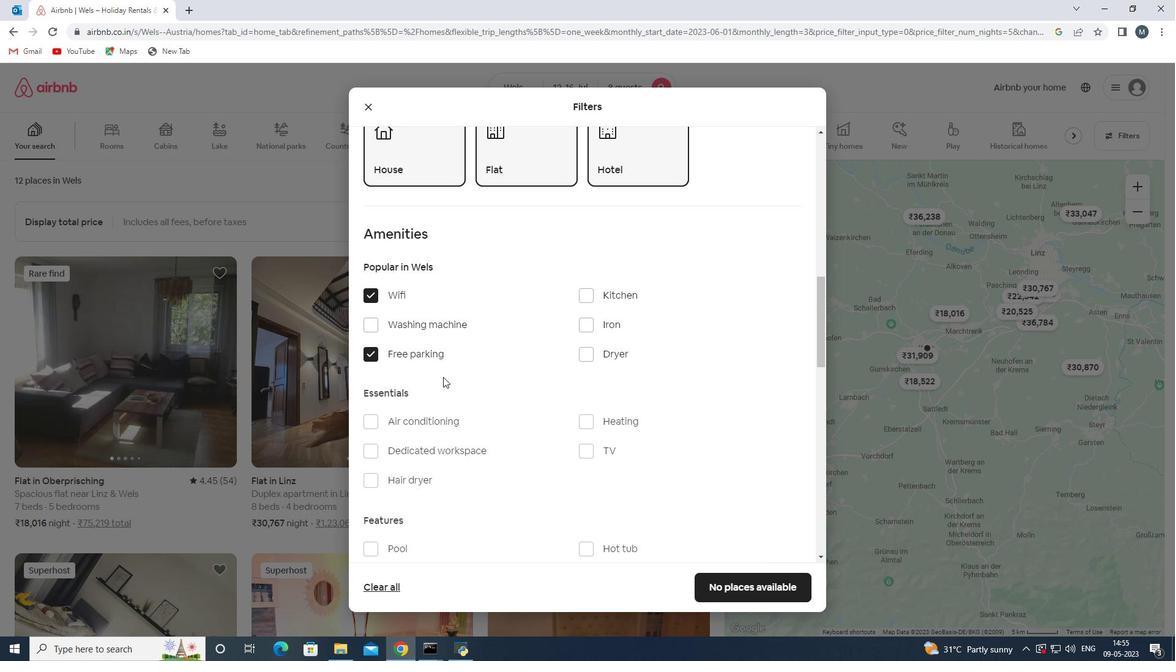 
Action: Mouse moved to (591, 397)
Screenshot: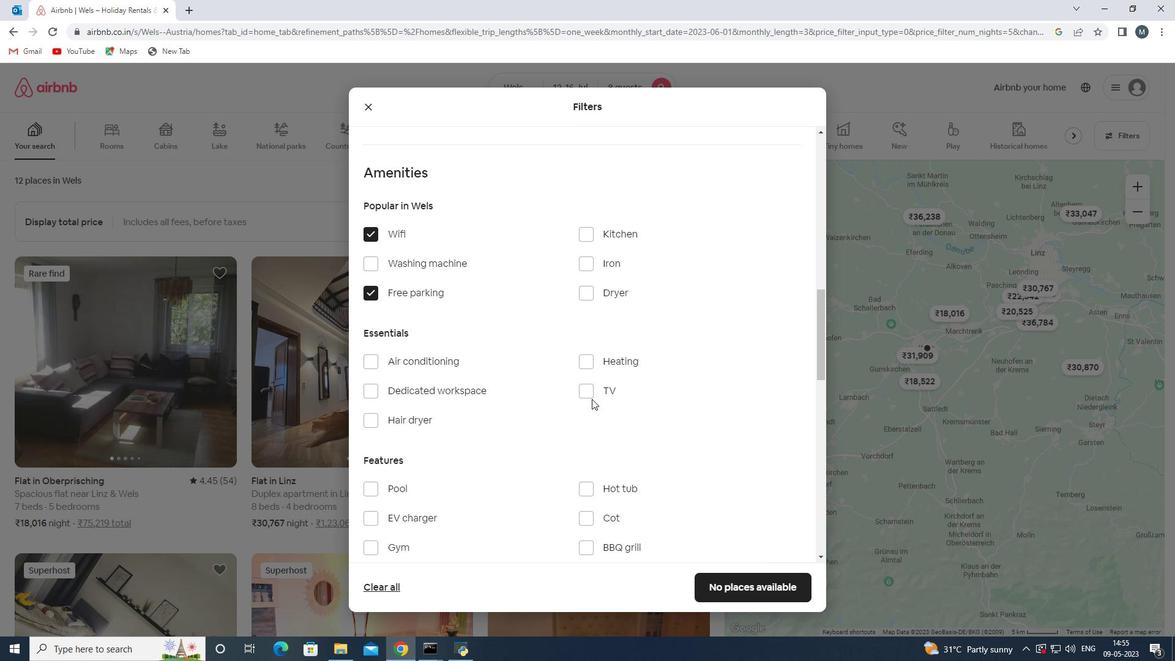 
Action: Mouse pressed left at (591, 397)
Screenshot: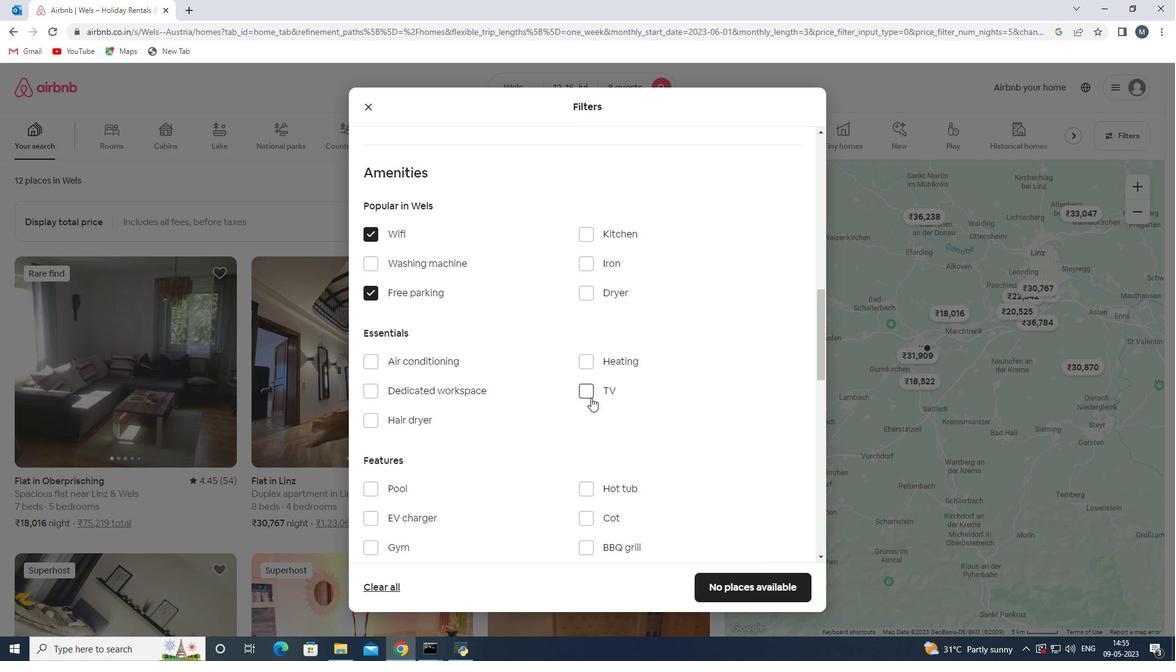 
Action: Mouse moved to (472, 413)
Screenshot: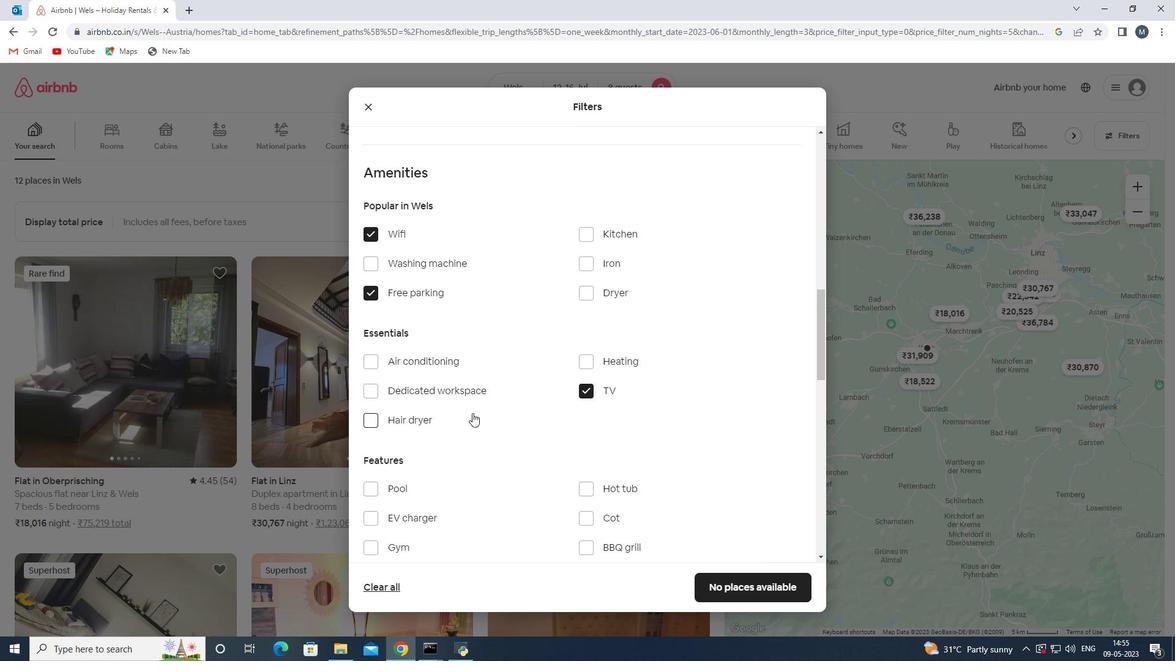 
Action: Mouse scrolled (472, 412) with delta (0, 0)
Screenshot: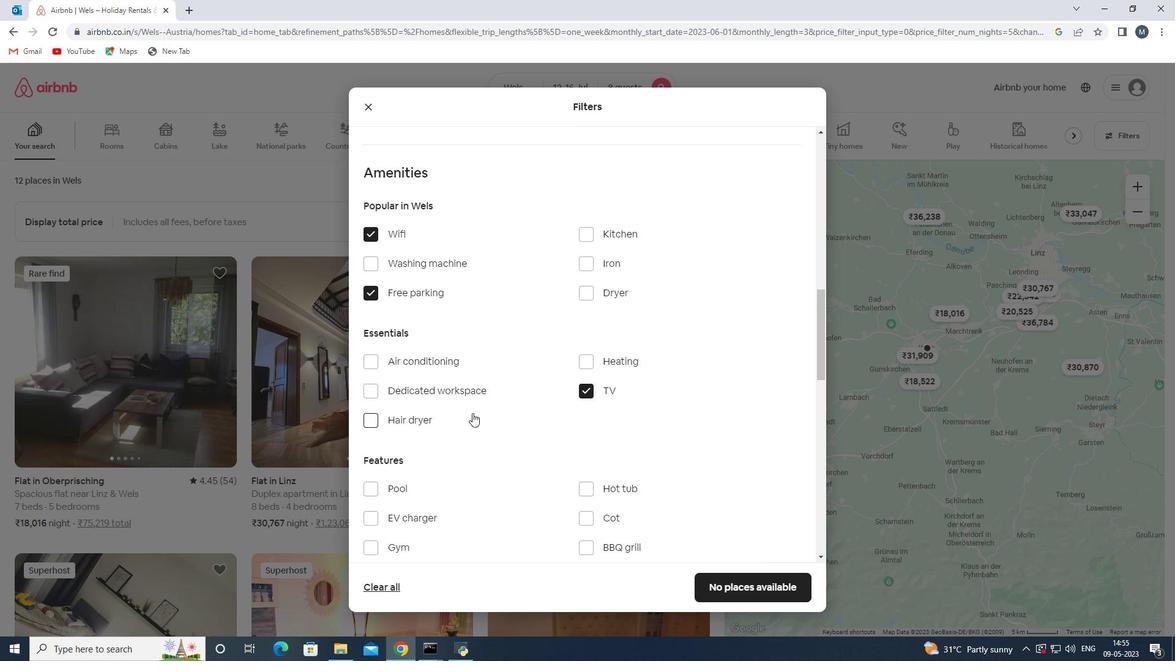 
Action: Mouse moved to (527, 426)
Screenshot: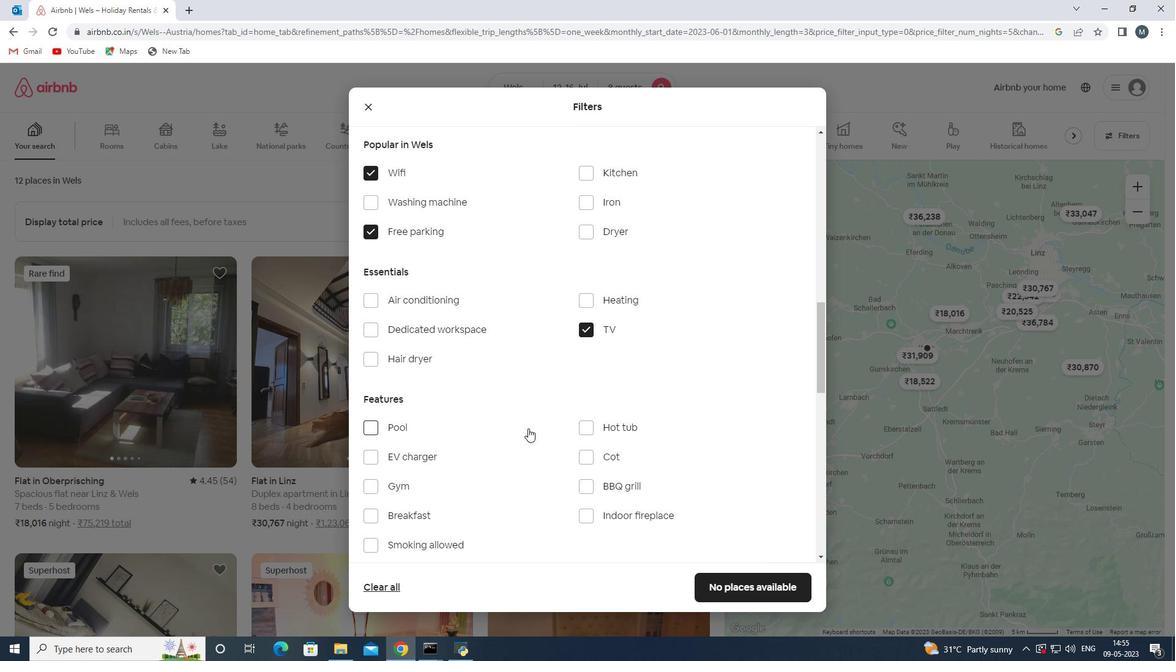 
Action: Mouse scrolled (527, 426) with delta (0, 0)
Screenshot: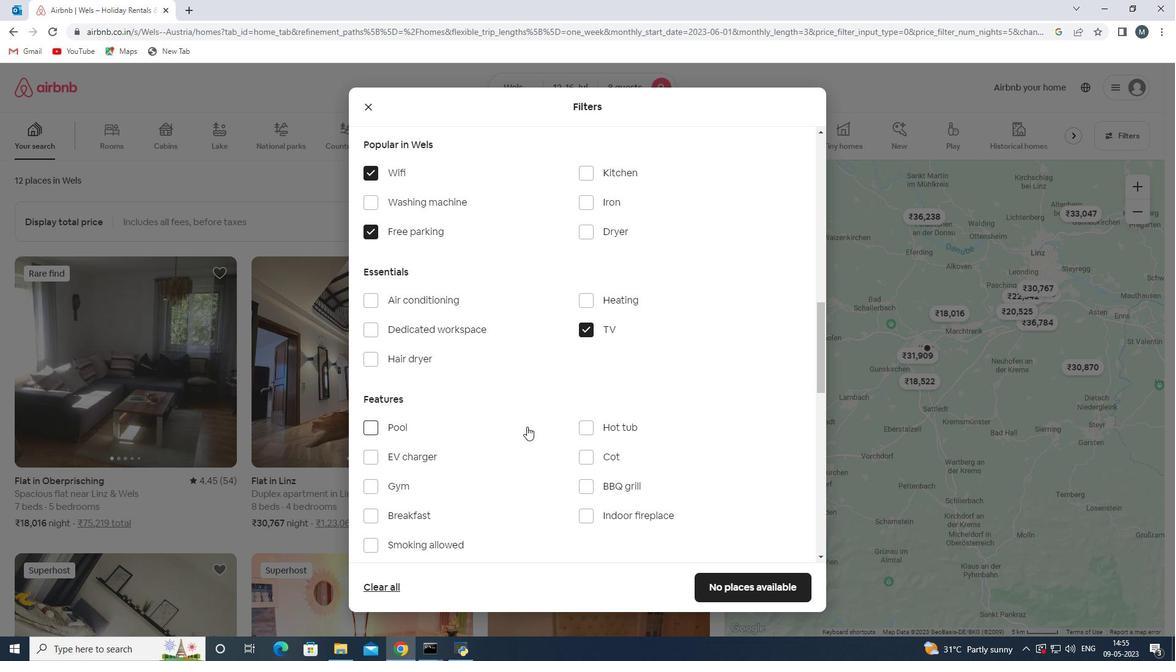 
Action: Mouse moved to (496, 428)
Screenshot: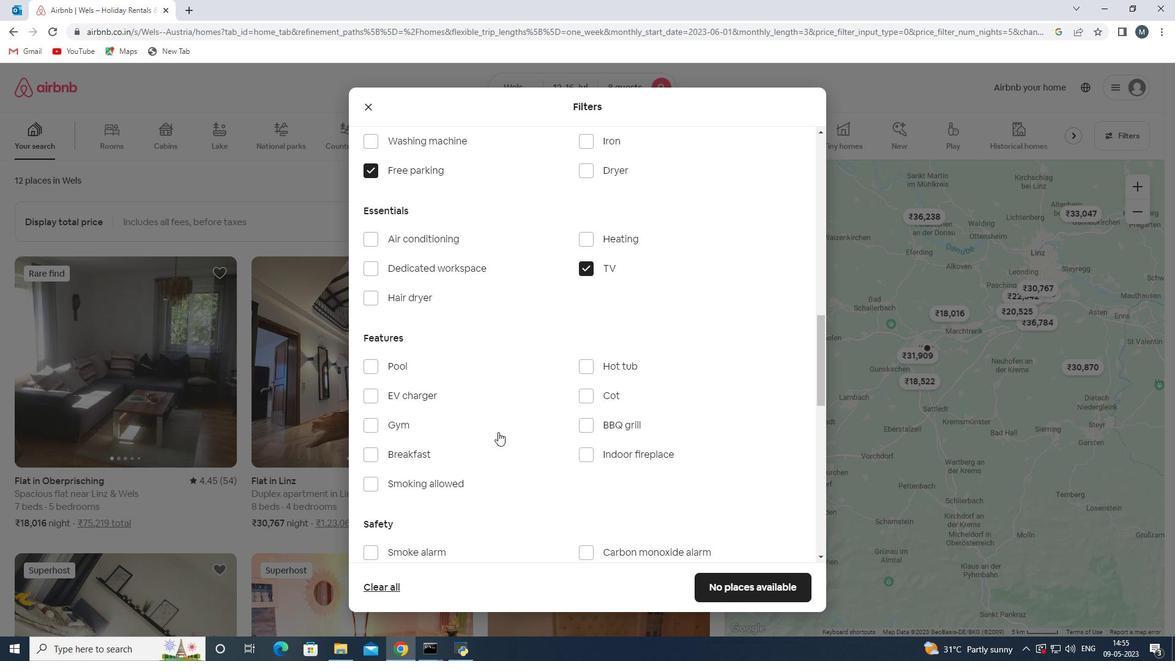 
Action: Mouse pressed left at (496, 428)
Screenshot: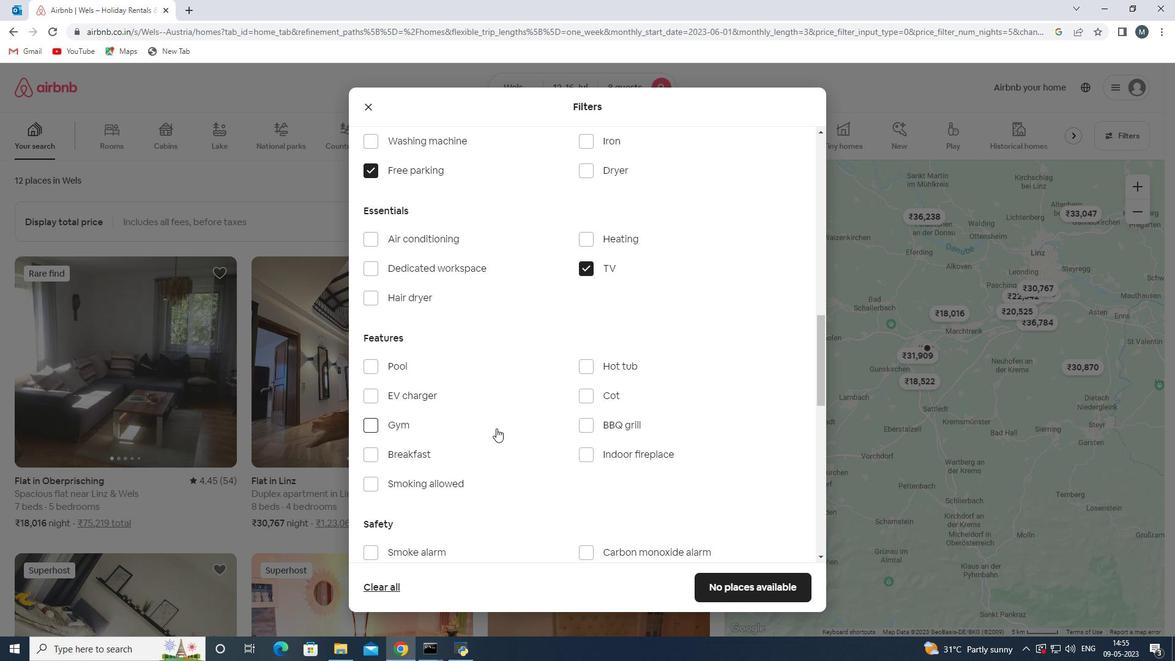 
Action: Mouse moved to (589, 371)
Screenshot: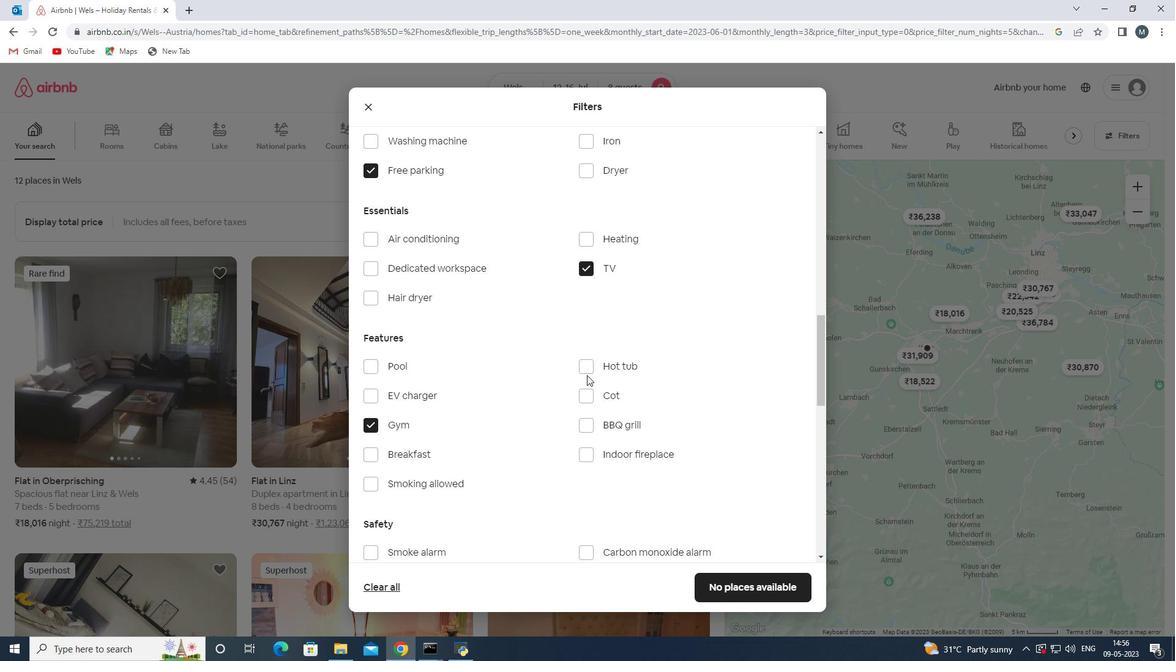 
Action: Mouse pressed left at (589, 371)
Screenshot: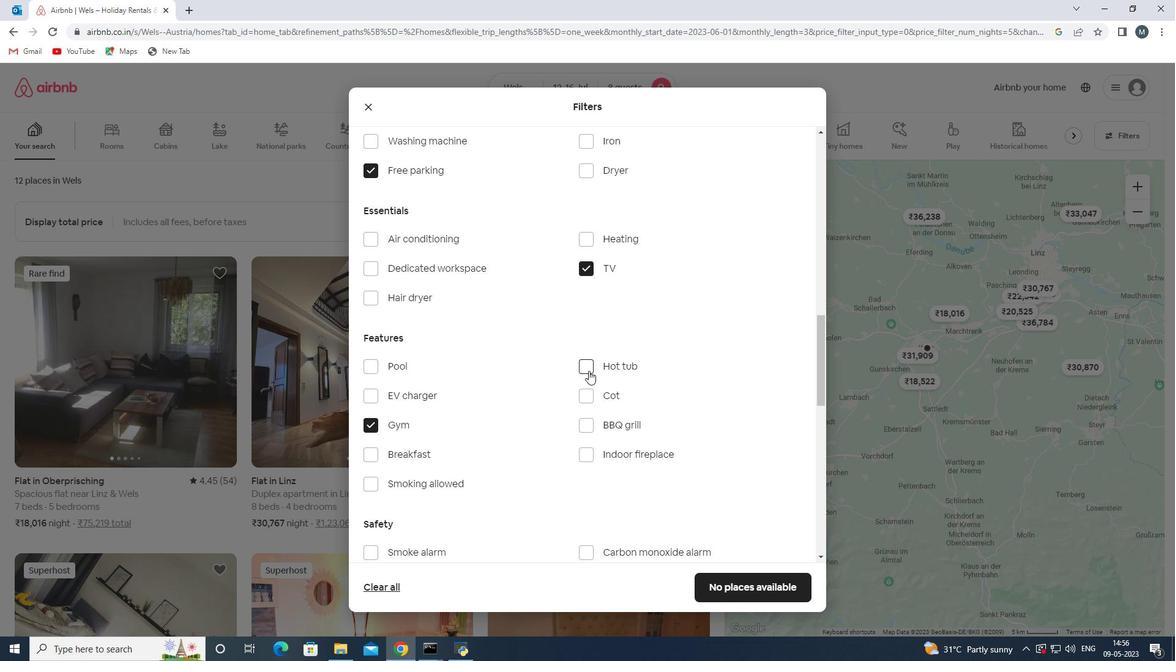 
Action: Mouse moved to (449, 482)
Screenshot: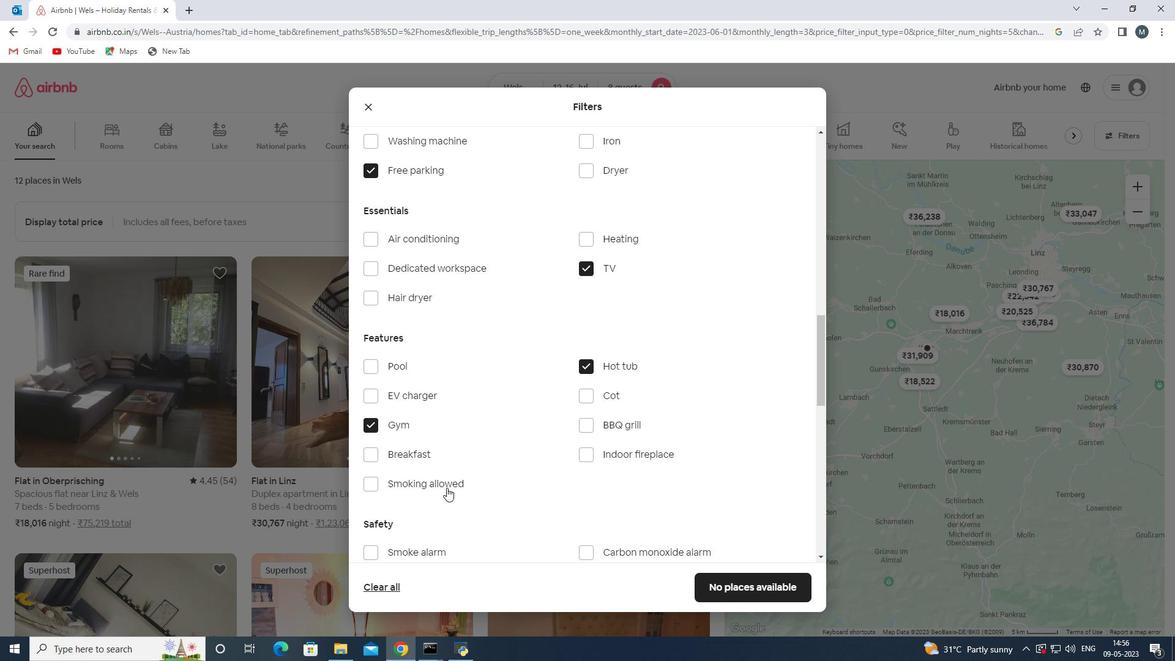 
Action: Mouse pressed left at (449, 482)
Screenshot: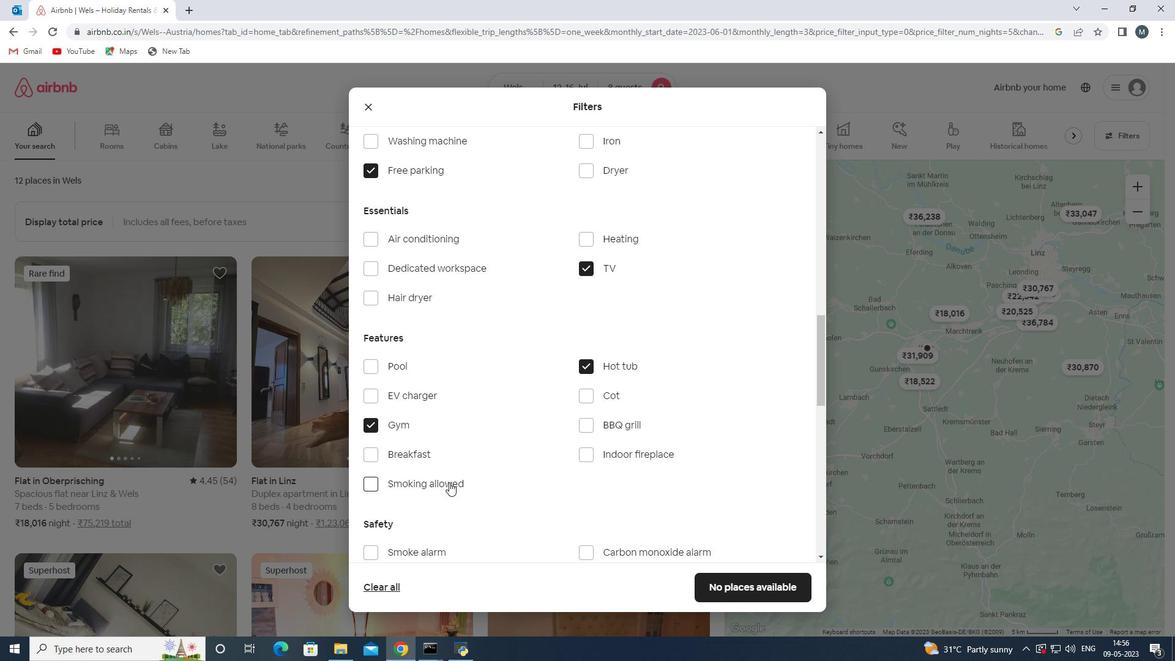 
Action: Mouse moved to (461, 448)
Screenshot: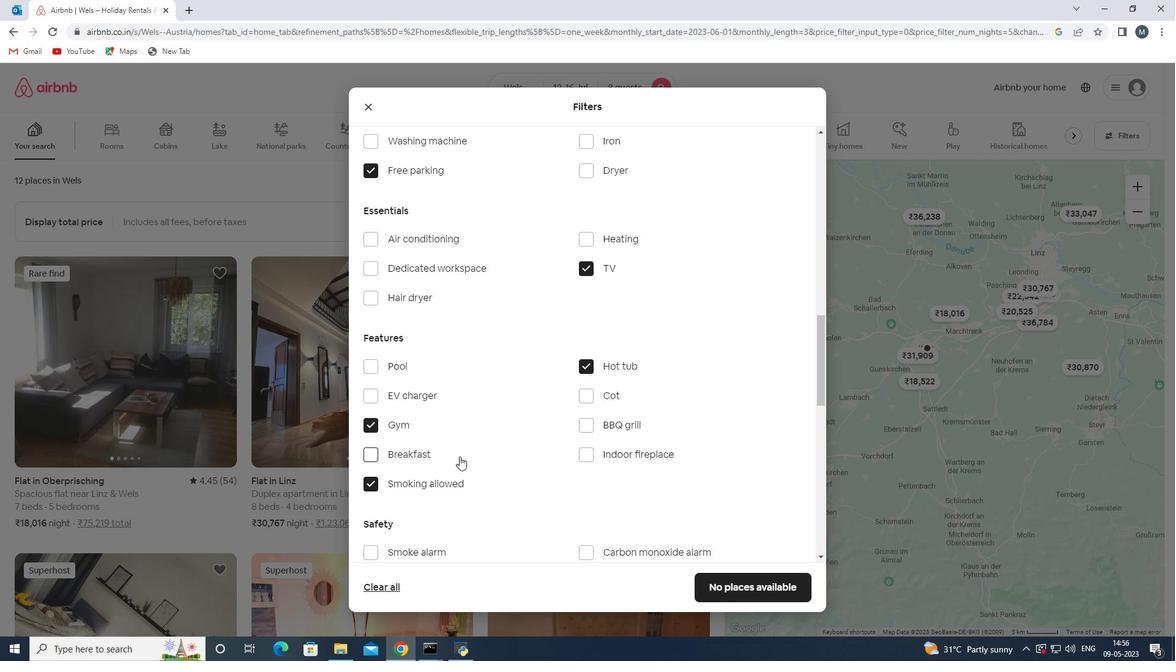 
Action: Mouse scrolled (461, 448) with delta (0, 0)
Screenshot: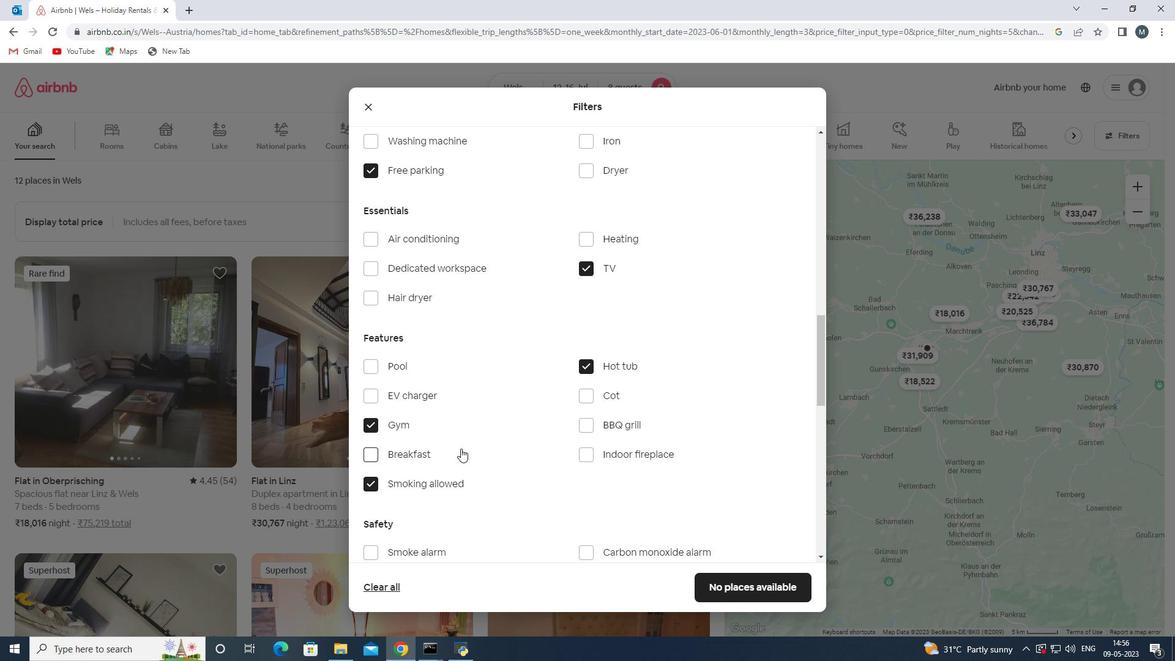 
Action: Mouse moved to (483, 437)
Screenshot: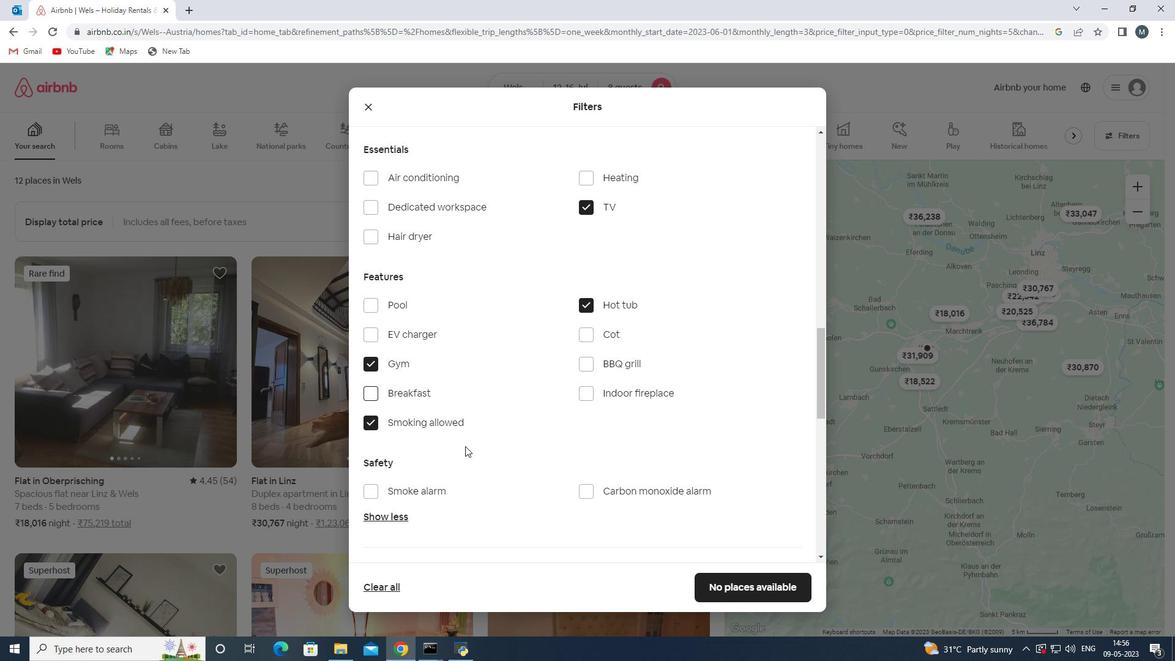 
Action: Mouse scrolled (483, 437) with delta (0, 0)
Screenshot: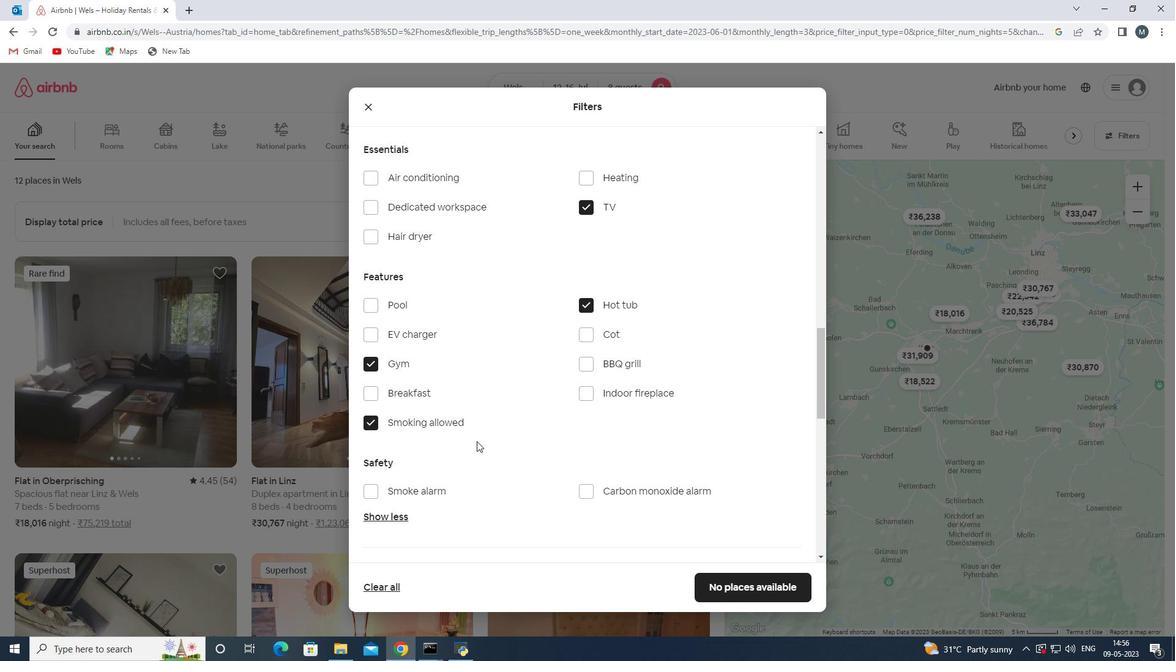 
Action: Mouse scrolled (483, 437) with delta (0, 0)
Screenshot: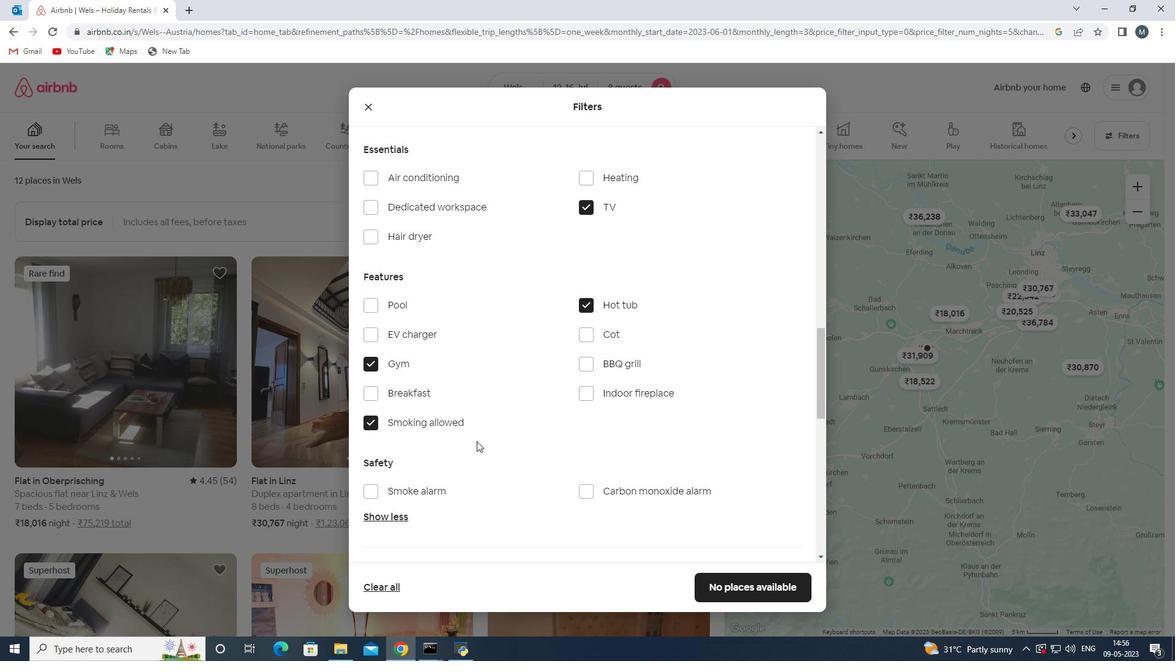 
Action: Mouse moved to (485, 437)
Screenshot: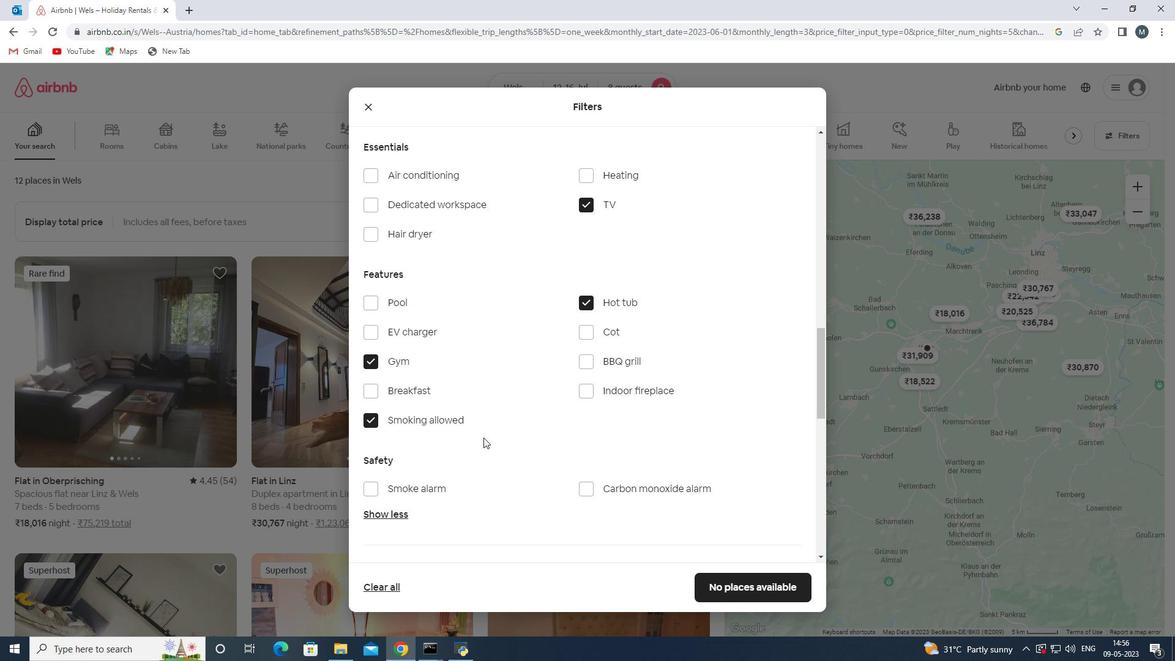
Action: Mouse scrolled (485, 437) with delta (0, 0)
Screenshot: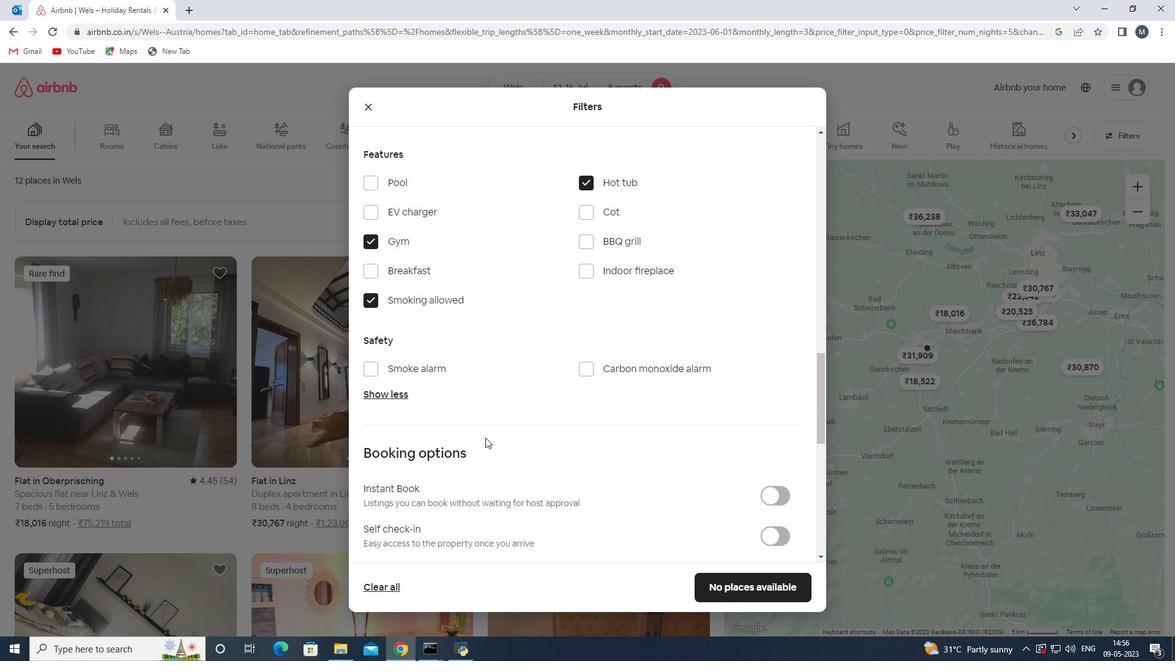 
Action: Mouse scrolled (485, 437) with delta (0, 0)
Screenshot: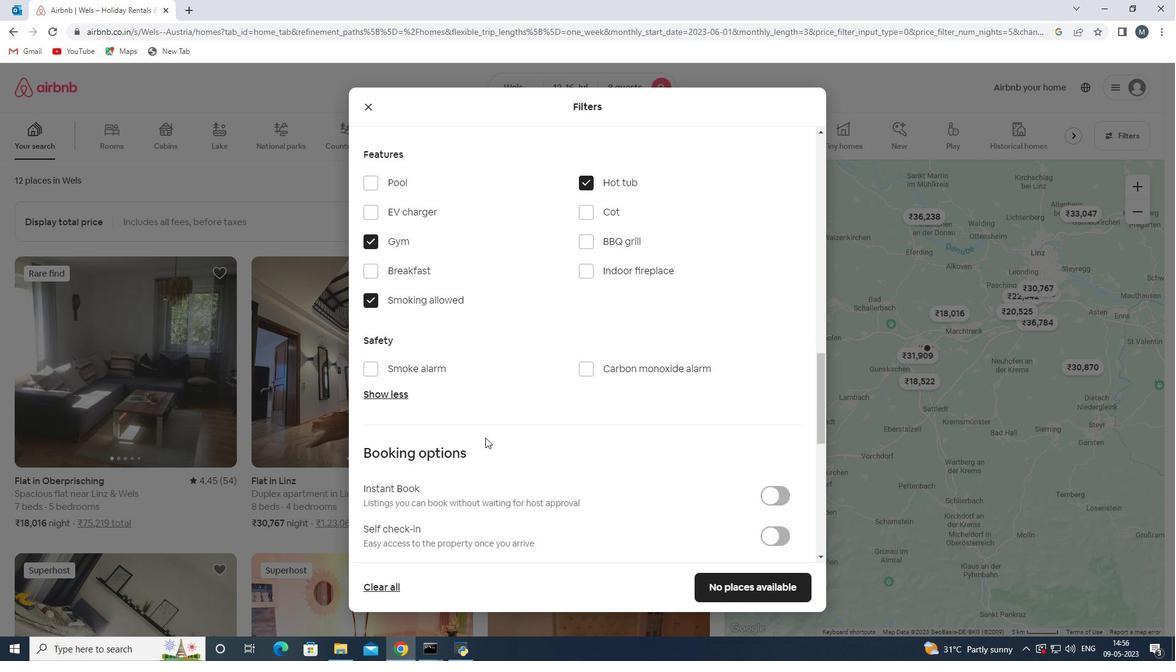 
Action: Mouse moved to (761, 412)
Screenshot: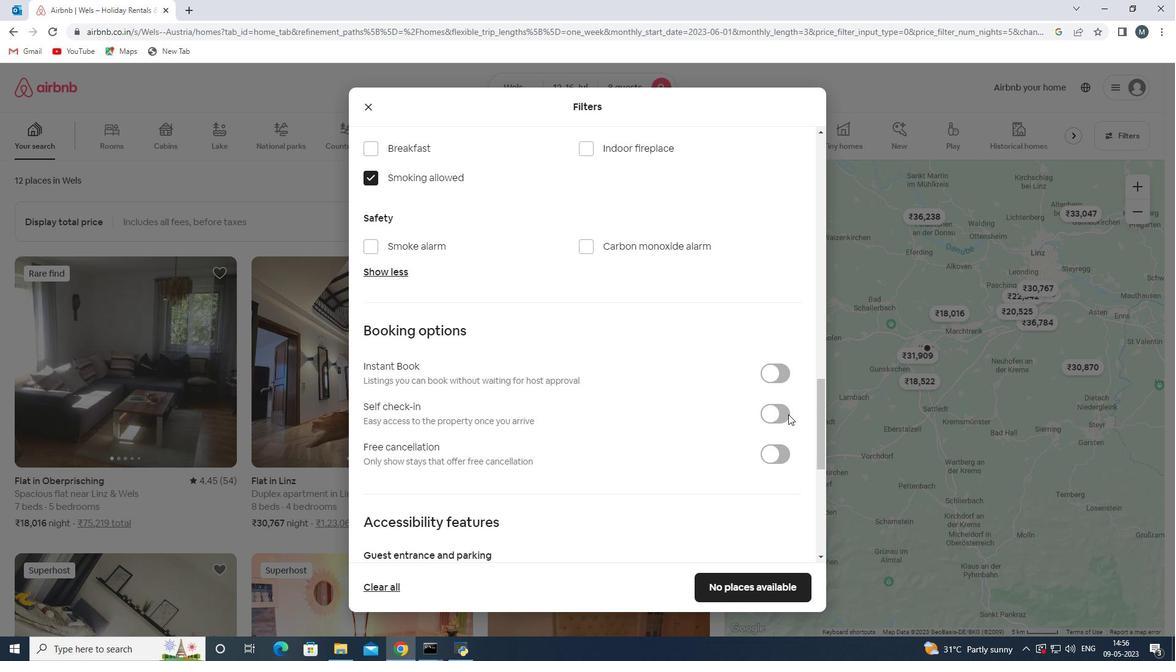 
Action: Mouse pressed left at (761, 412)
Screenshot: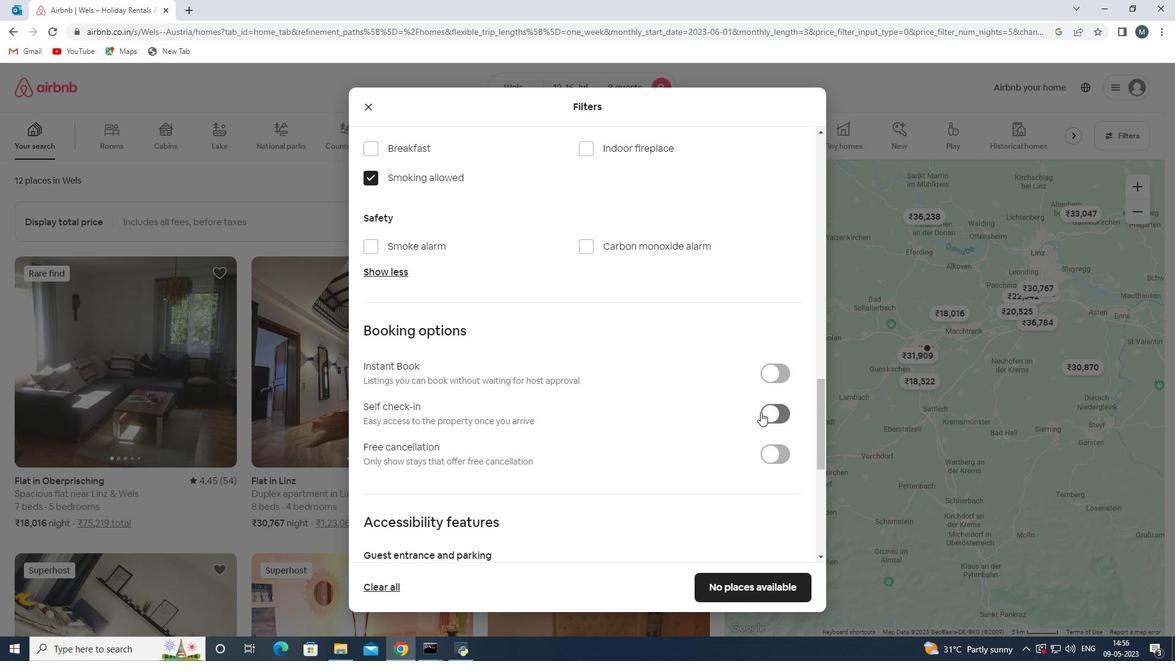 
Action: Mouse moved to (614, 422)
Screenshot: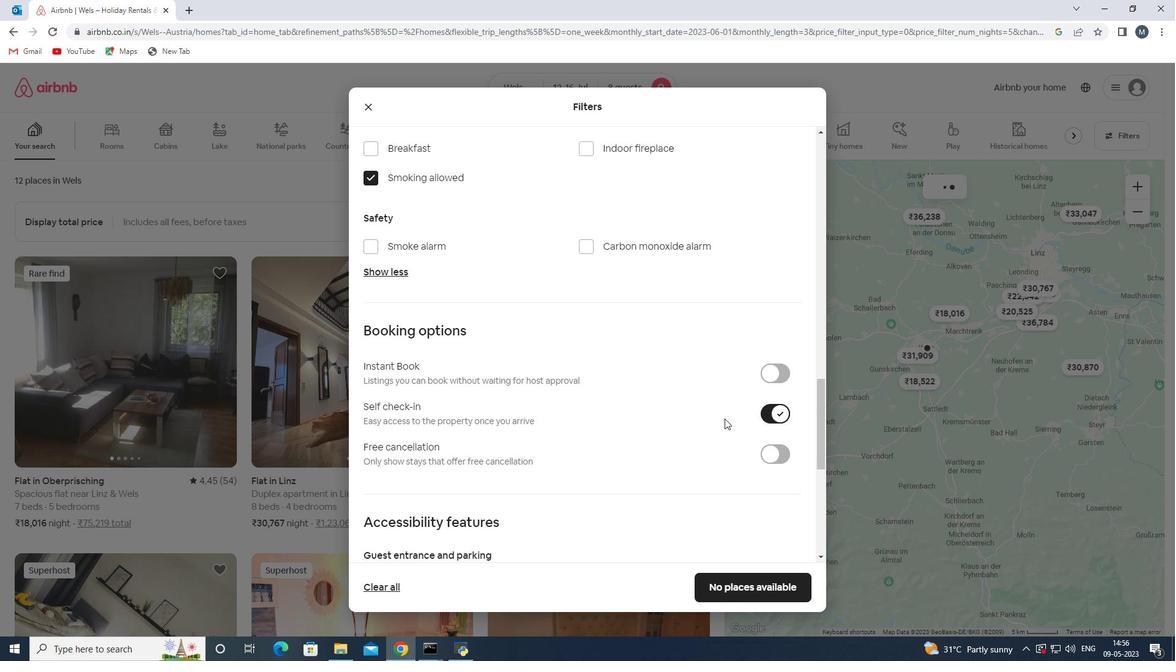 
Action: Mouse scrolled (614, 421) with delta (0, 0)
Screenshot: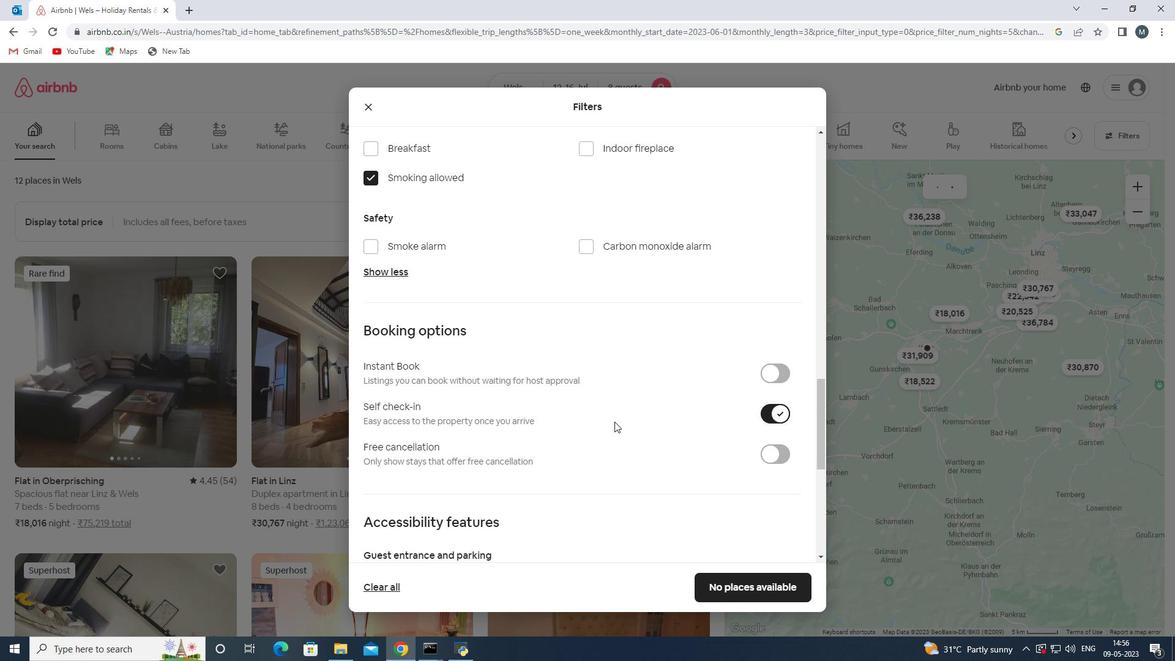 
Action: Mouse moved to (612, 422)
Screenshot: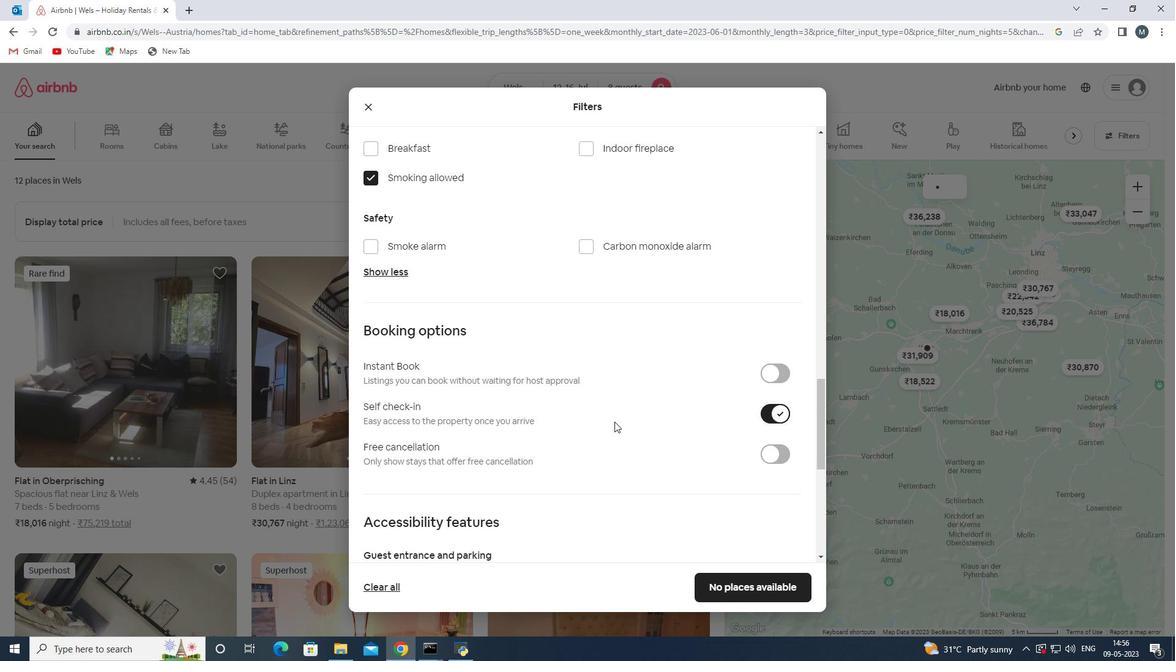 
Action: Mouse scrolled (612, 421) with delta (0, 0)
Screenshot: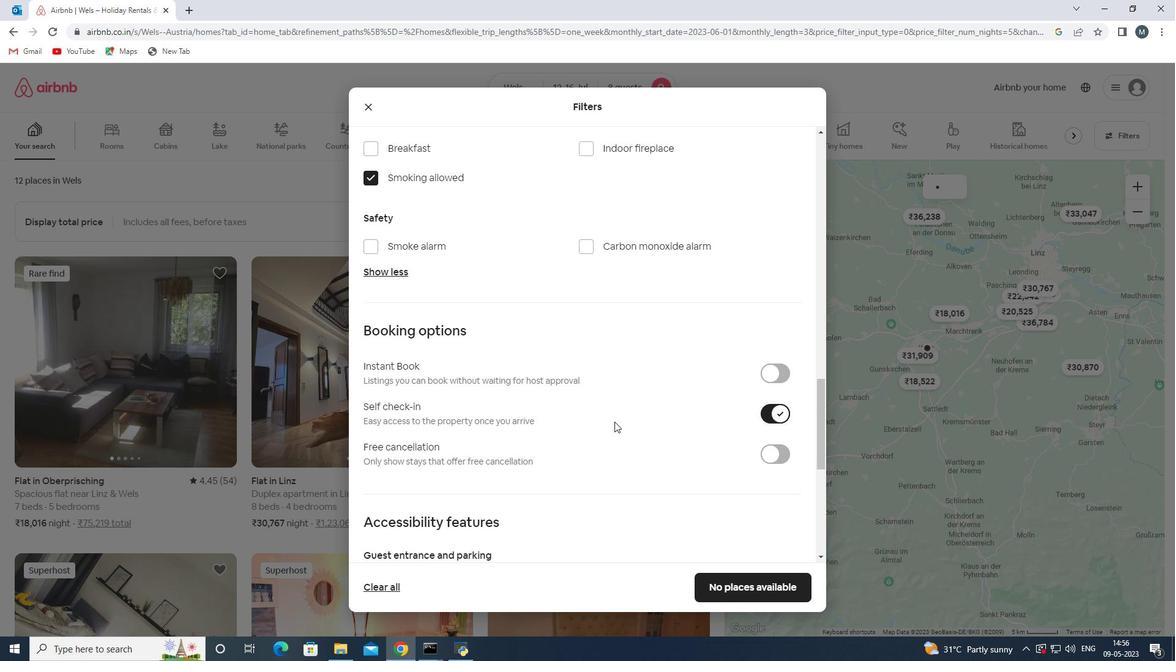 
Action: Mouse moved to (604, 422)
Screenshot: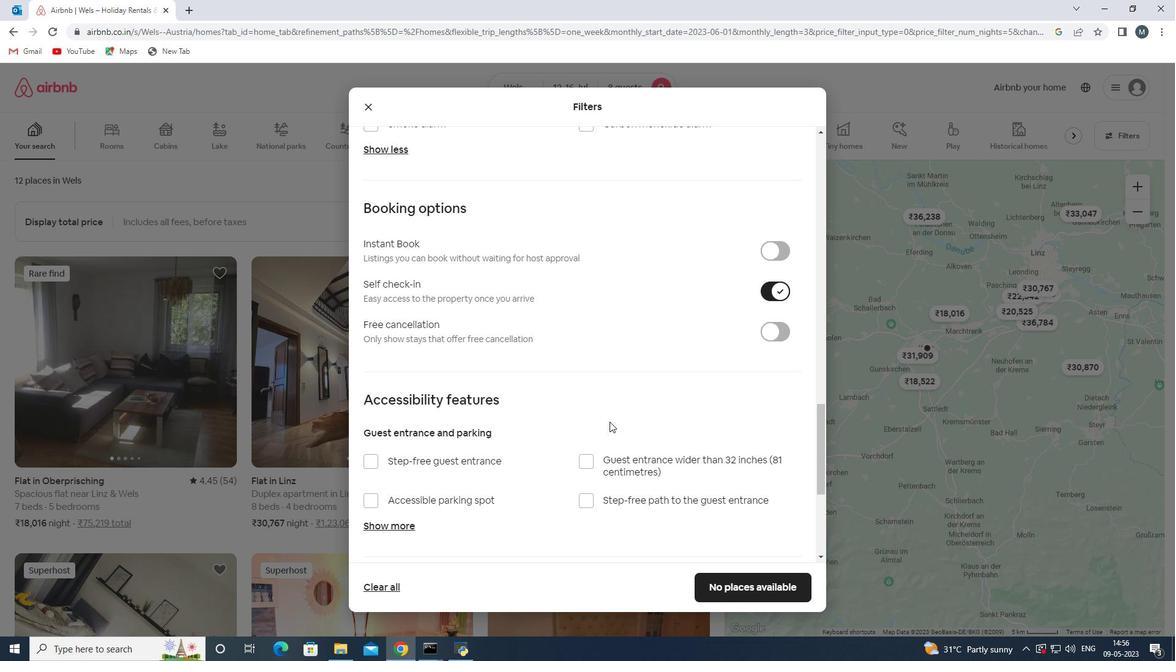 
Action: Mouse scrolled (604, 422) with delta (0, 0)
Screenshot: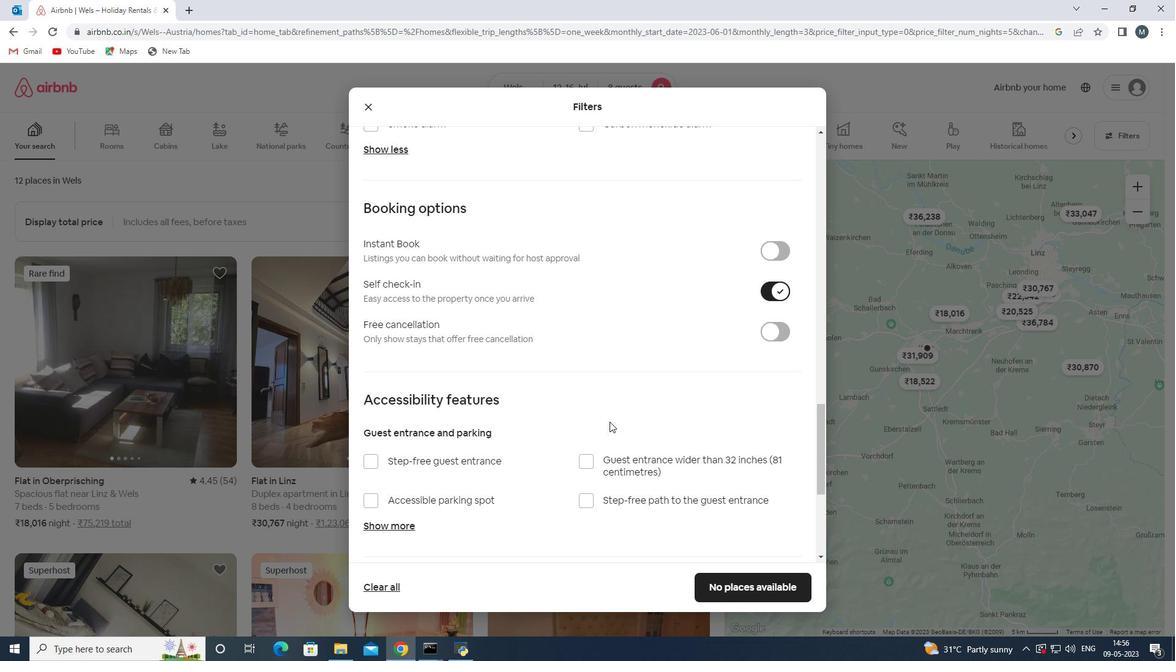 
Action: Mouse moved to (563, 420)
Screenshot: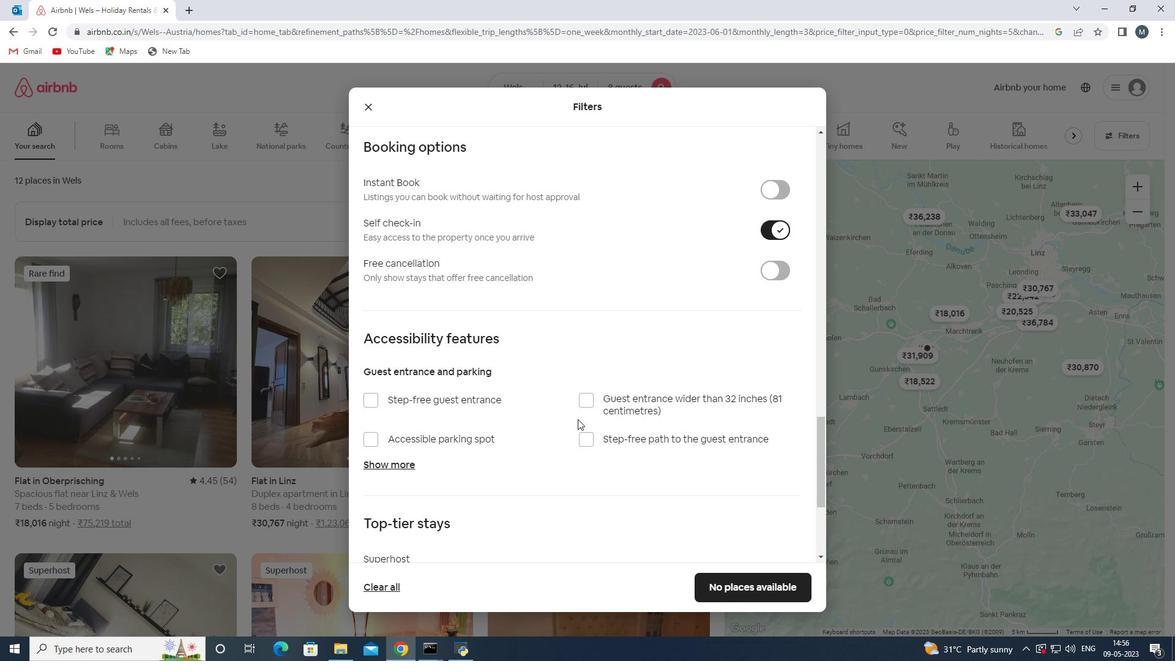 
Action: Mouse scrolled (563, 419) with delta (0, 0)
Screenshot: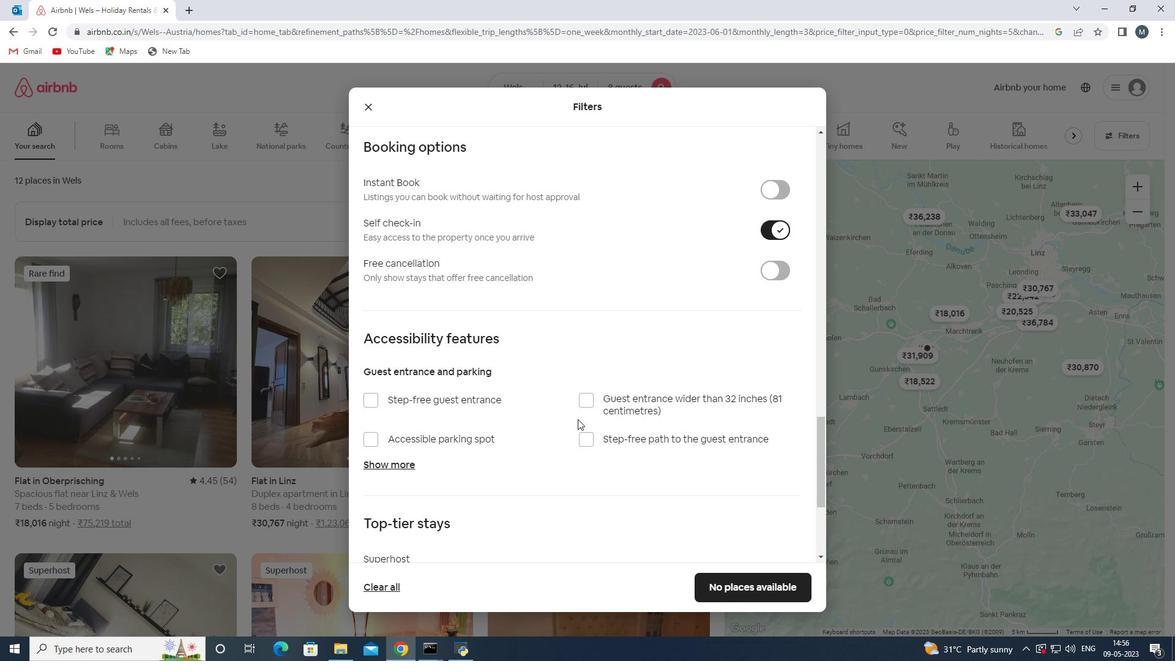
Action: Mouse moved to (561, 420)
Screenshot: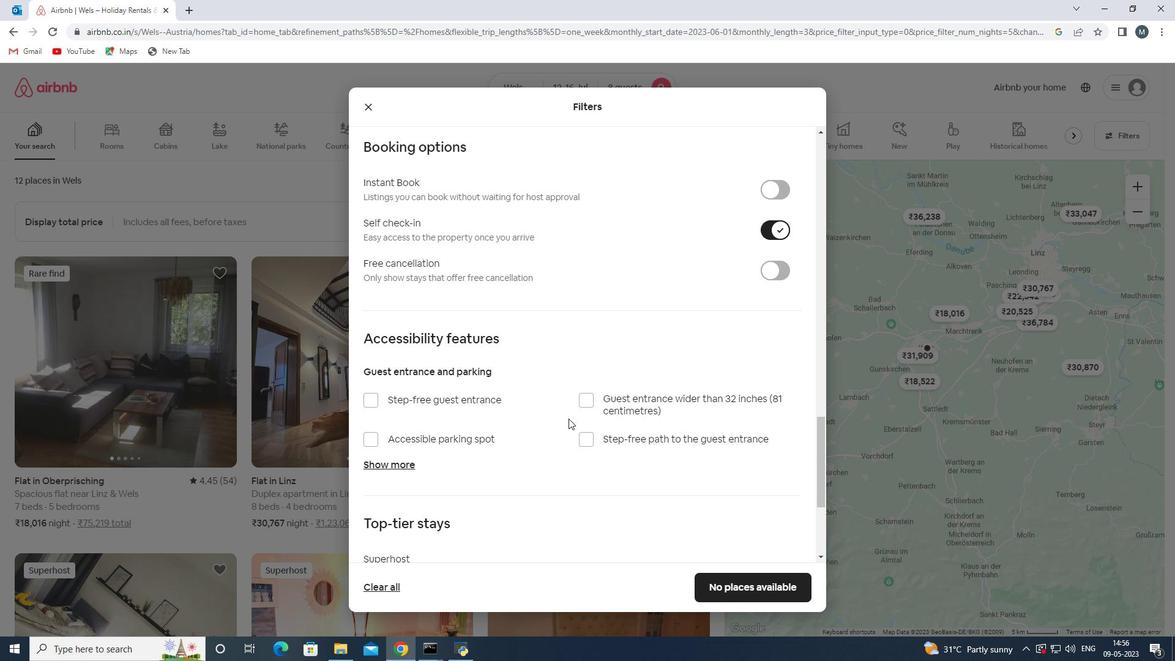
Action: Mouse scrolled (561, 420) with delta (0, 0)
Screenshot: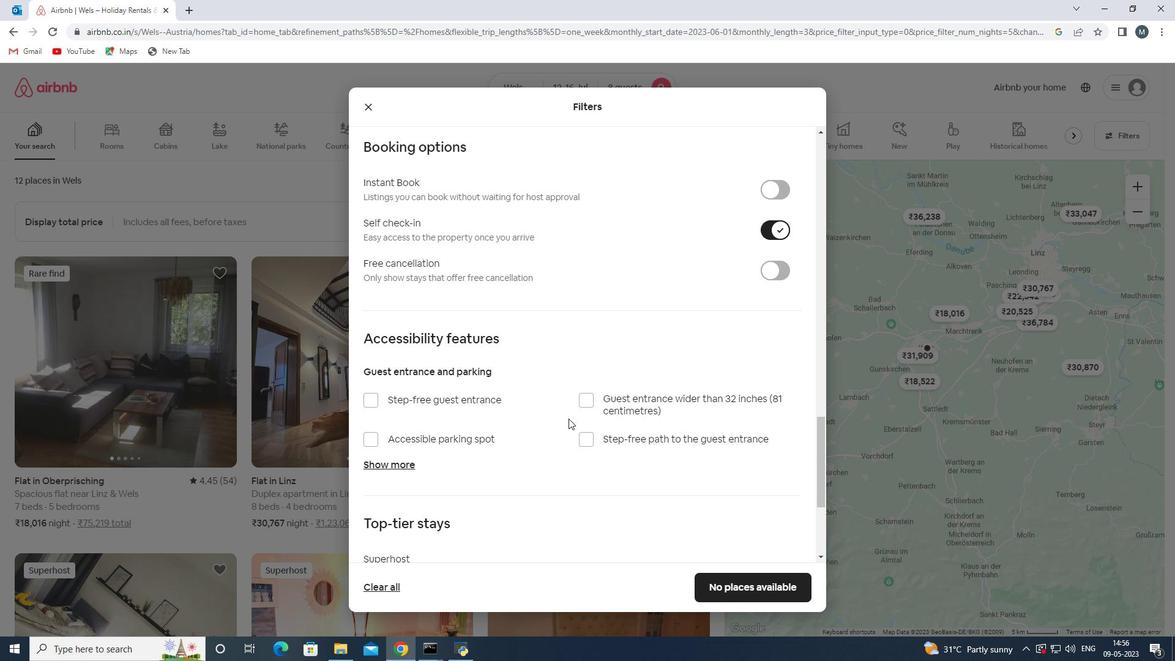 
Action: Mouse moved to (558, 421)
Screenshot: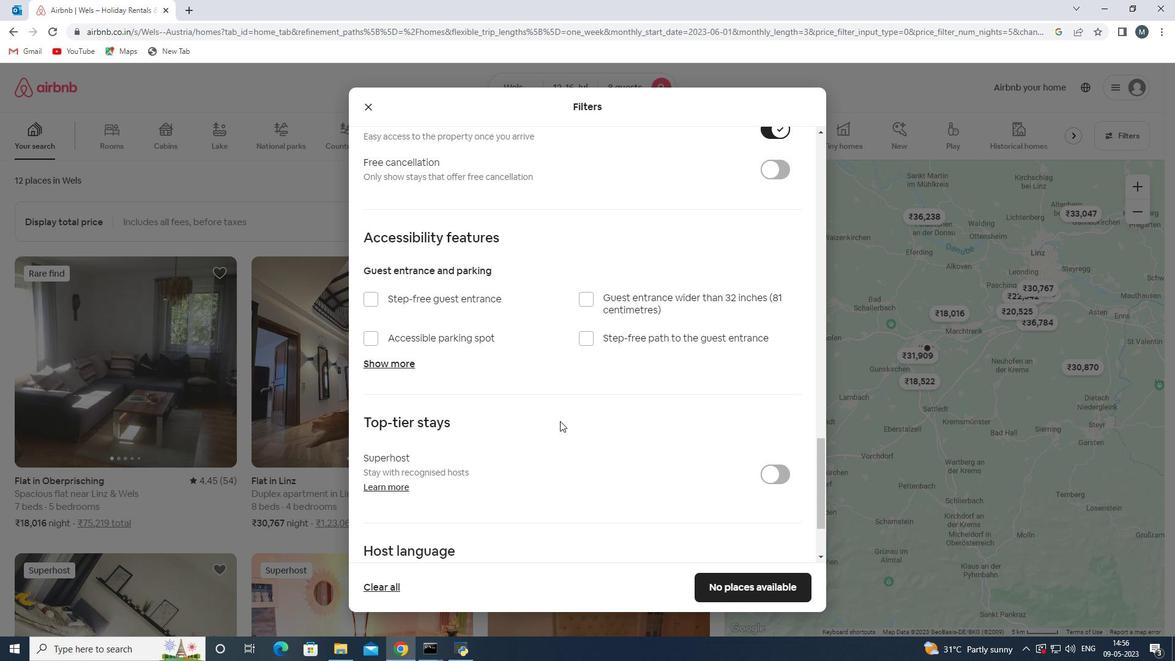 
Action: Mouse scrolled (558, 420) with delta (0, 0)
Screenshot: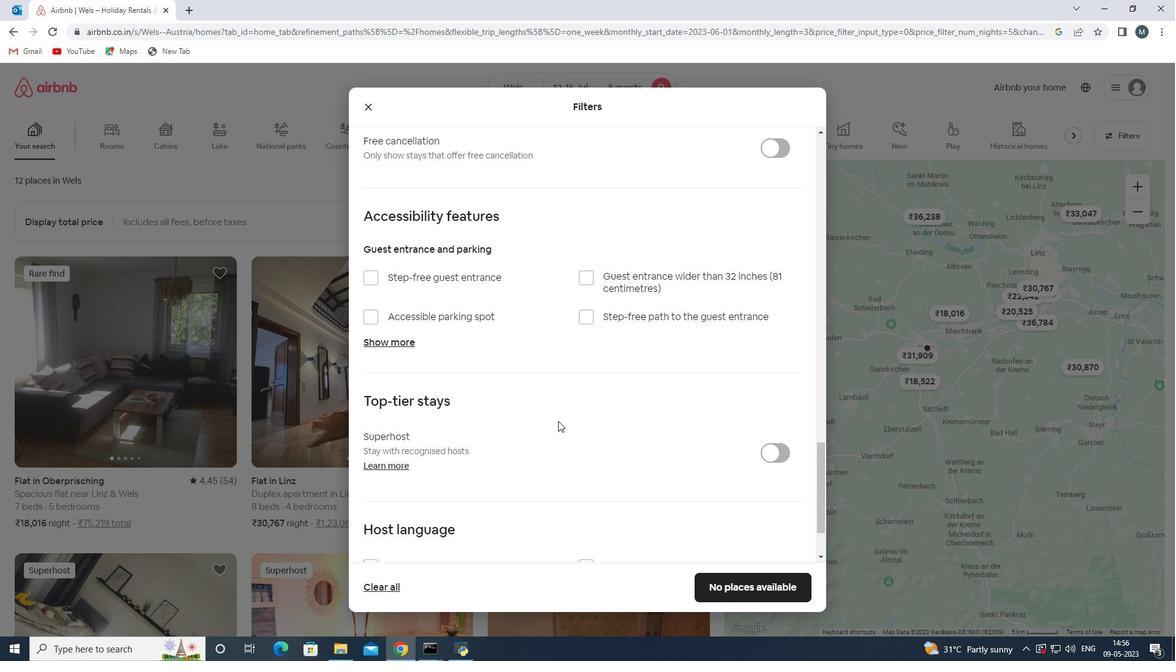 
Action: Mouse moved to (557, 421)
Screenshot: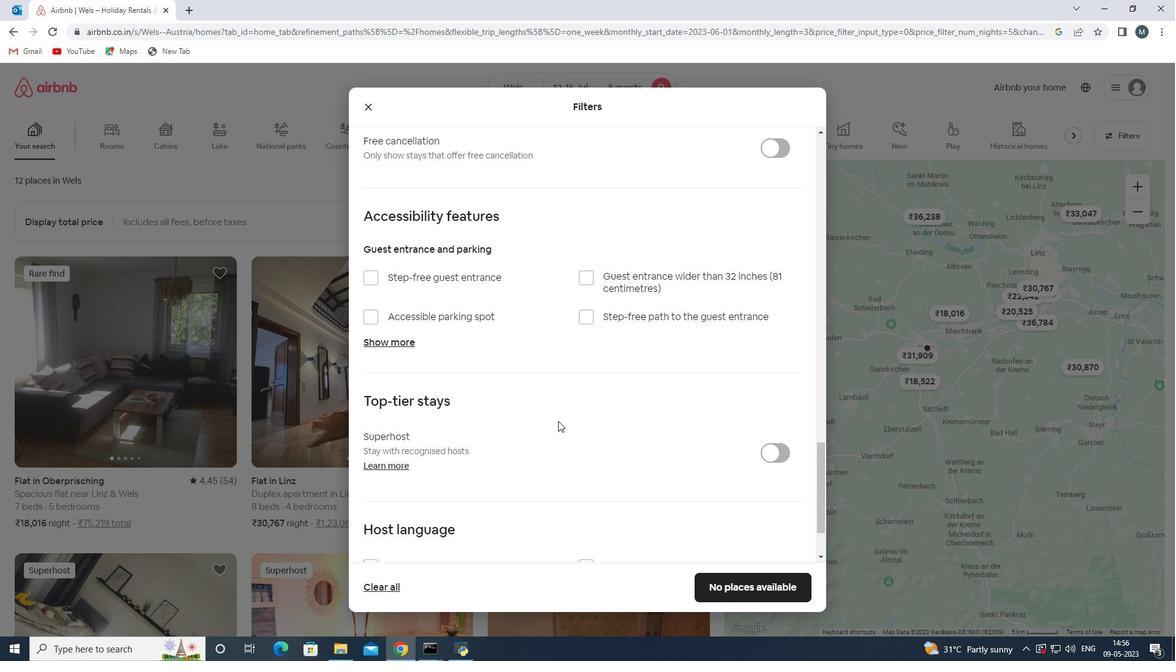 
Action: Mouse scrolled (557, 420) with delta (0, 0)
Screenshot: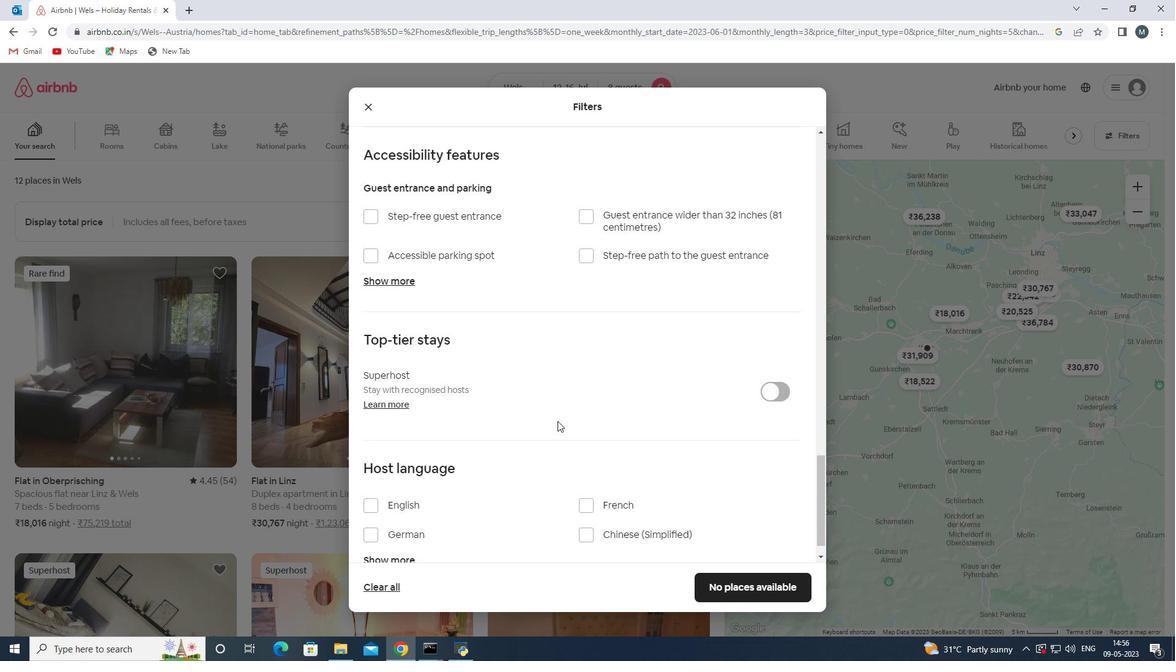 
Action: Mouse moved to (546, 422)
Screenshot: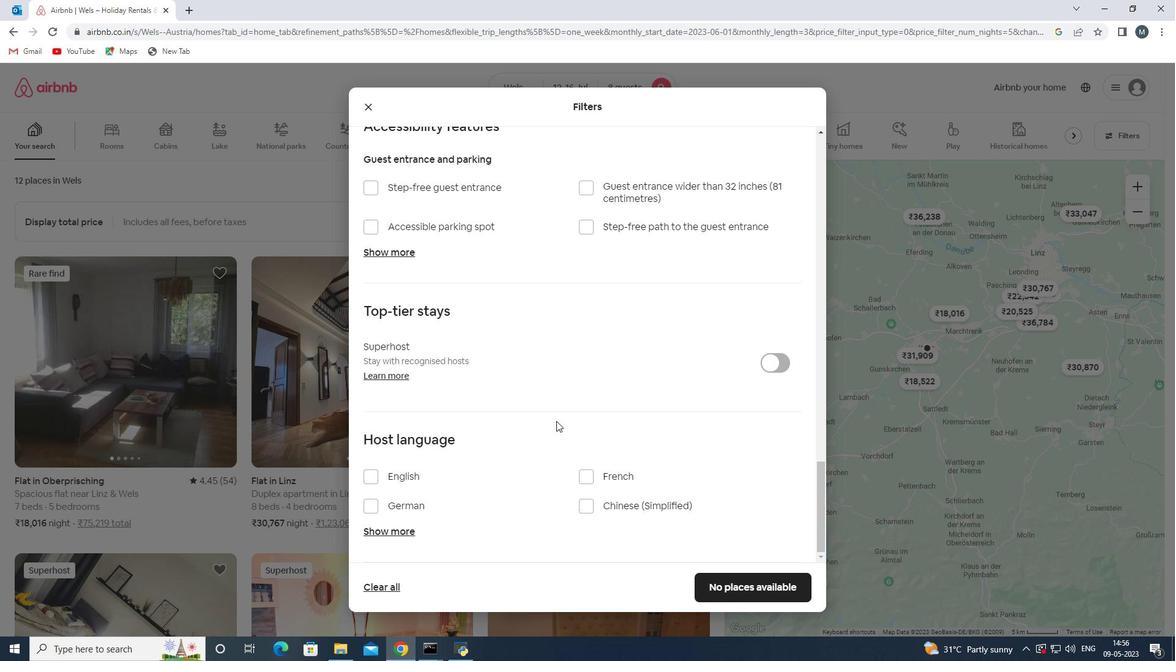 
Action: Mouse scrolled (546, 422) with delta (0, 0)
Screenshot: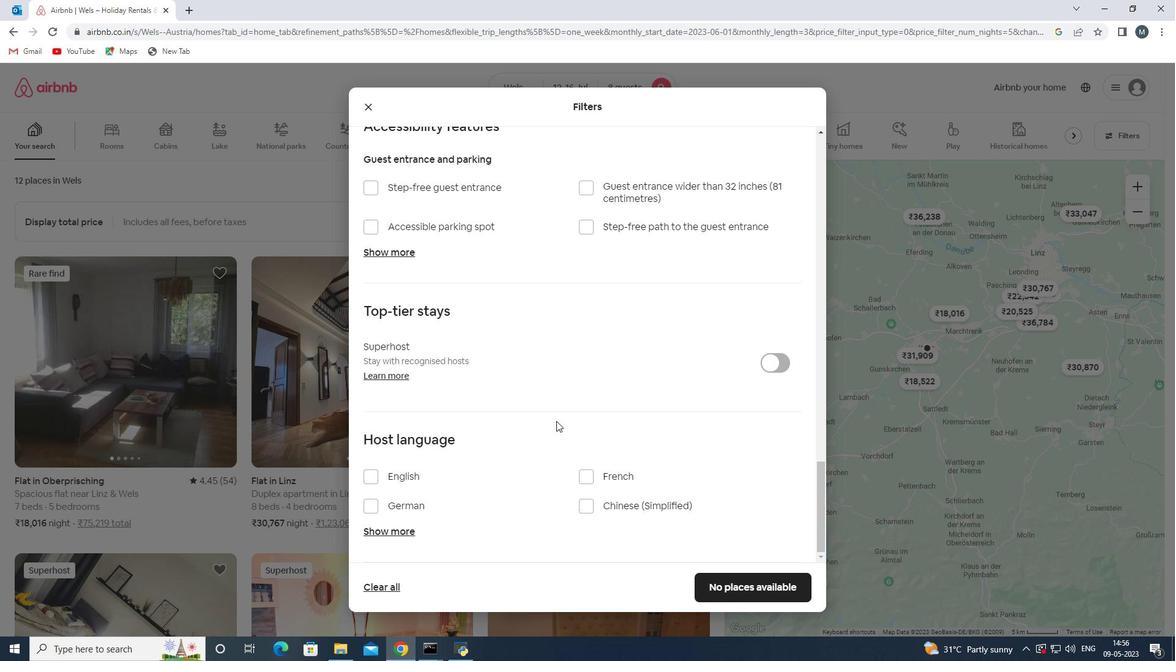 
Action: Mouse moved to (529, 431)
Screenshot: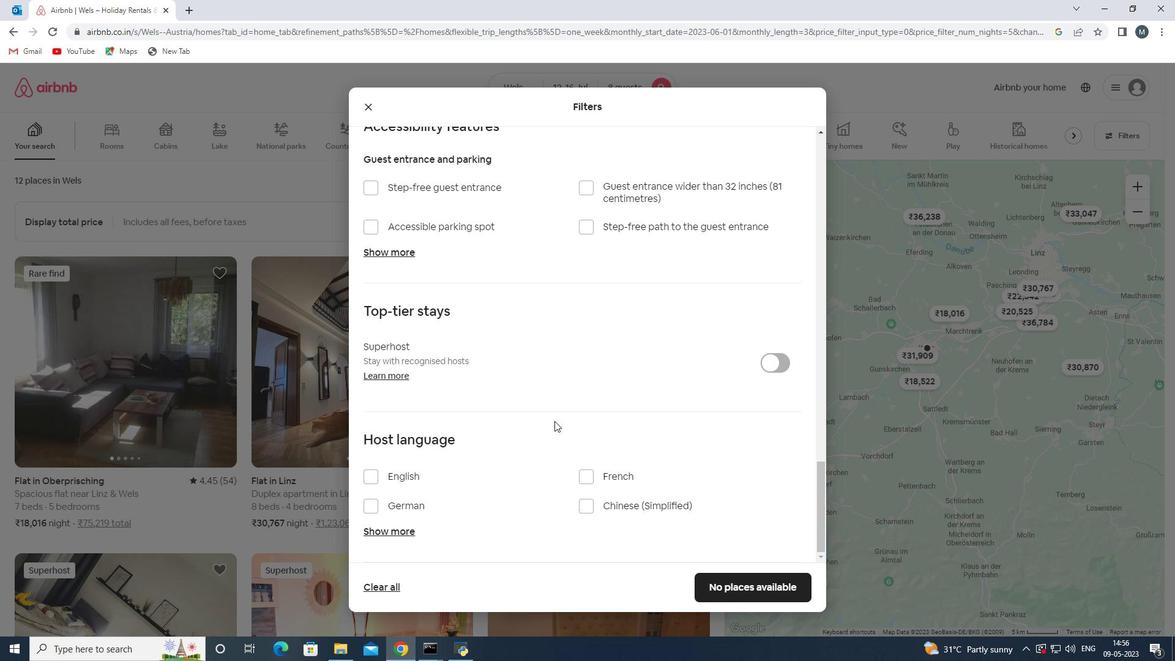 
Action: Mouse scrolled (529, 430) with delta (0, 0)
Screenshot: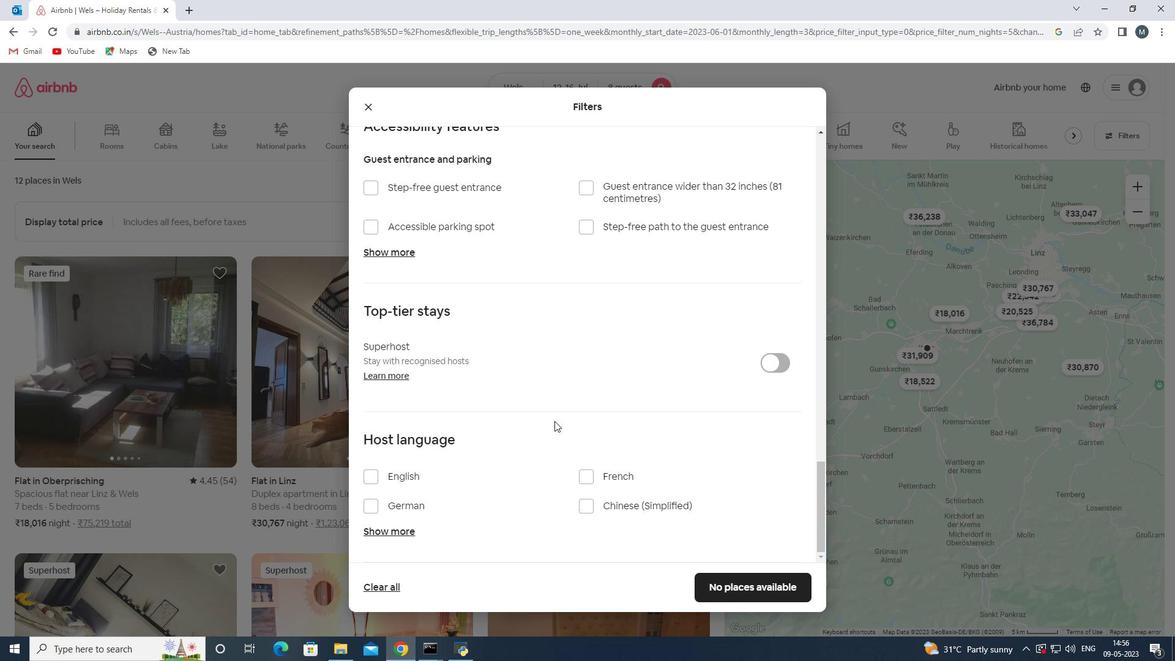 
Action: Mouse moved to (430, 474)
Screenshot: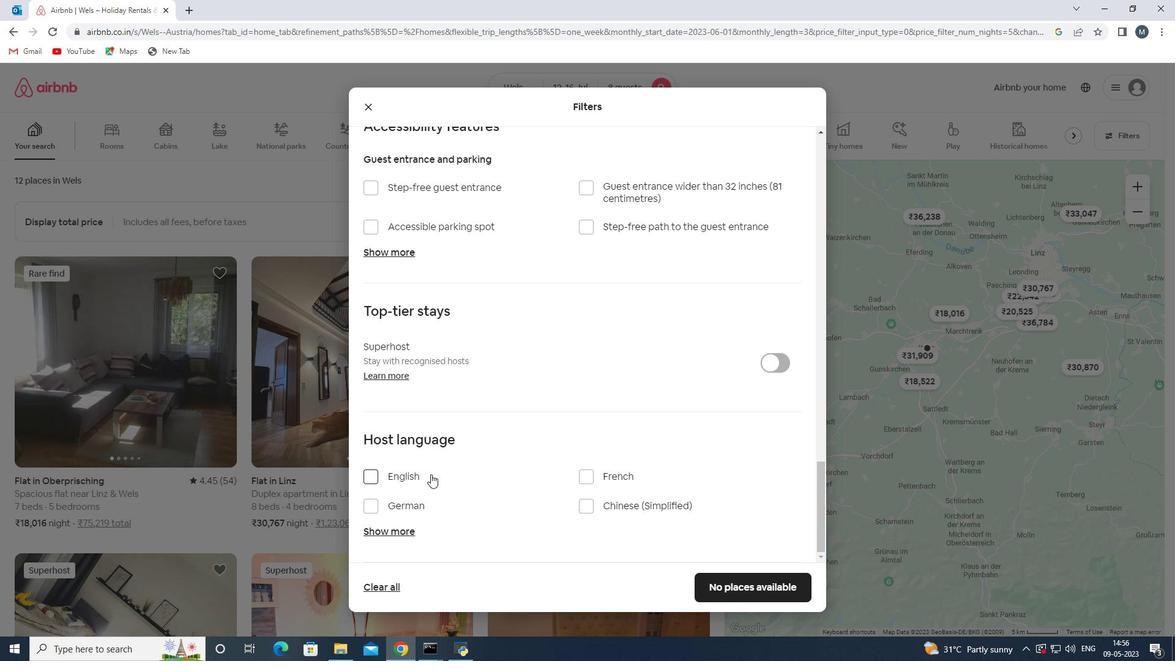 
Action: Mouse pressed left at (430, 474)
Screenshot: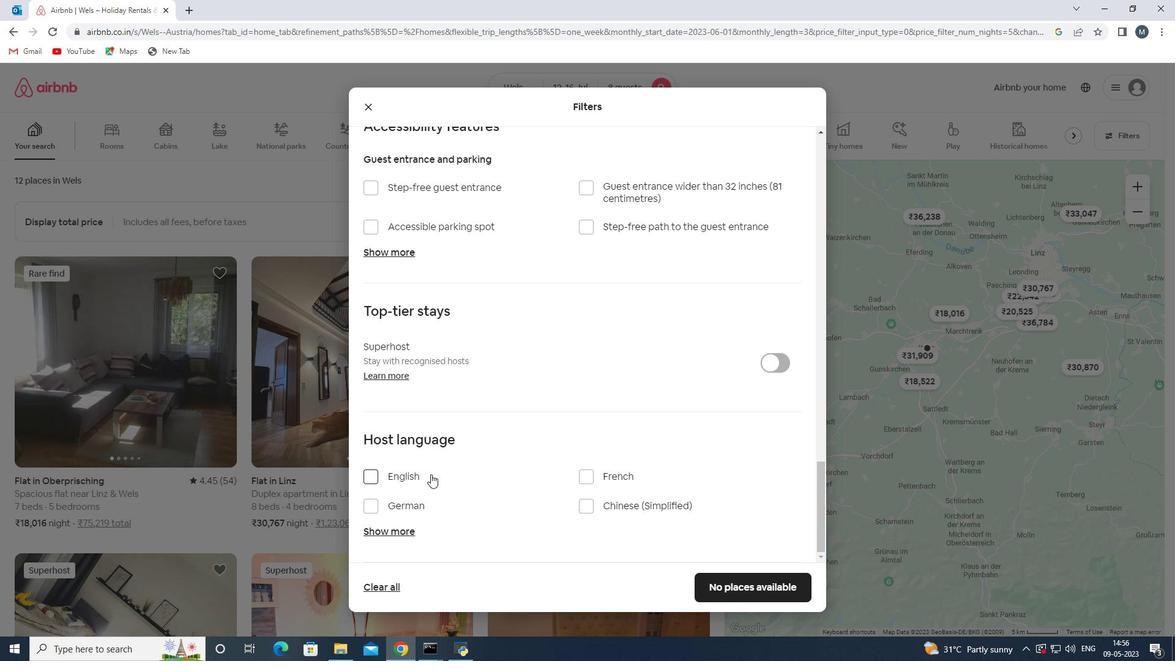 
Action: Mouse moved to (432, 471)
Screenshot: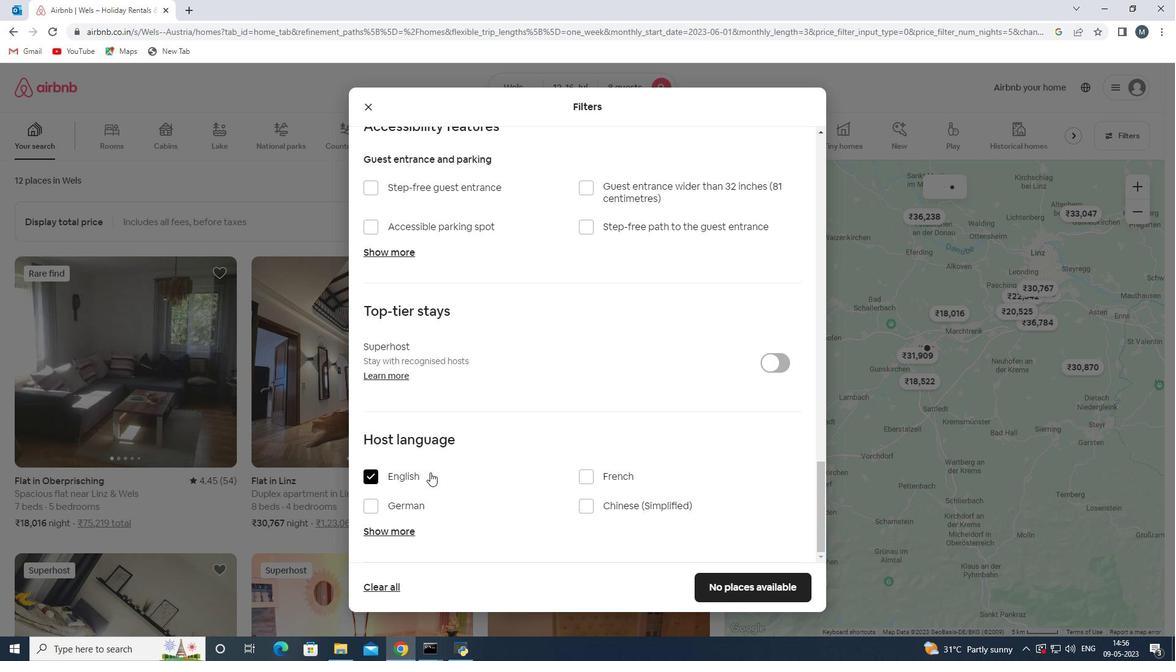 
